 Task: Research Airbnb accommodation in Paiporta, Spain from 6th December, 2023 to 18th December, 2023 for 3 adults. Place can be entire room with 2 bedrooms having 2 beds and 2 bathrooms. Property type can be hotel.
Action: Mouse moved to (376, 94)
Screenshot: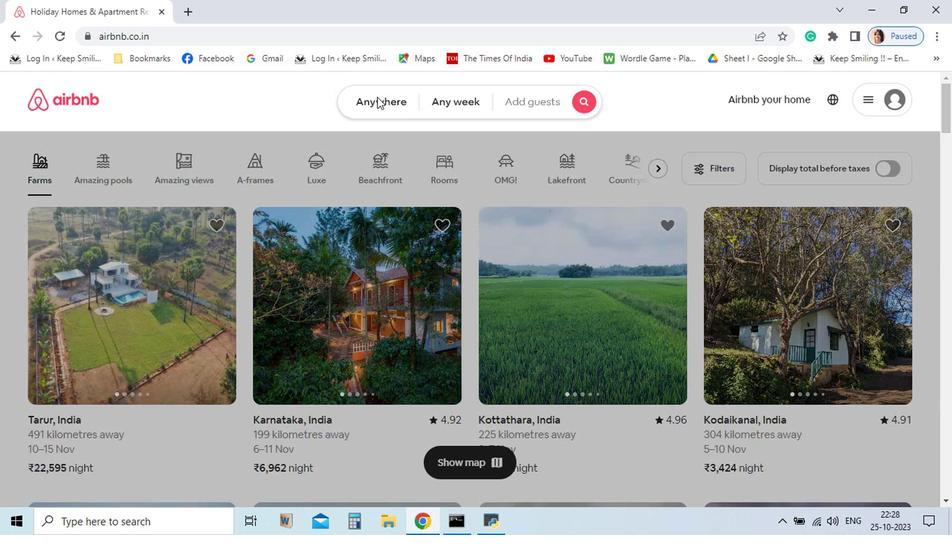 
Action: Mouse pressed left at (376, 94)
Screenshot: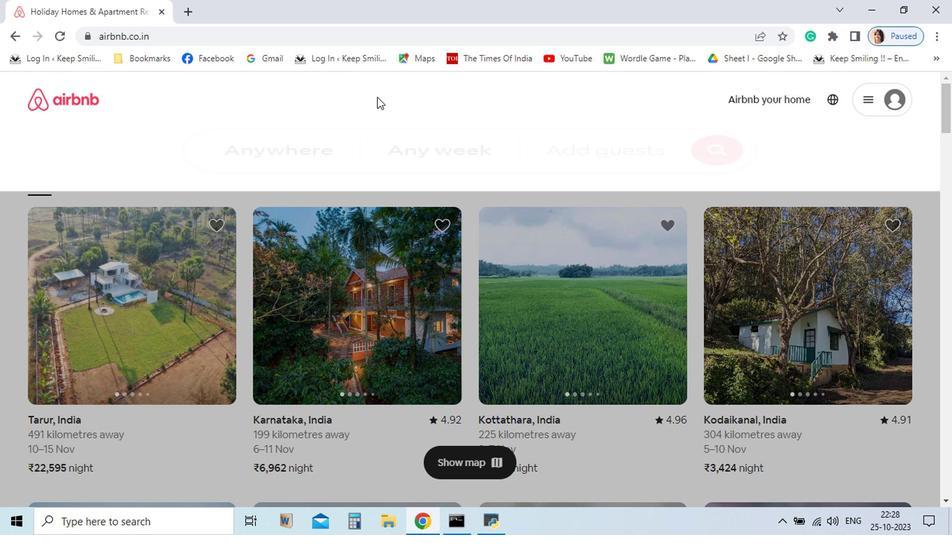
Action: Mouse moved to (289, 151)
Screenshot: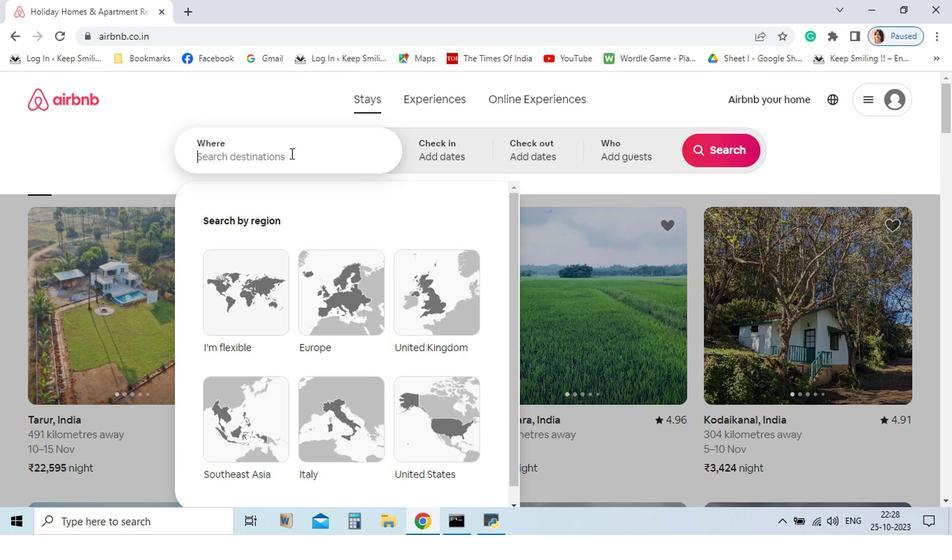 
Action: Mouse pressed left at (289, 151)
Screenshot: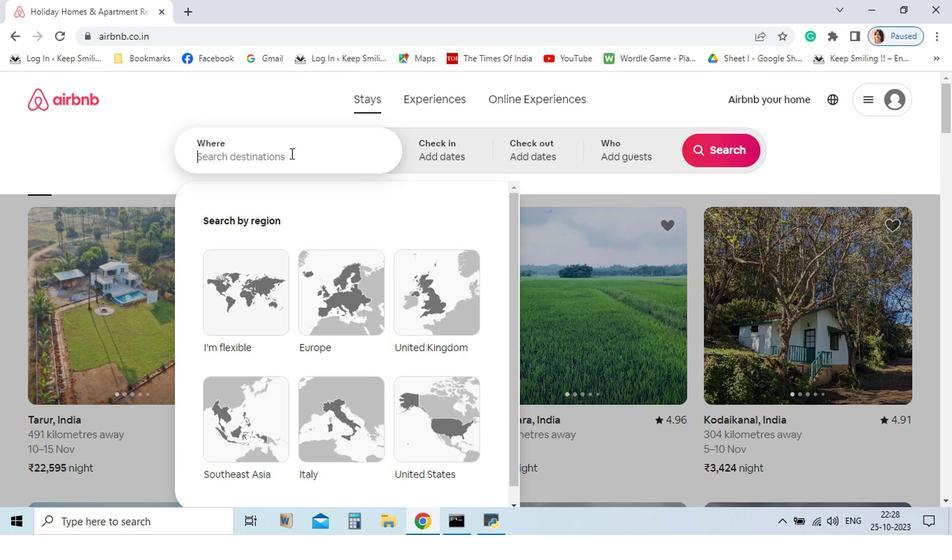 
Action: Key pressed paiporta
Screenshot: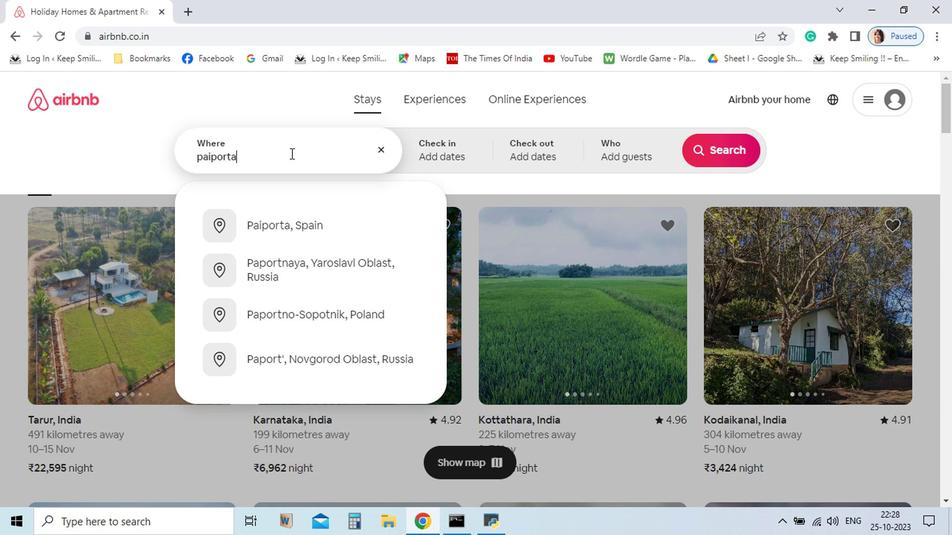 
Action: Mouse moved to (291, 224)
Screenshot: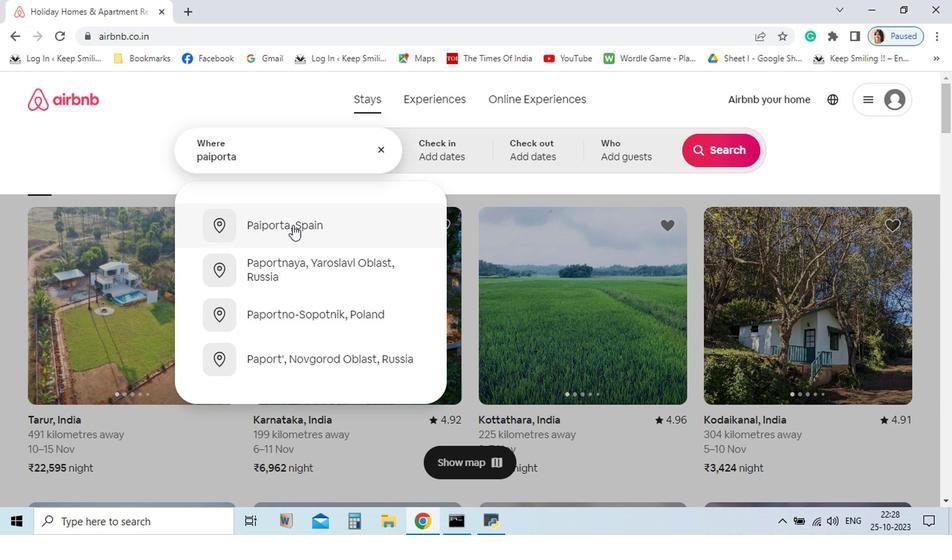 
Action: Mouse pressed left at (291, 224)
Screenshot: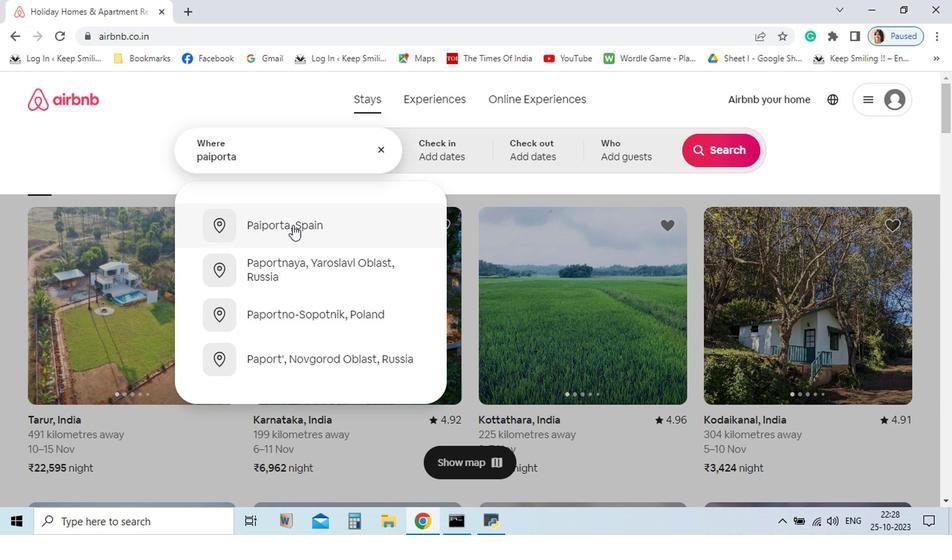 
Action: Mouse moved to (712, 260)
Screenshot: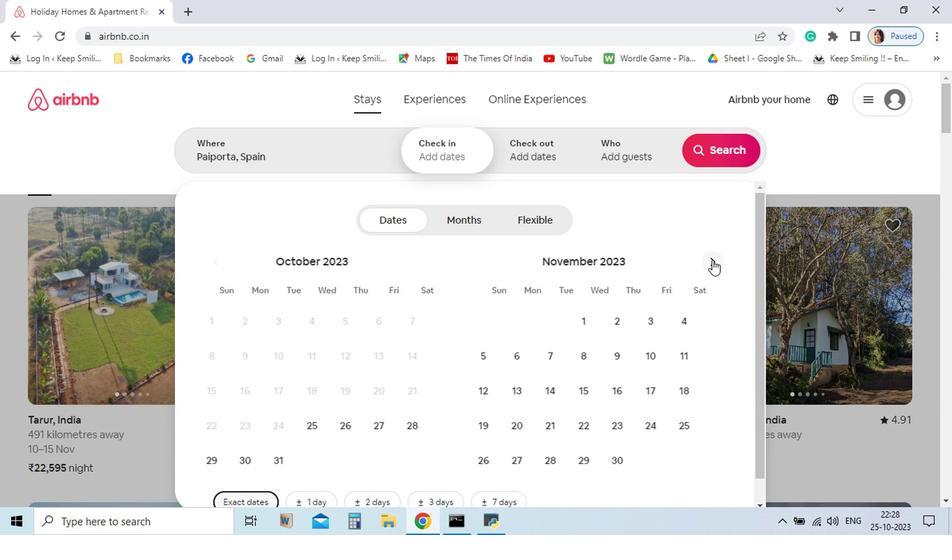 
Action: Mouse pressed left at (712, 260)
Screenshot: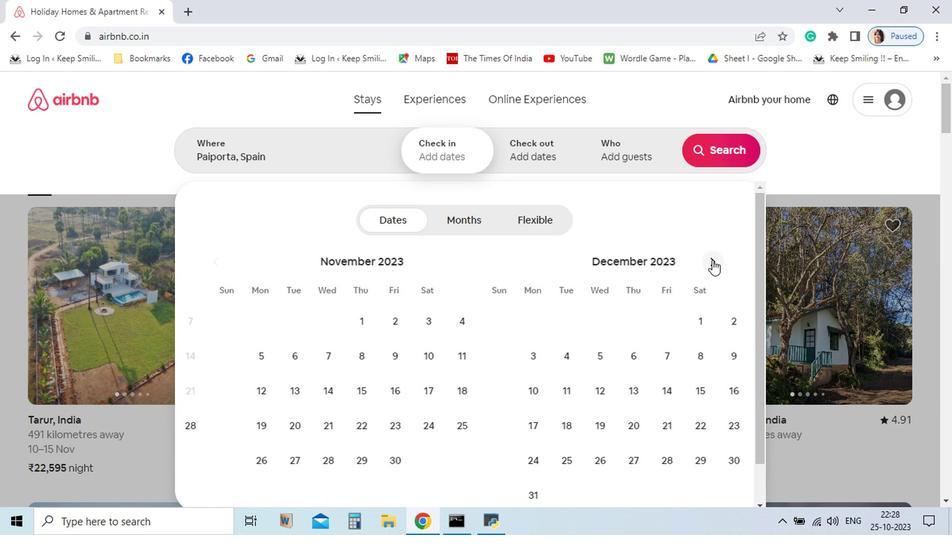 
Action: Mouse moved to (603, 353)
Screenshot: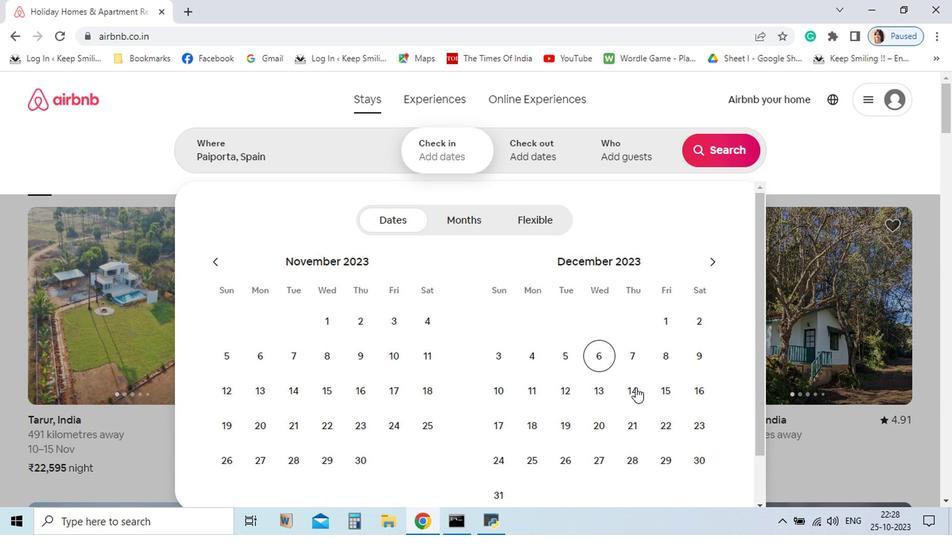 
Action: Mouse pressed left at (603, 353)
Screenshot: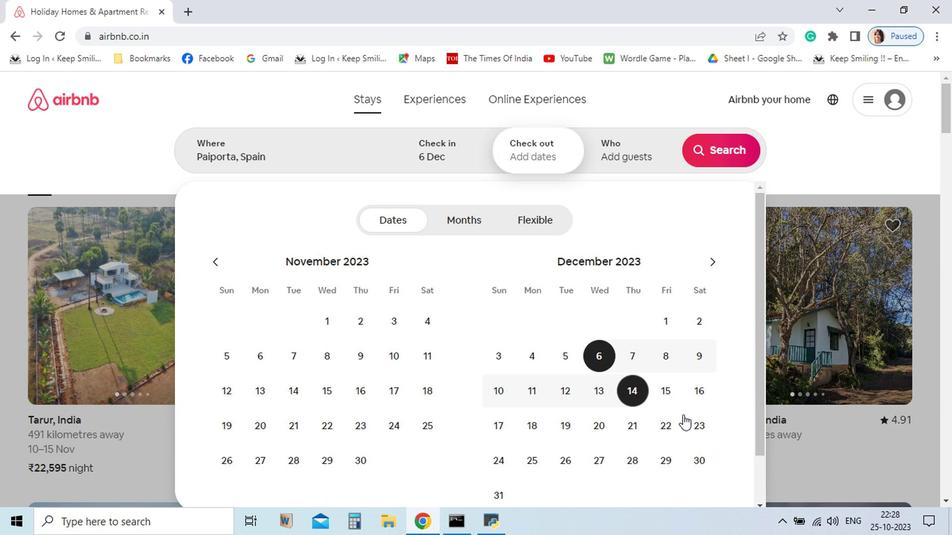
Action: Mouse moved to (532, 429)
Screenshot: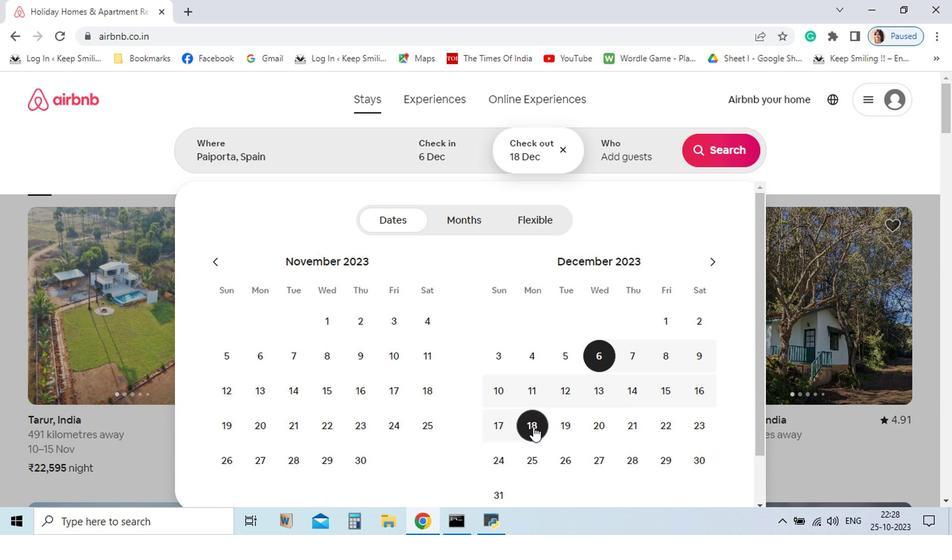 
Action: Mouse pressed left at (532, 429)
Screenshot: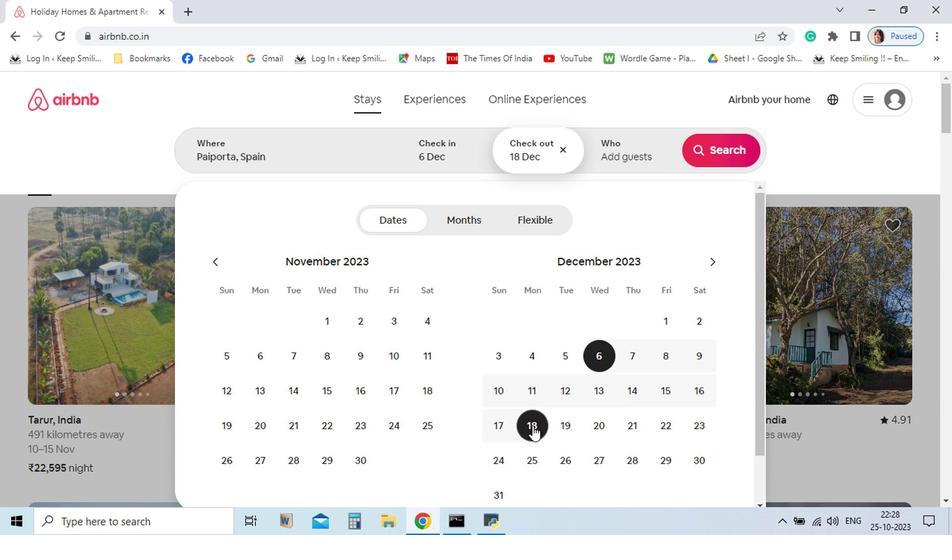 
Action: Mouse moved to (639, 153)
Screenshot: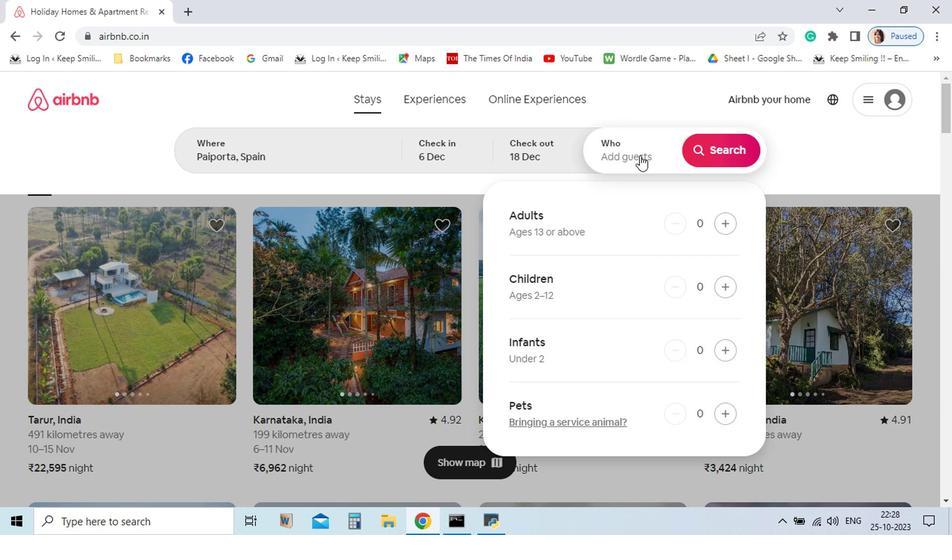 
Action: Mouse pressed left at (639, 153)
Screenshot: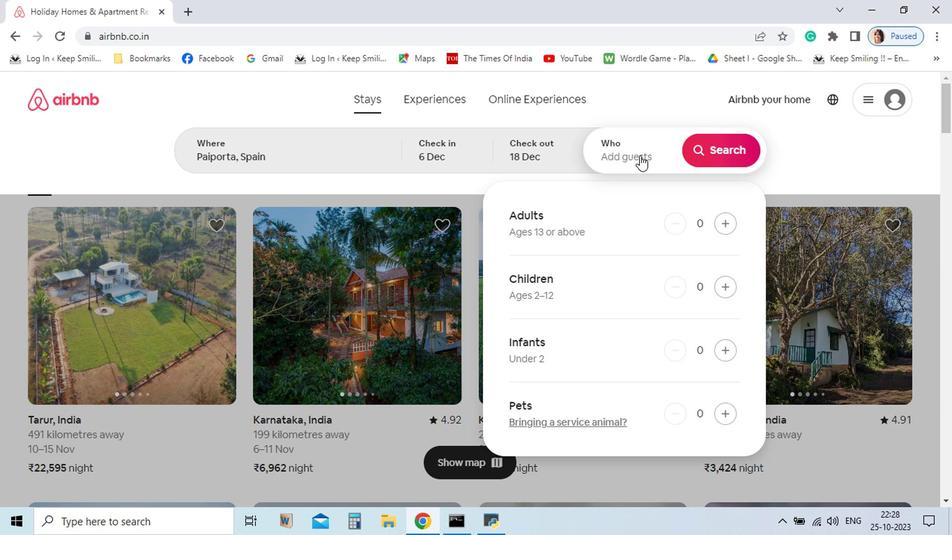 
Action: Mouse moved to (722, 224)
Screenshot: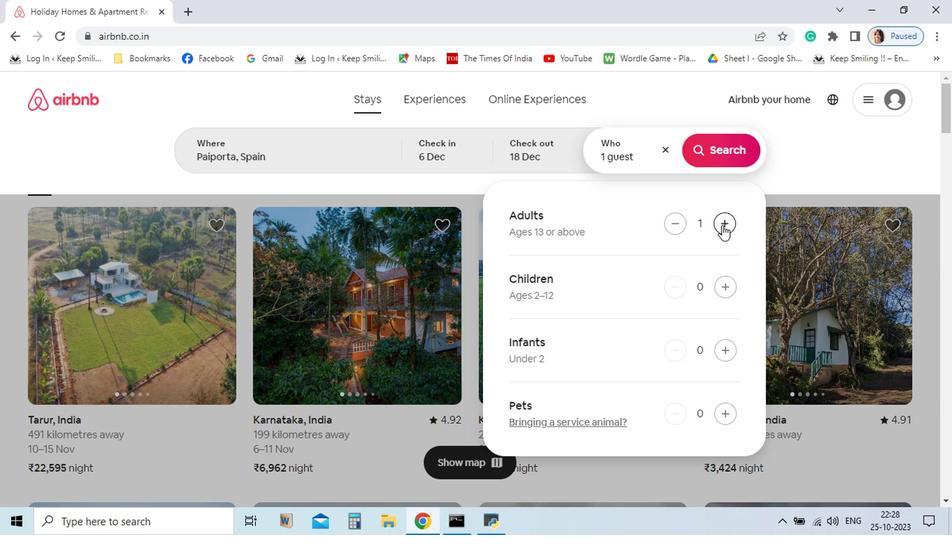 
Action: Mouse pressed left at (722, 224)
Screenshot: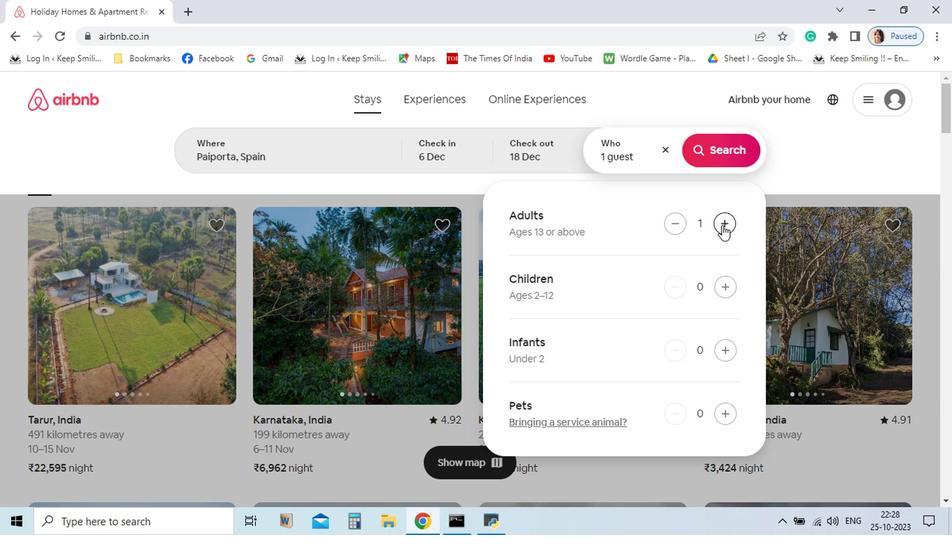 
Action: Mouse pressed left at (722, 224)
Screenshot: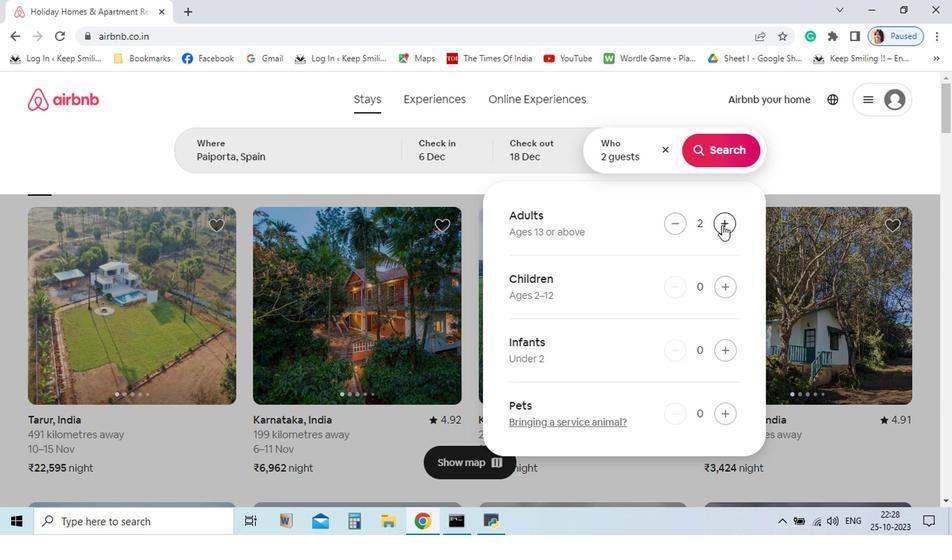 
Action: Mouse pressed left at (722, 224)
Screenshot: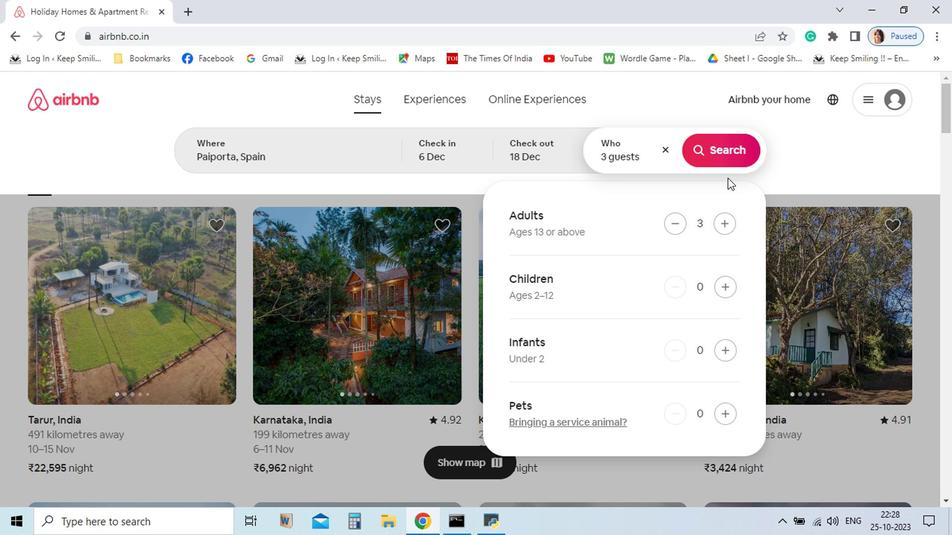 
Action: Mouse moved to (716, 146)
Screenshot: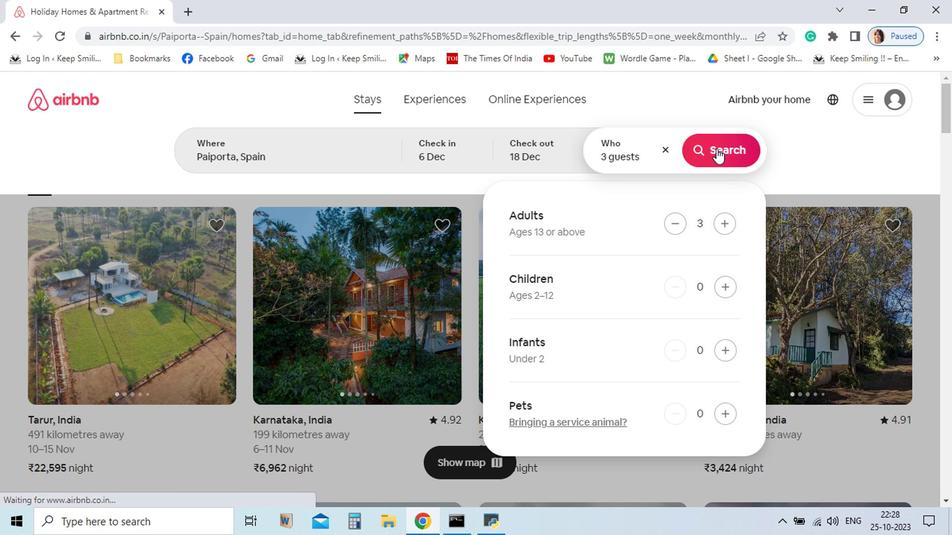 
Action: Mouse pressed left at (716, 146)
Screenshot: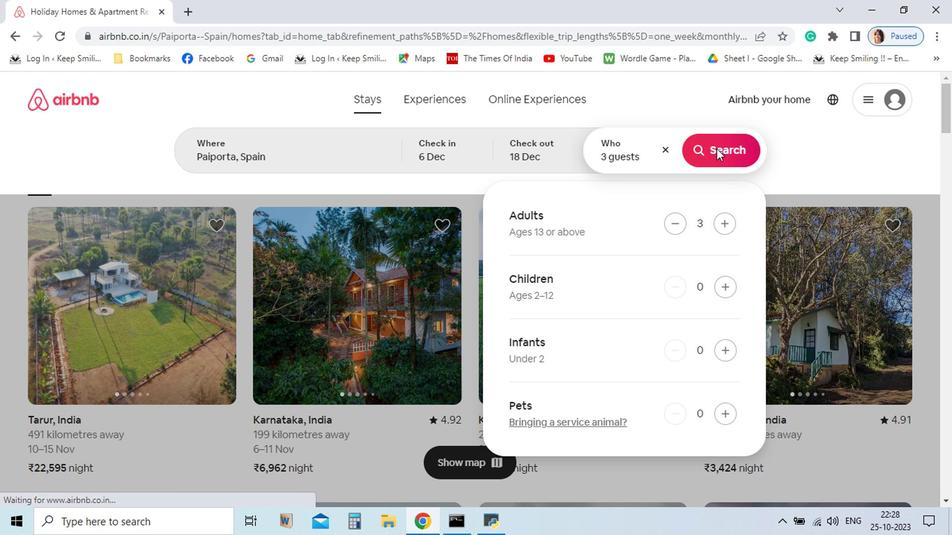 
Action: Mouse moved to (734, 159)
Screenshot: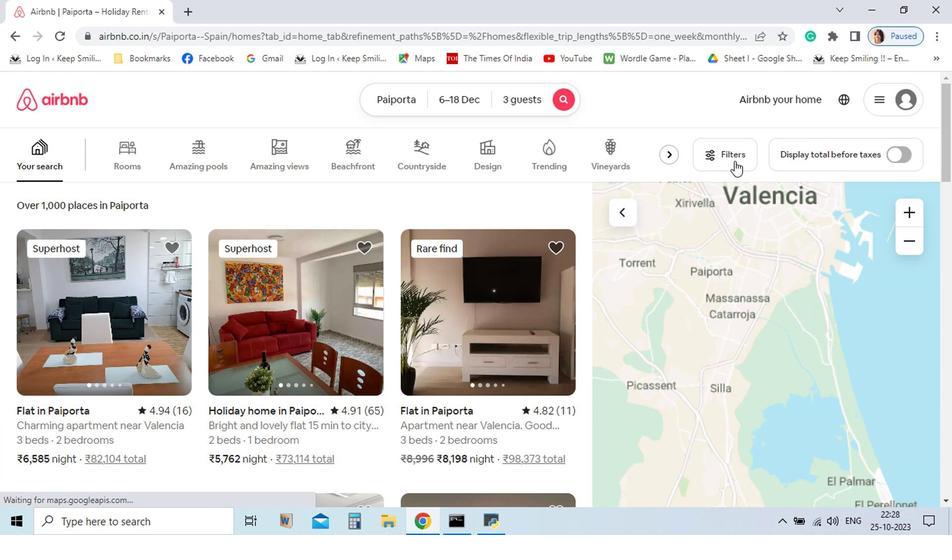 
Action: Mouse pressed left at (734, 159)
Screenshot: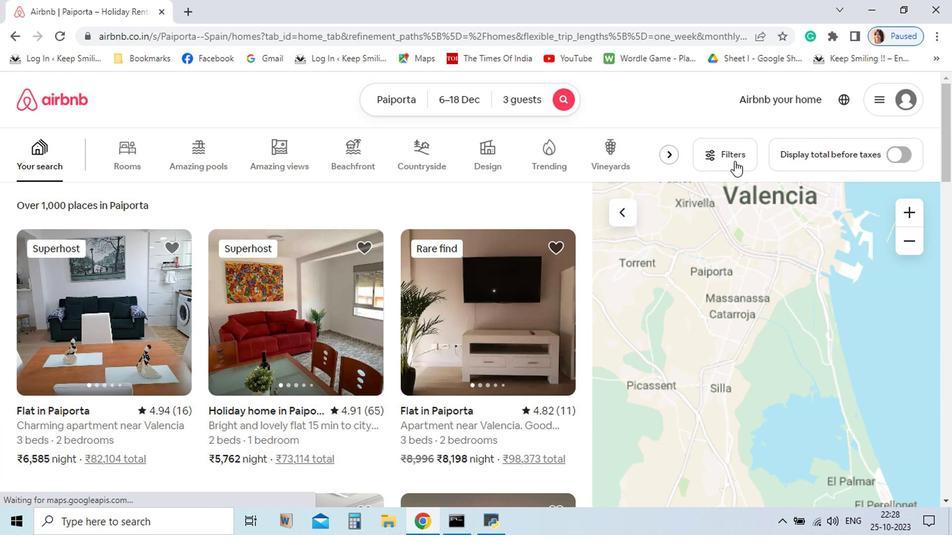 
Action: Mouse moved to (738, 188)
Screenshot: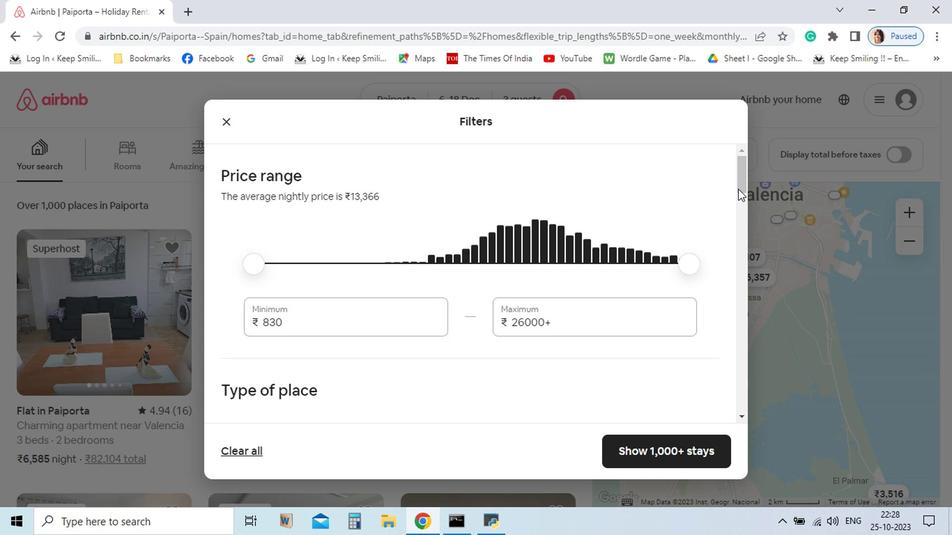 
Action: Mouse pressed left at (738, 188)
Screenshot: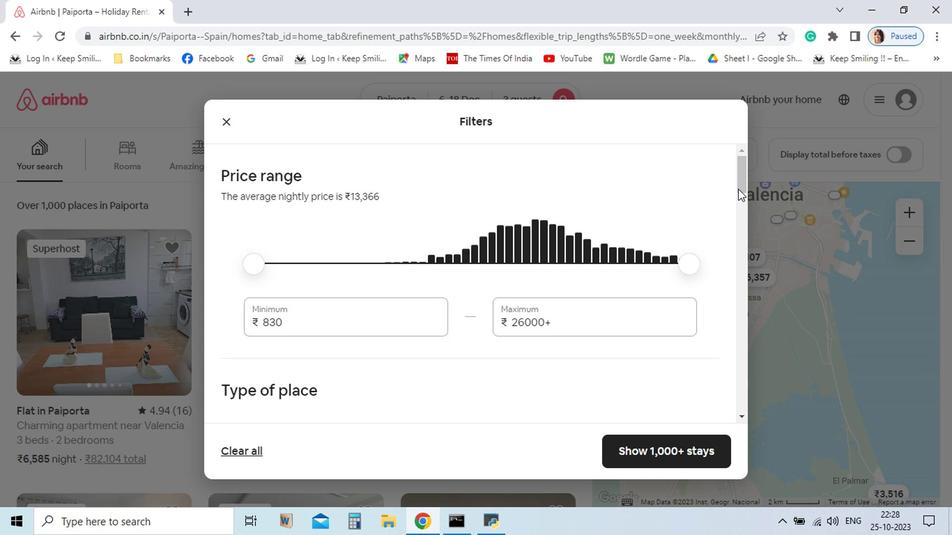 
Action: Mouse moved to (348, 334)
Screenshot: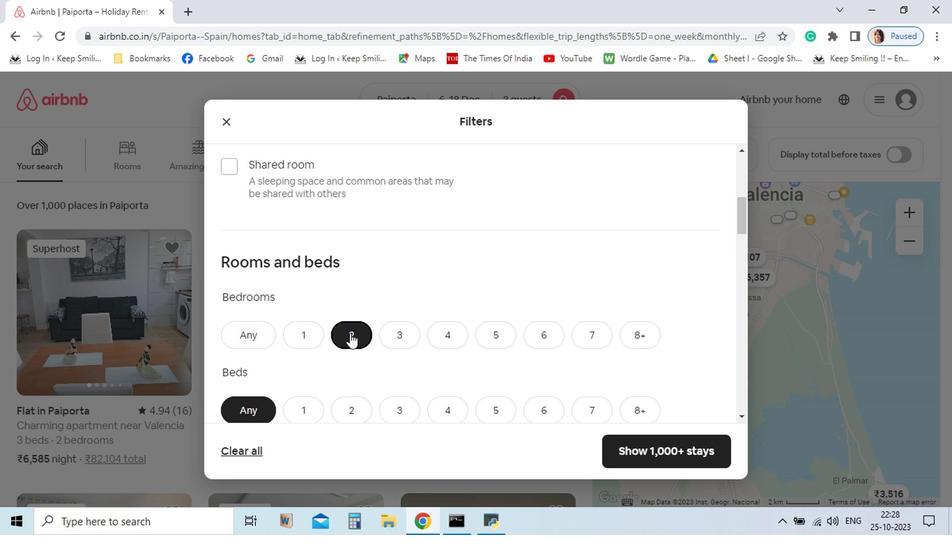 
Action: Mouse pressed left at (348, 334)
Screenshot: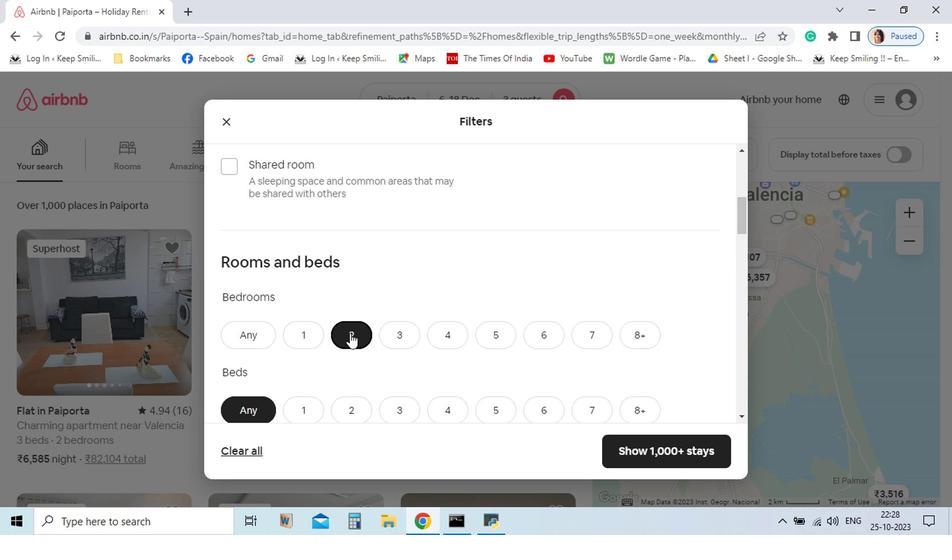 
Action: Mouse moved to (352, 414)
Screenshot: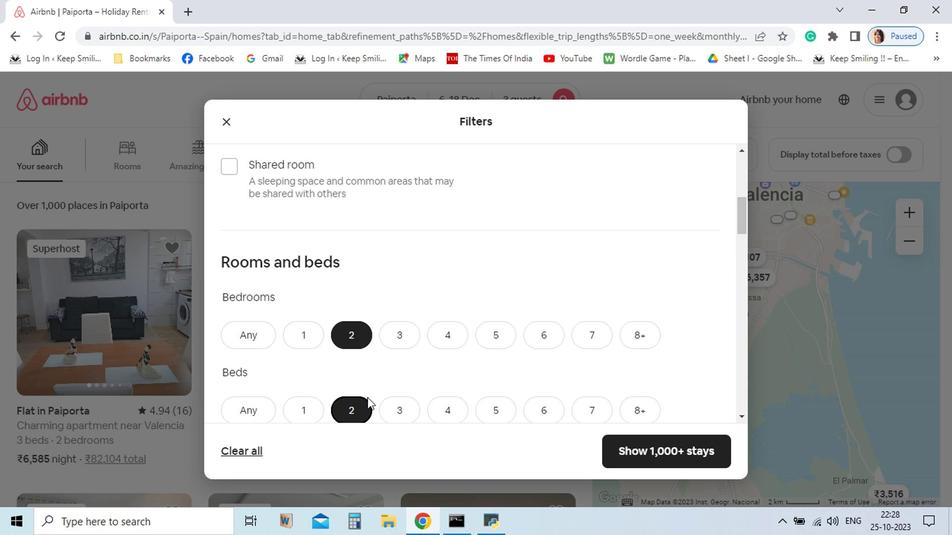 
Action: Mouse pressed left at (352, 414)
Screenshot: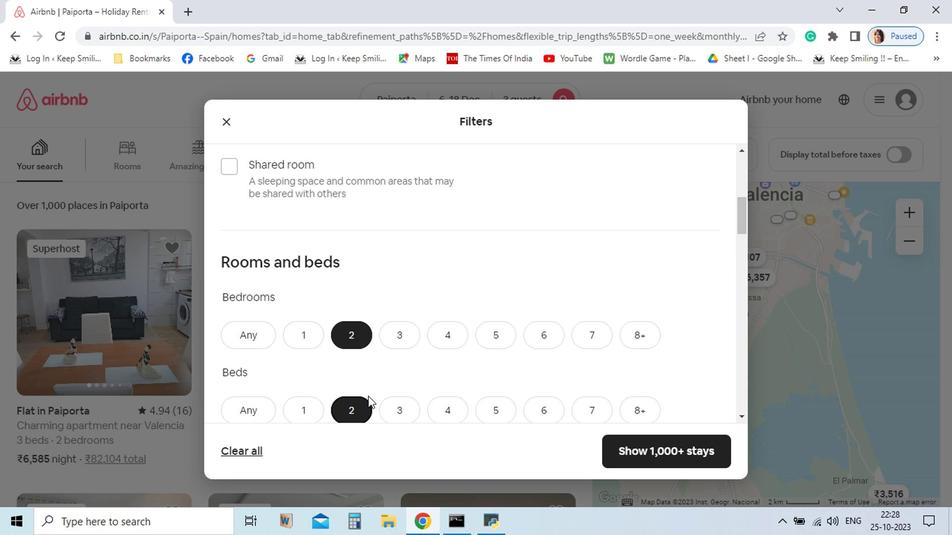 
Action: Mouse moved to (366, 398)
Screenshot: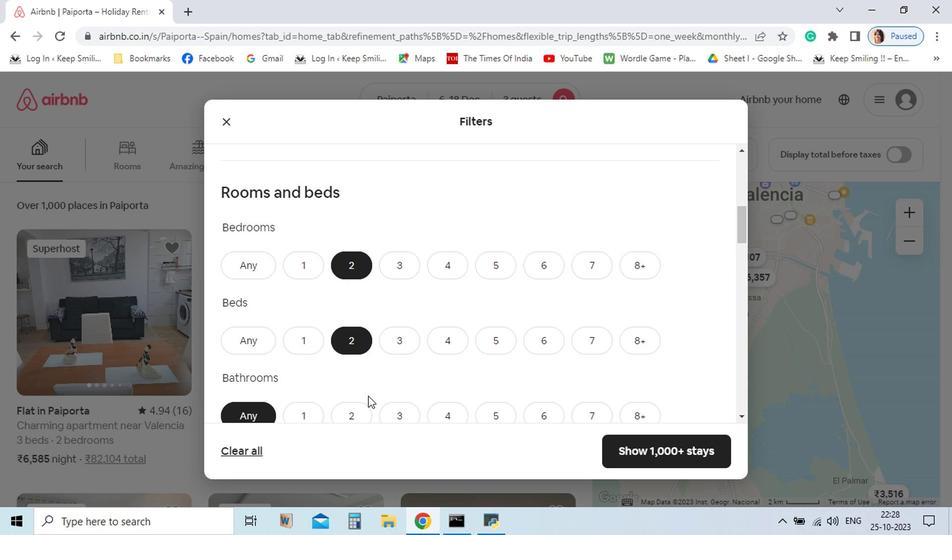 
Action: Mouse scrolled (366, 397) with delta (0, 0)
Screenshot: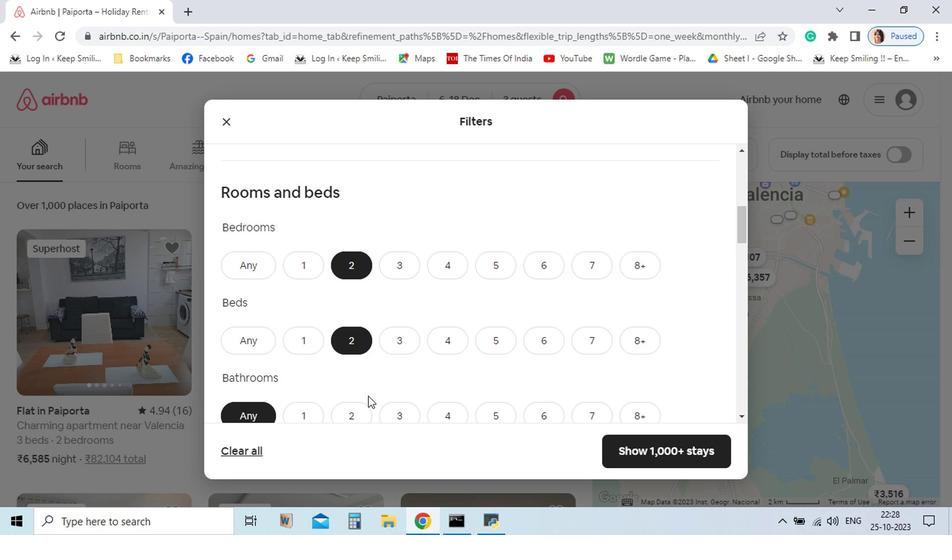 
Action: Mouse moved to (355, 413)
Screenshot: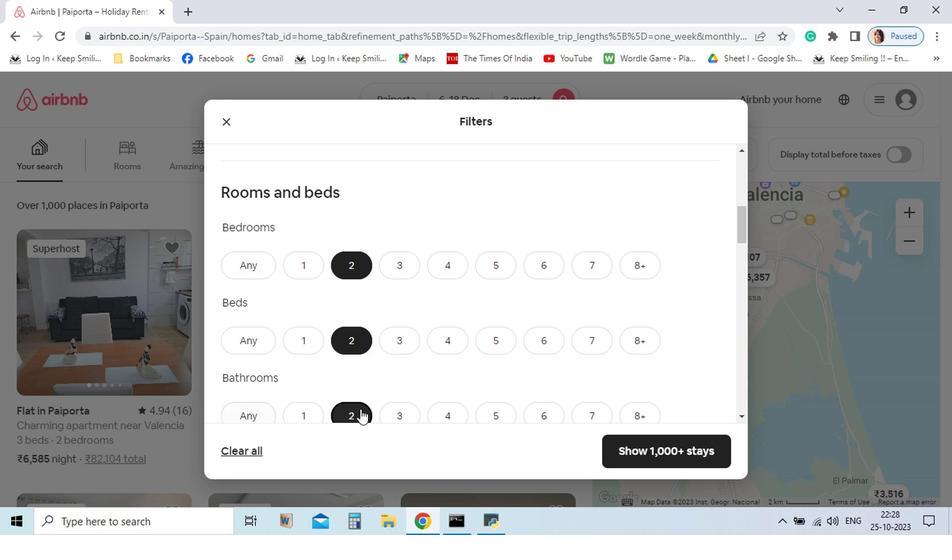 
Action: Mouse pressed left at (355, 413)
Screenshot: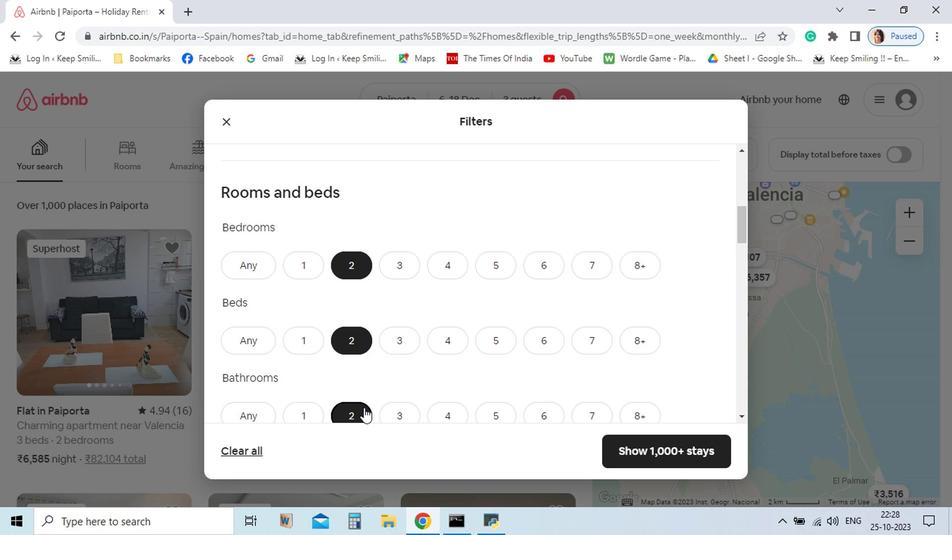 
Action: Mouse moved to (363, 410)
Screenshot: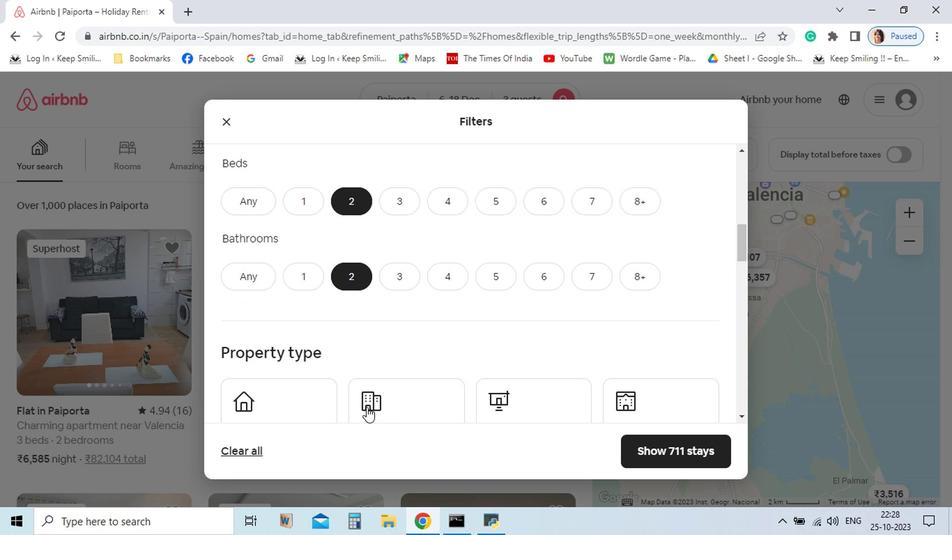 
Action: Mouse scrolled (363, 409) with delta (0, 0)
Screenshot: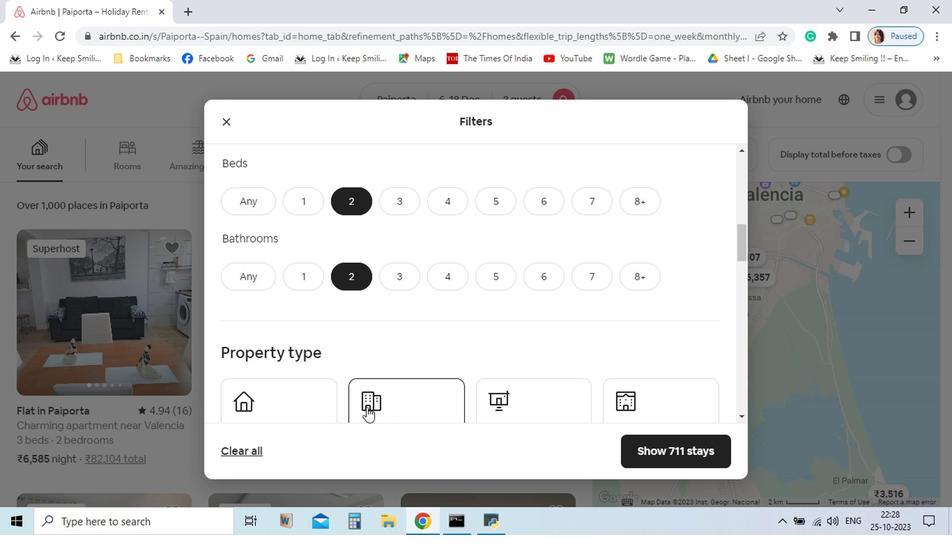 
Action: Mouse scrolled (363, 409) with delta (0, 0)
Screenshot: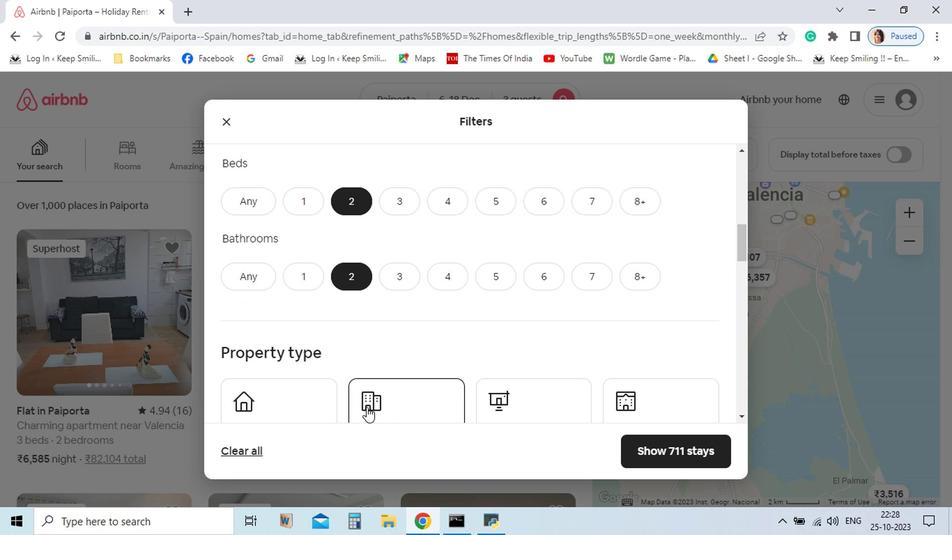 
Action: Mouse moved to (365, 409)
Screenshot: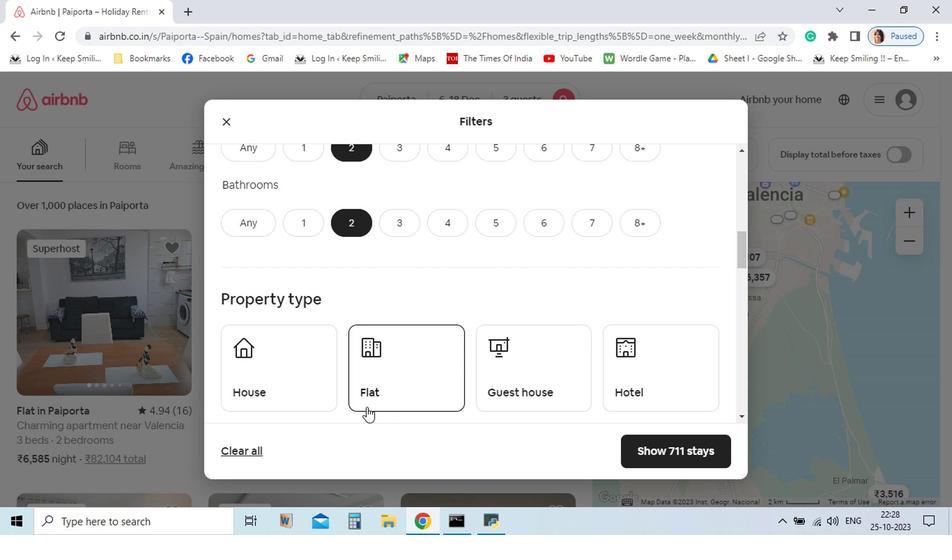 
Action: Mouse scrolled (365, 408) with delta (0, 0)
Screenshot: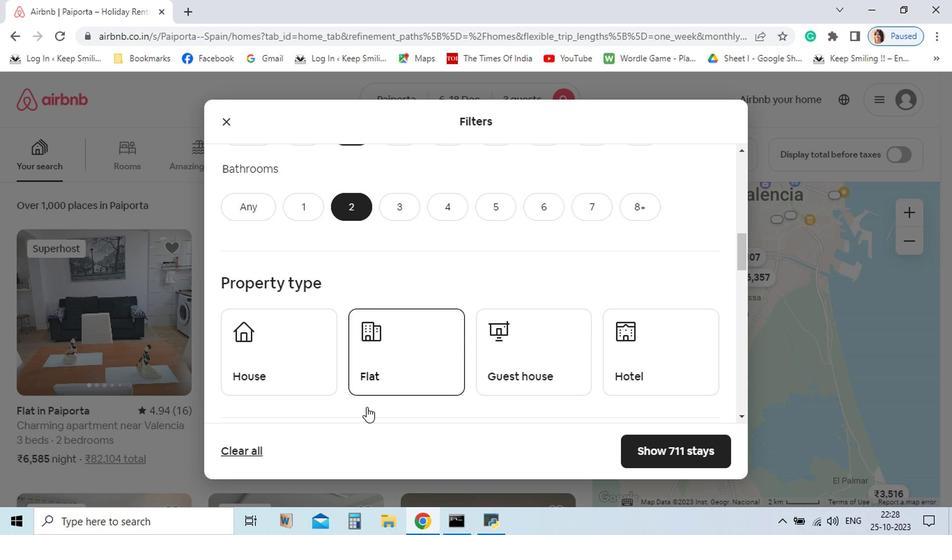 
Action: Mouse moved to (626, 359)
Screenshot: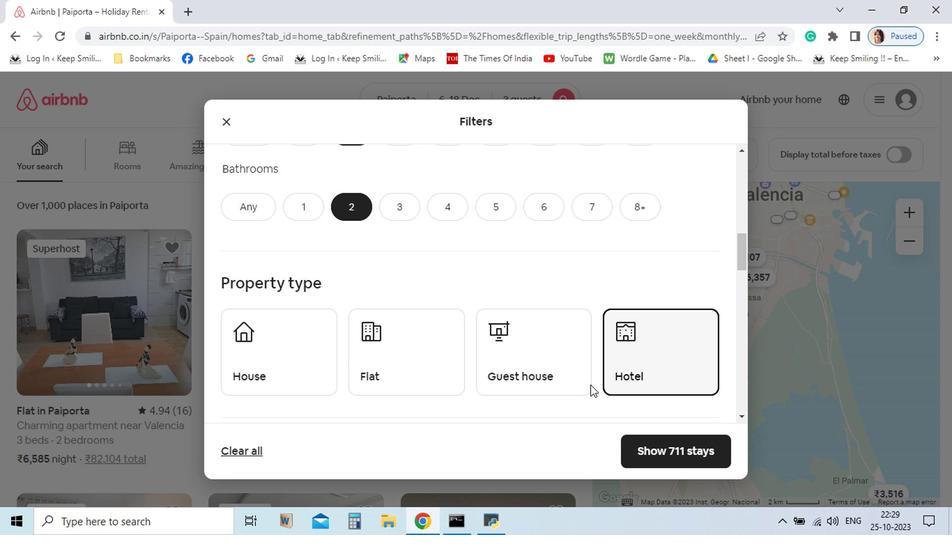 
Action: Mouse pressed left at (626, 359)
Screenshot: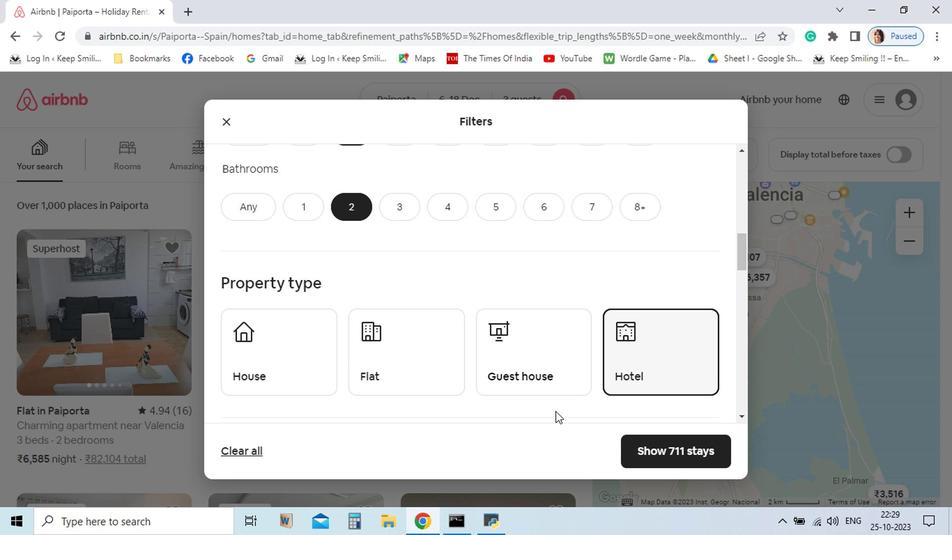 
Action: Mouse moved to (511, 420)
Screenshot: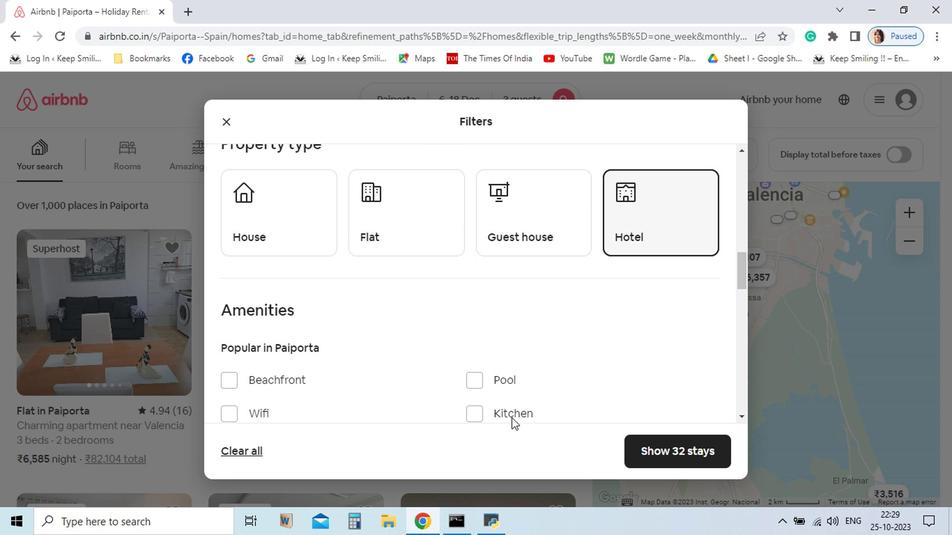 
Action: Mouse scrolled (511, 419) with delta (0, 0)
Screenshot: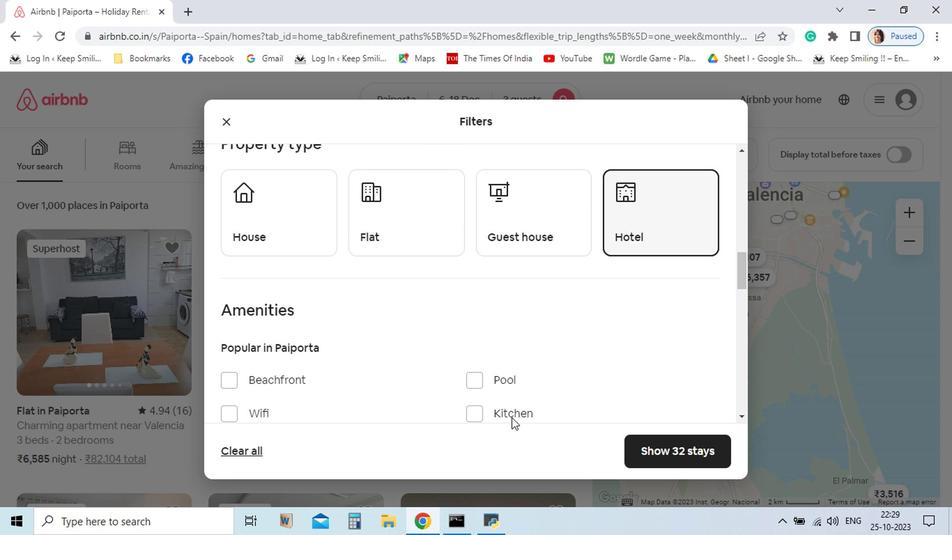 
Action: Mouse scrolled (511, 419) with delta (0, 0)
Screenshot: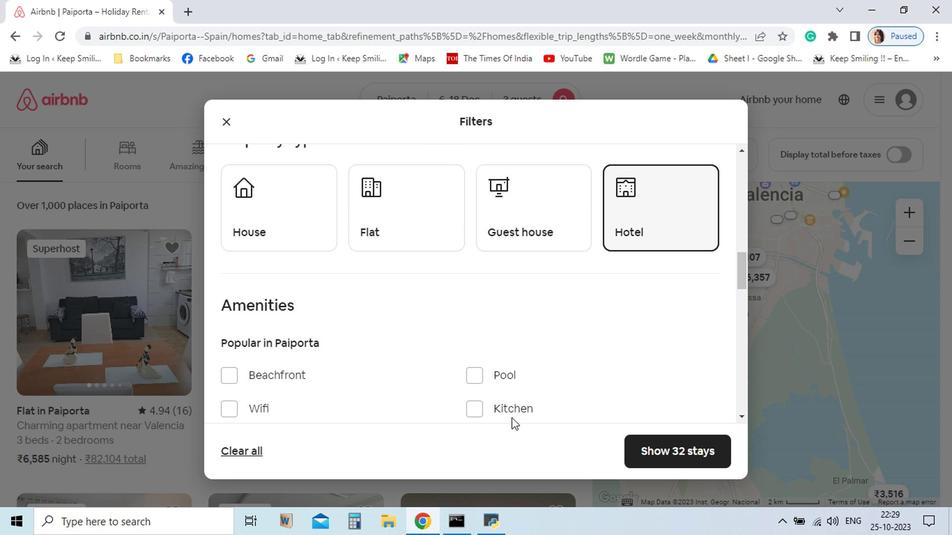 
Action: Mouse scrolled (511, 419) with delta (0, 0)
Screenshot: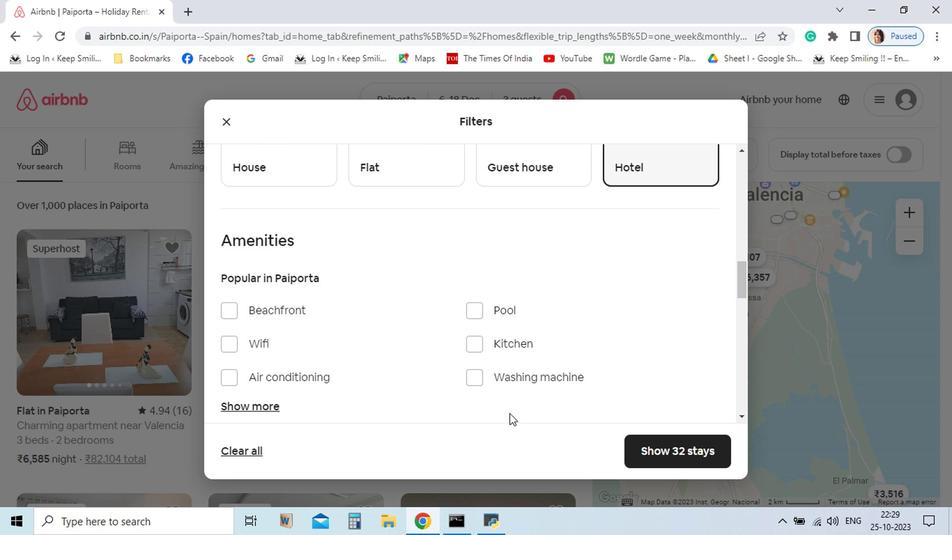 
Action: Mouse moved to (560, 361)
Screenshot: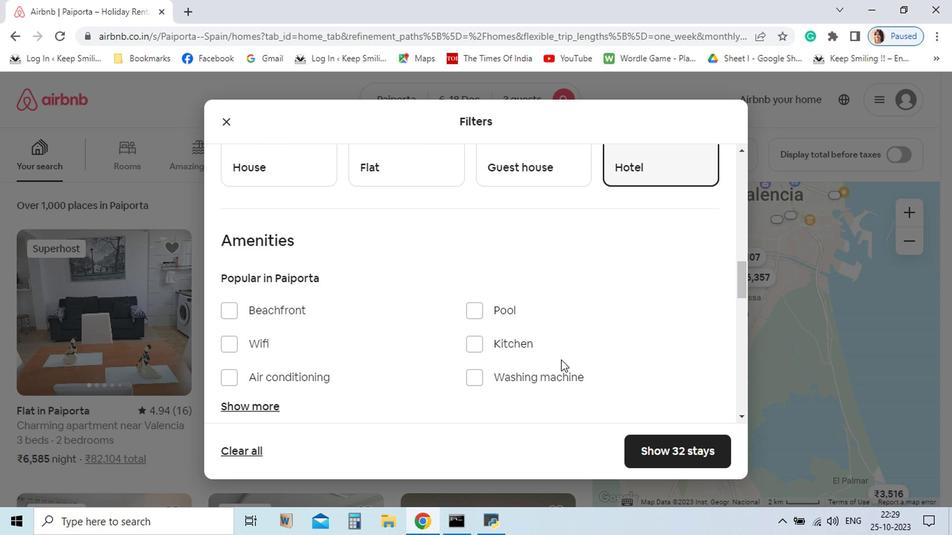 
Action: Mouse scrolled (560, 360) with delta (0, 0)
Screenshot: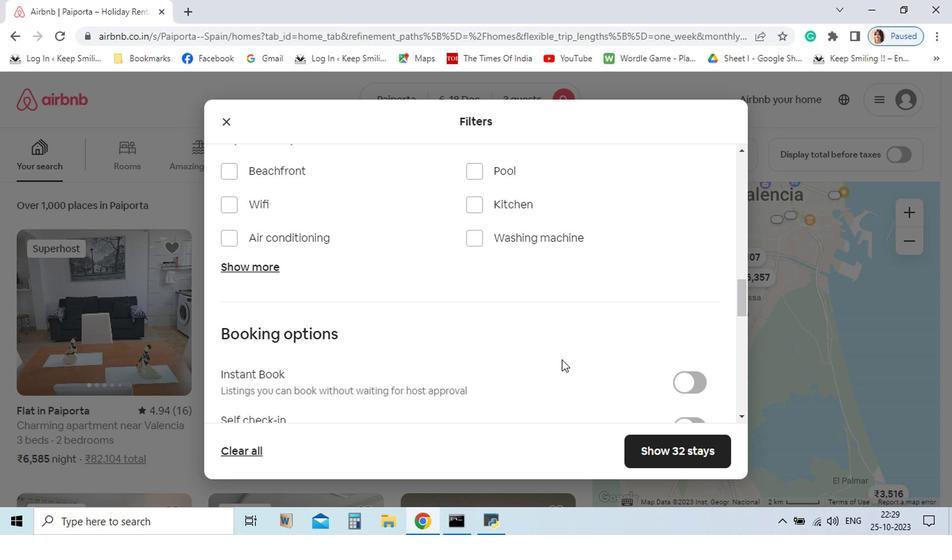 
Action: Mouse scrolled (560, 360) with delta (0, 0)
Screenshot: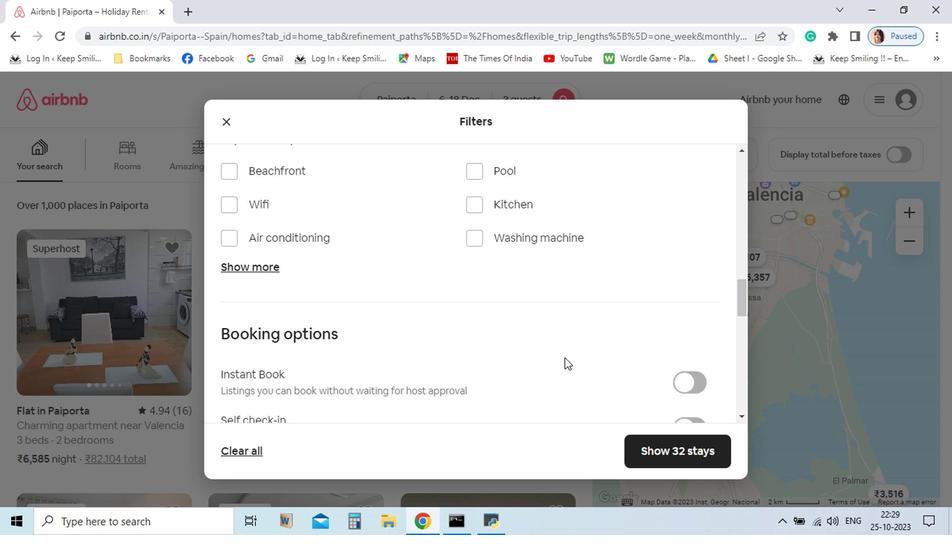
Action: Mouse moved to (669, 450)
Screenshot: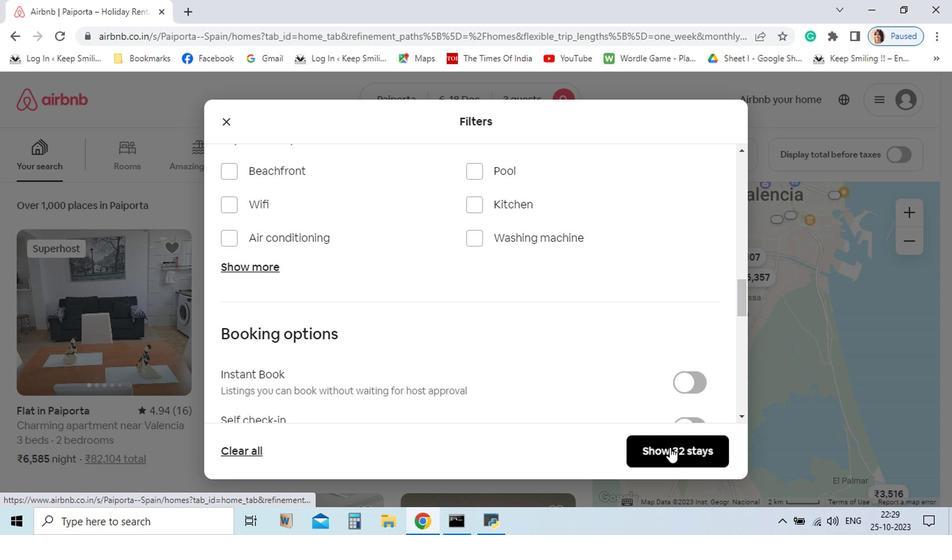 
Action: Mouse pressed left at (669, 450)
Screenshot: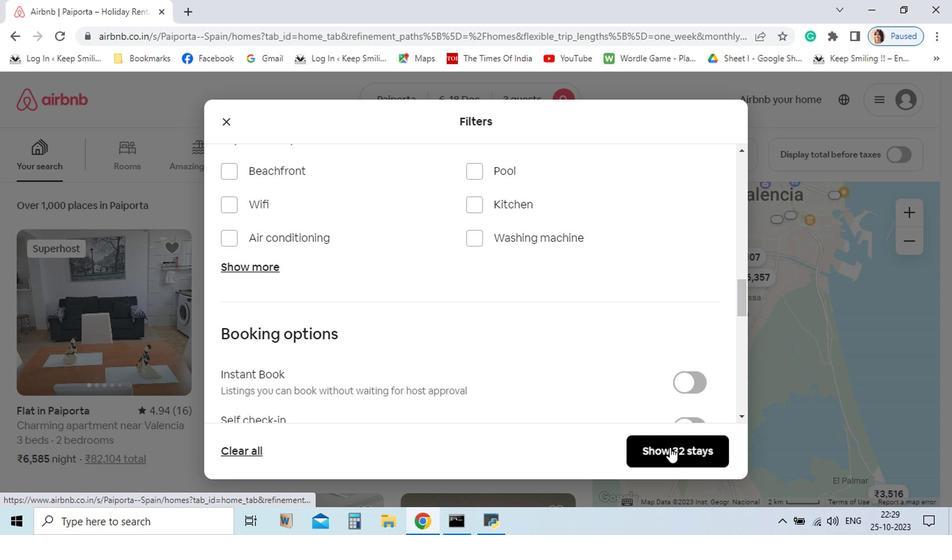 
Action: Mouse moved to (574, 450)
Screenshot: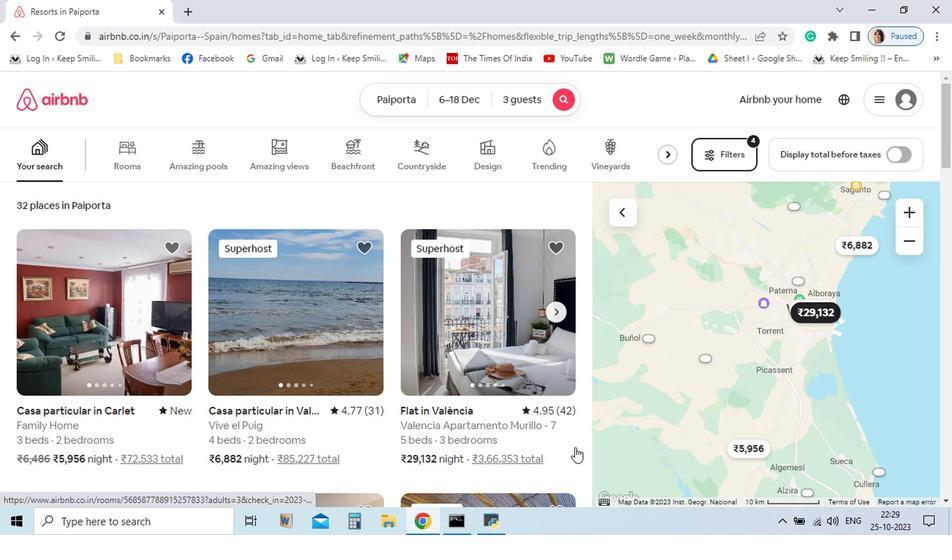 
Action: Mouse scrolled (574, 450) with delta (0, 0)
Screenshot: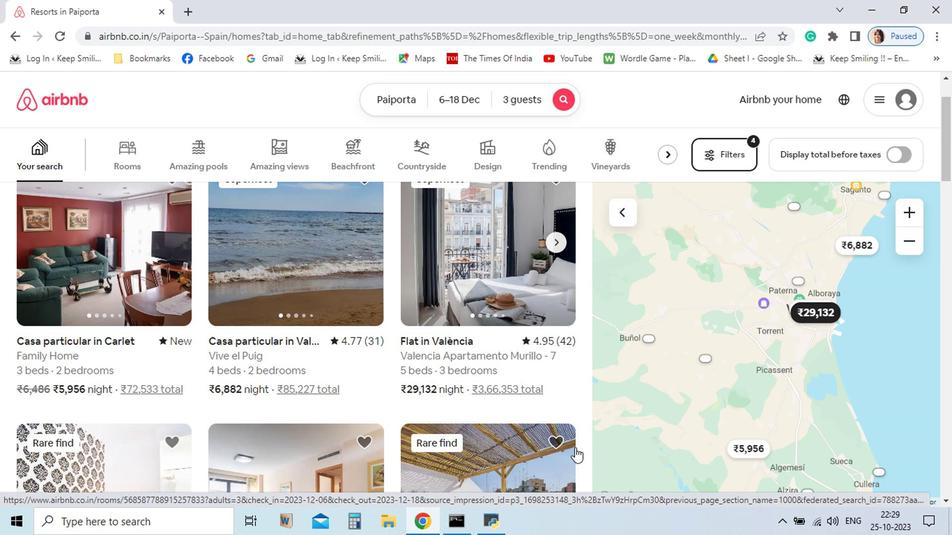 
Action: Mouse moved to (571, 445)
Screenshot: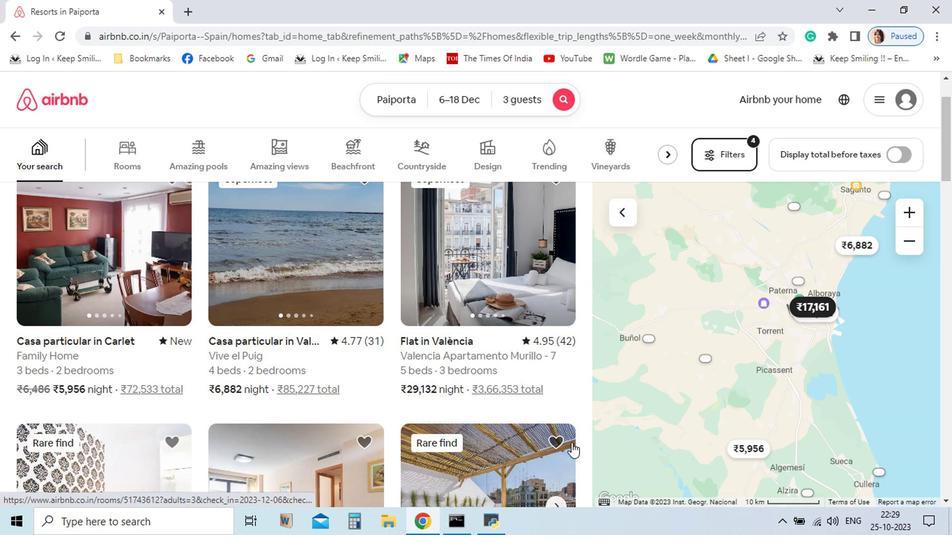 
Action: Mouse scrolled (571, 445) with delta (0, 0)
Screenshot: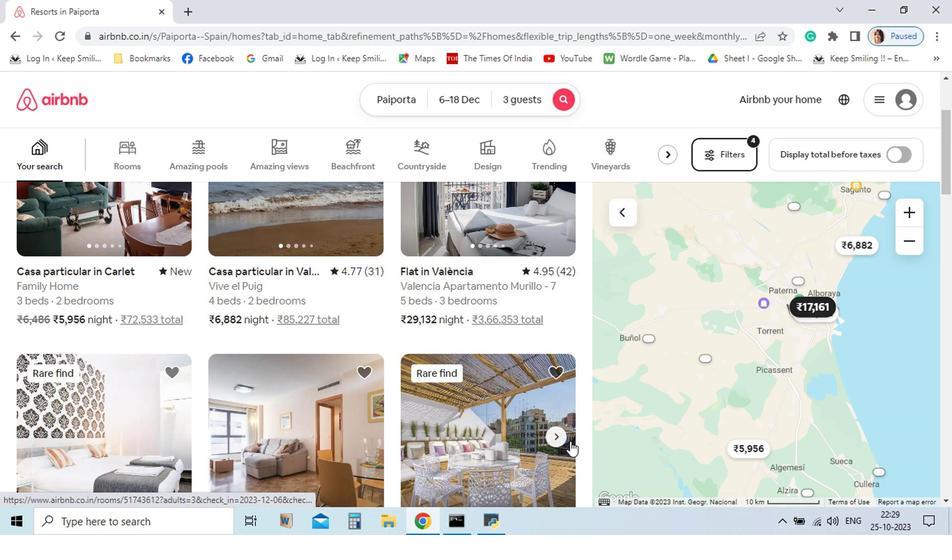
Action: Mouse moved to (569, 444)
Screenshot: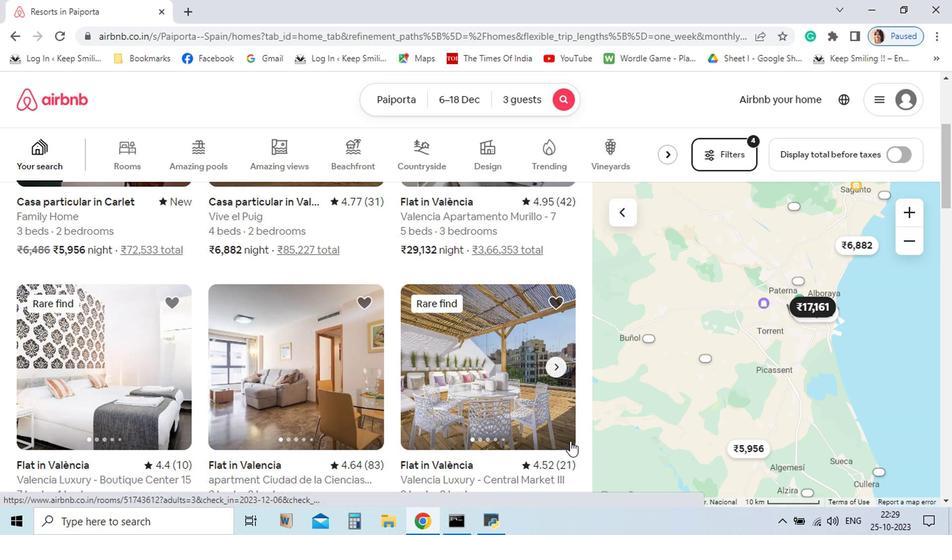 
Action: Mouse scrolled (569, 443) with delta (0, 0)
Screenshot: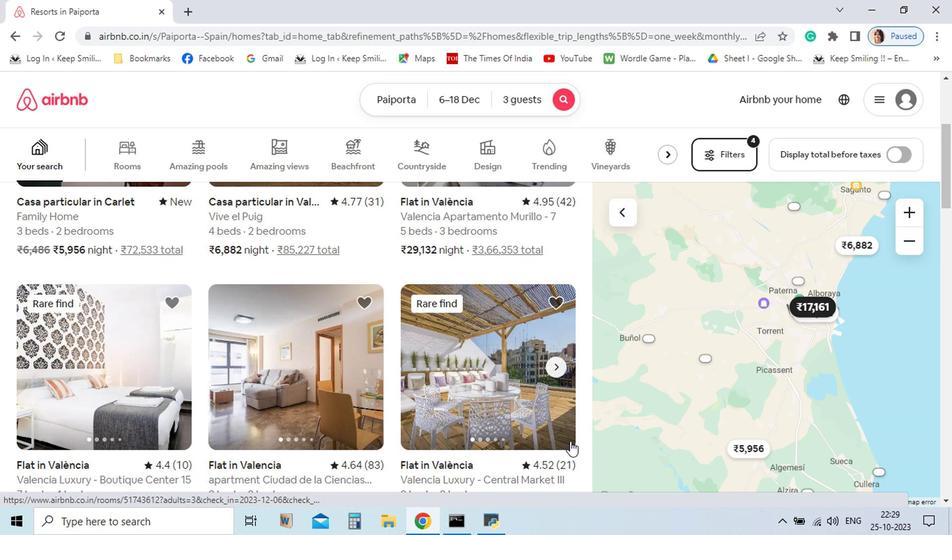 
Action: Mouse moved to (569, 444)
Screenshot: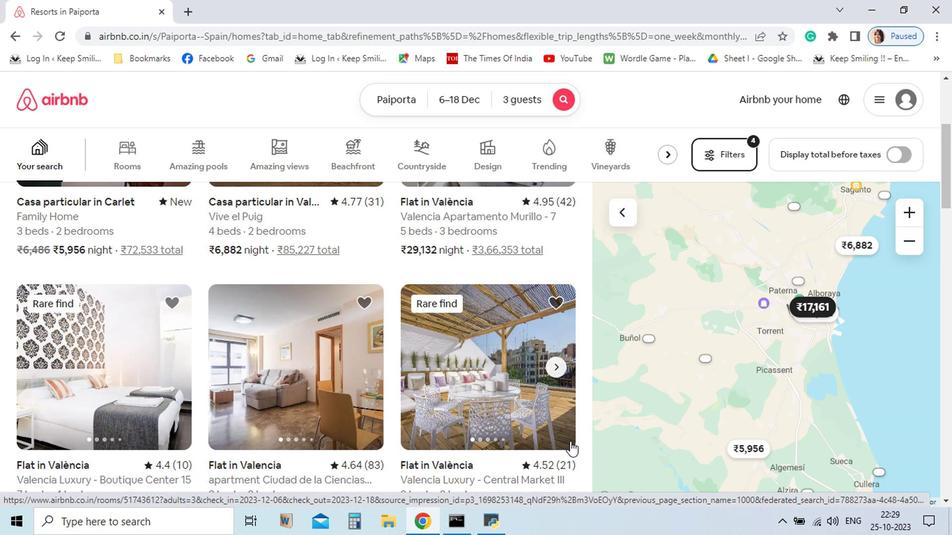 
Action: Mouse scrolled (569, 443) with delta (0, 0)
Screenshot: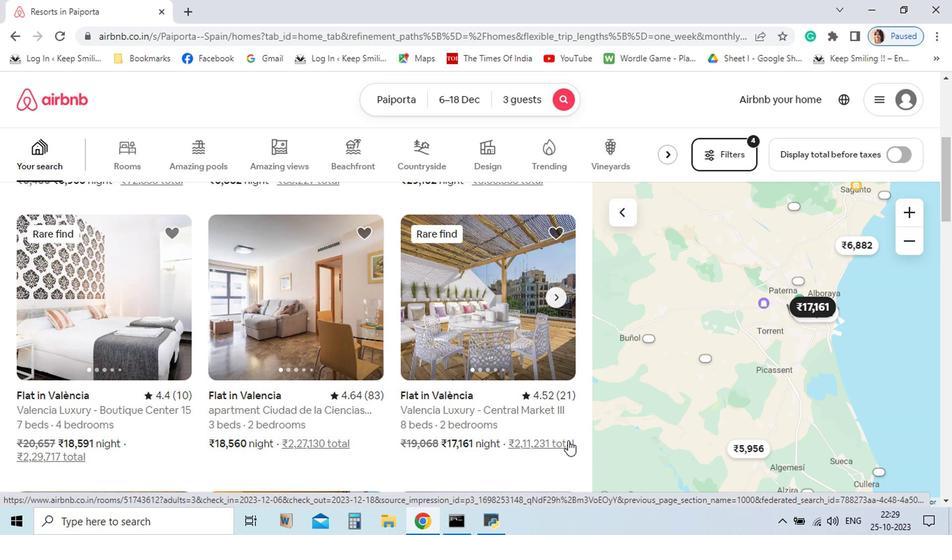 
Action: Mouse moved to (567, 465)
Screenshot: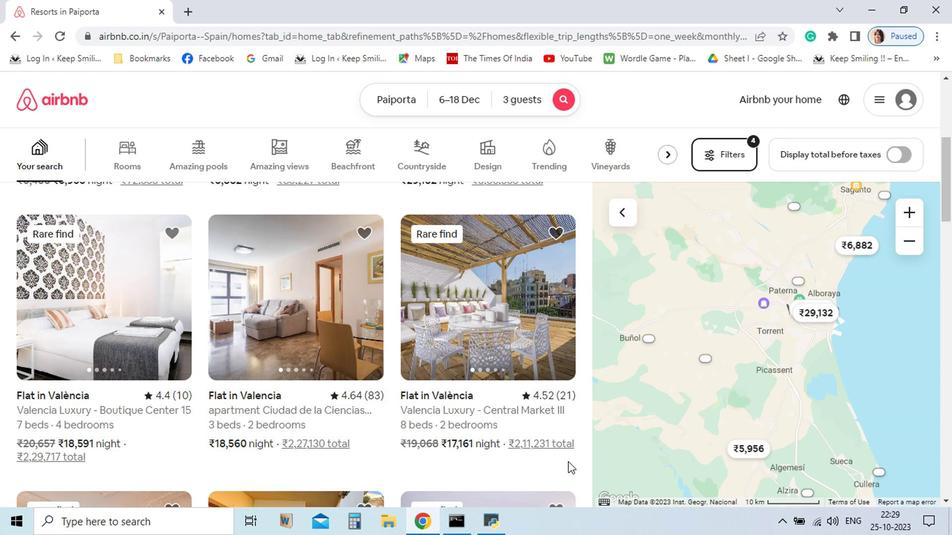 
Action: Mouse scrolled (567, 465) with delta (0, 0)
Screenshot: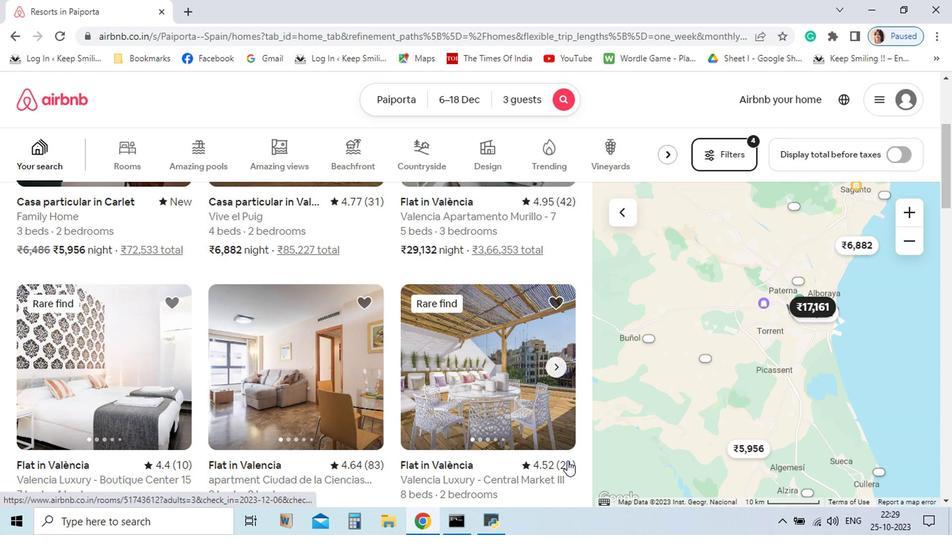 
Action: Mouse moved to (566, 464)
Screenshot: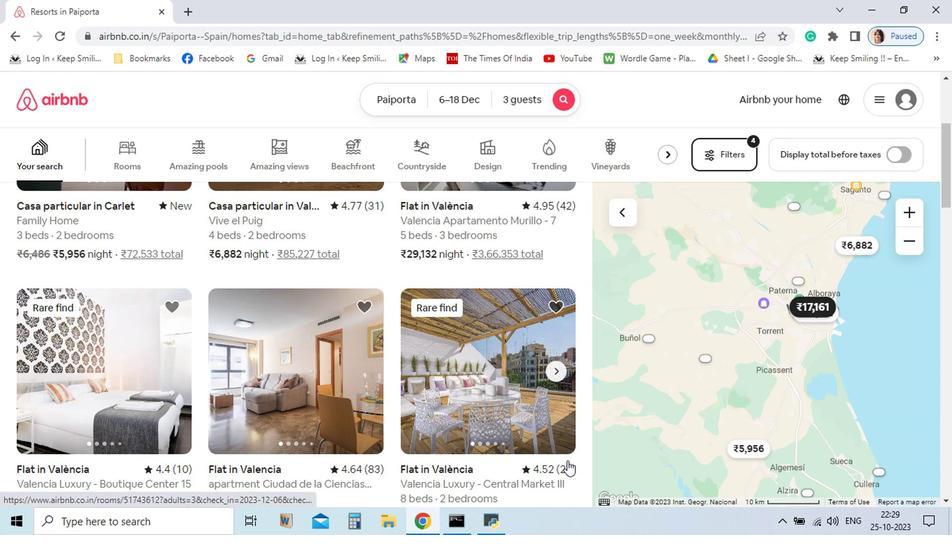 
Action: Mouse scrolled (566, 465) with delta (0, 0)
Screenshot: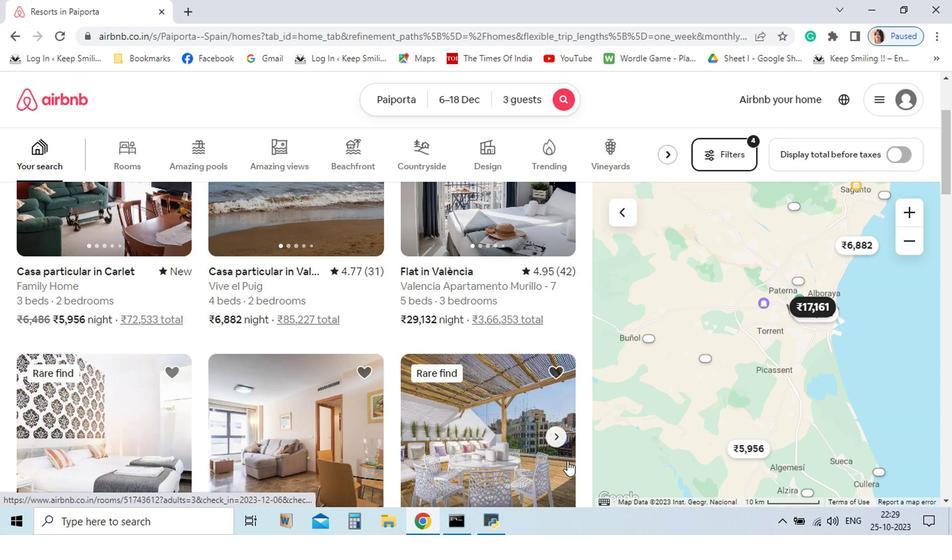 
Action: Mouse moved to (564, 463)
Screenshot: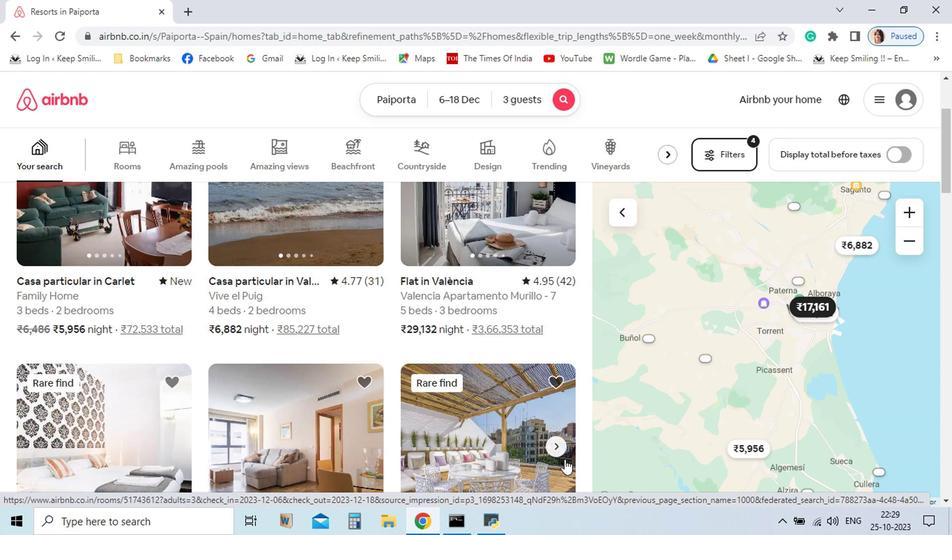 
Action: Mouse scrolled (564, 464) with delta (0, 0)
Screenshot: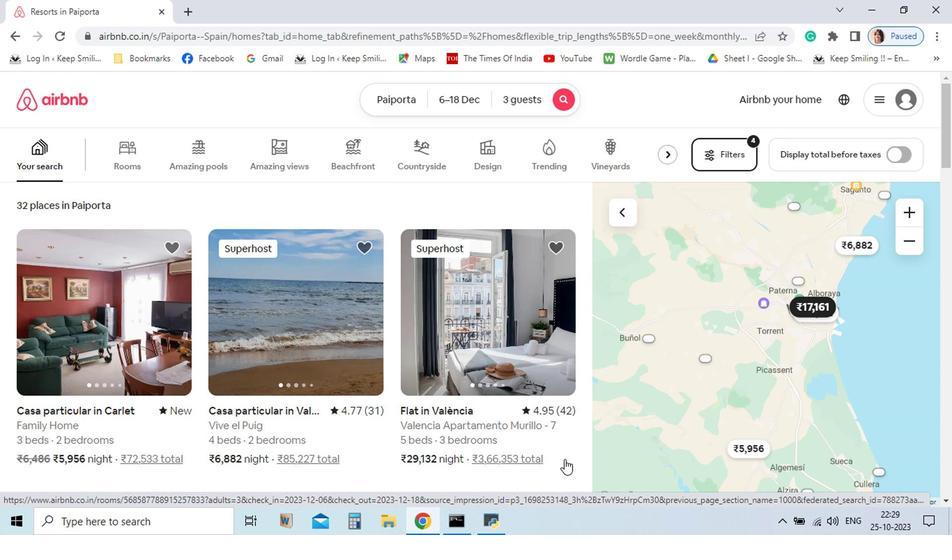 
Action: Mouse moved to (564, 463)
Screenshot: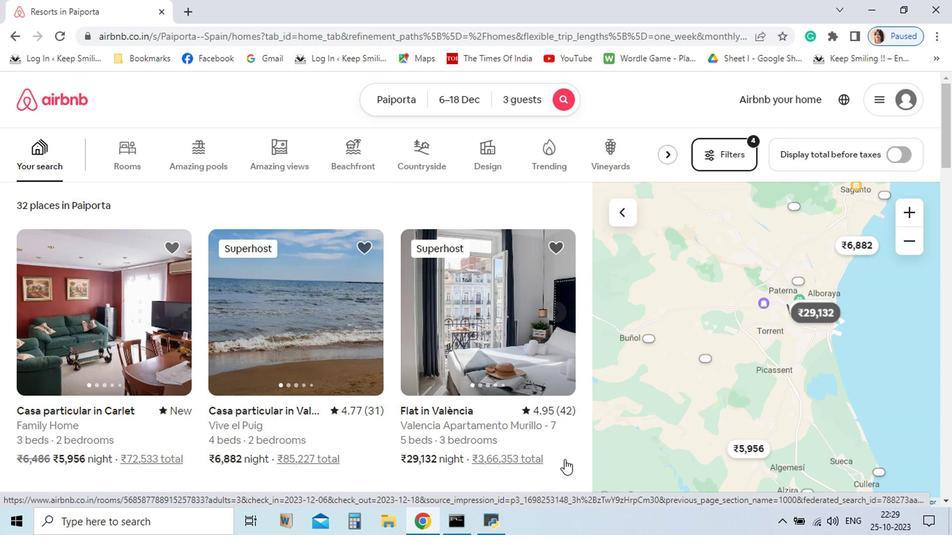 
Action: Mouse scrolled (564, 463) with delta (0, 0)
Screenshot: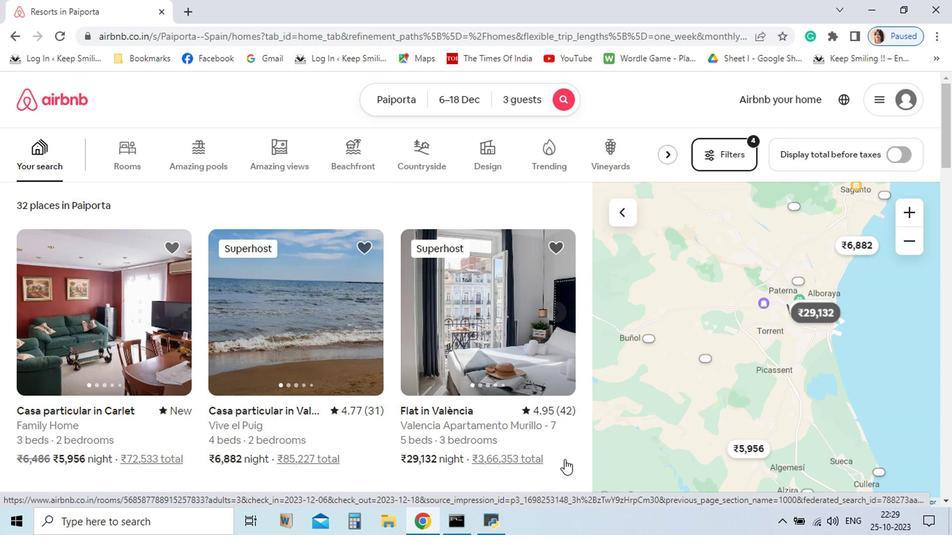 
Action: Mouse scrolled (564, 462) with delta (0, 0)
Screenshot: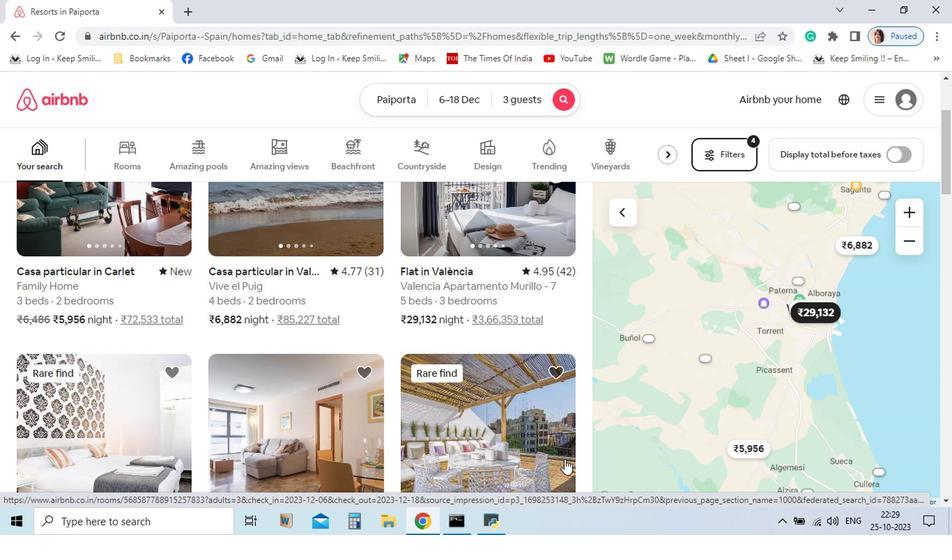 
Action: Mouse scrolled (564, 462) with delta (0, 0)
Screenshot: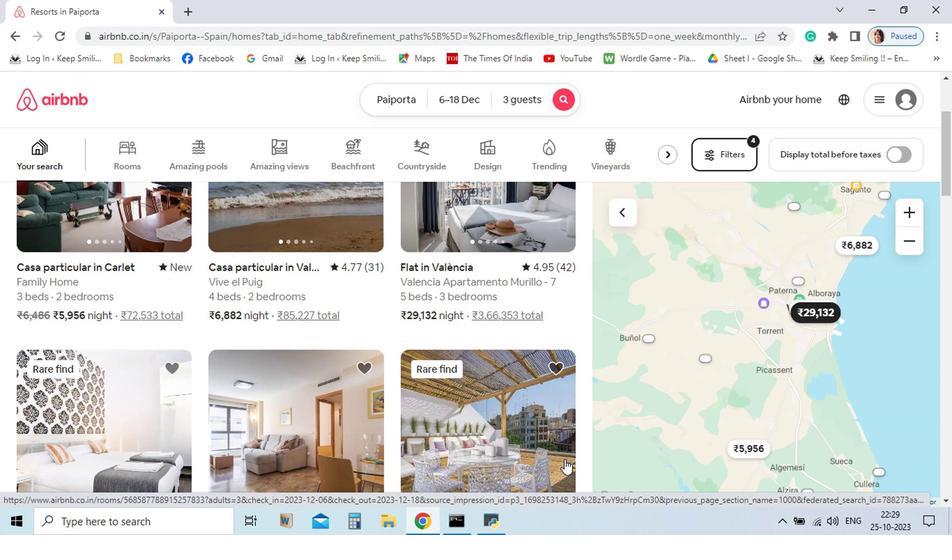 
Action: Mouse scrolled (564, 462) with delta (0, 0)
Screenshot: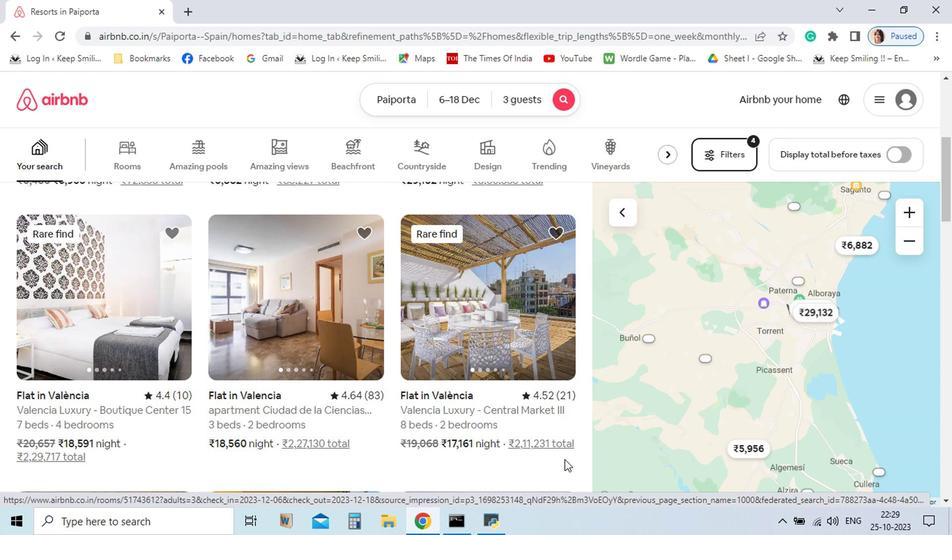 
Action: Mouse scrolled (564, 462) with delta (0, 0)
Screenshot: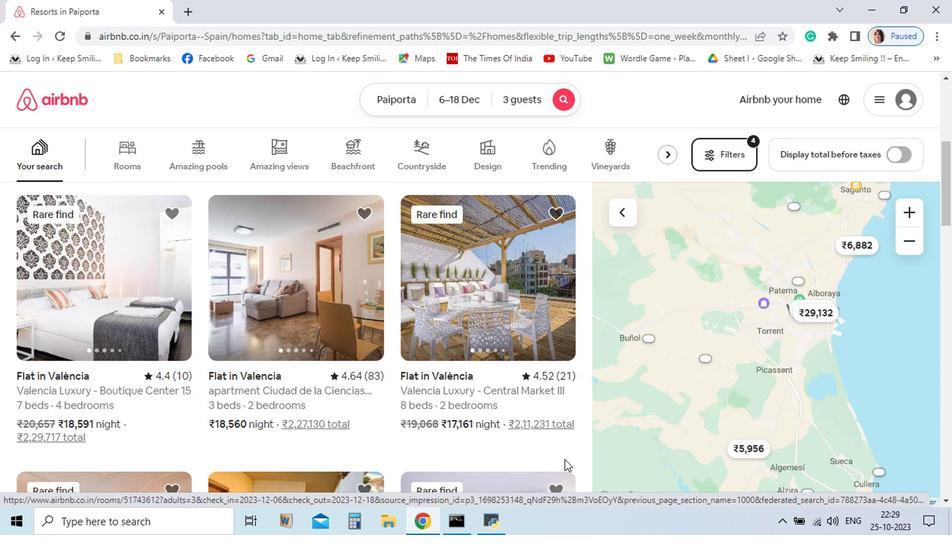 
Action: Mouse scrolled (564, 462) with delta (0, 0)
Screenshot: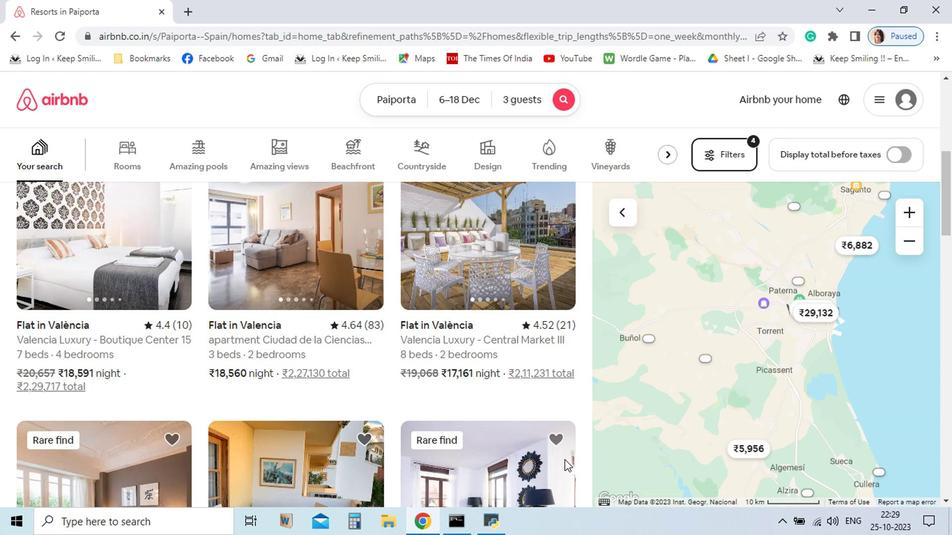 
Action: Mouse scrolled (564, 462) with delta (0, 0)
Screenshot: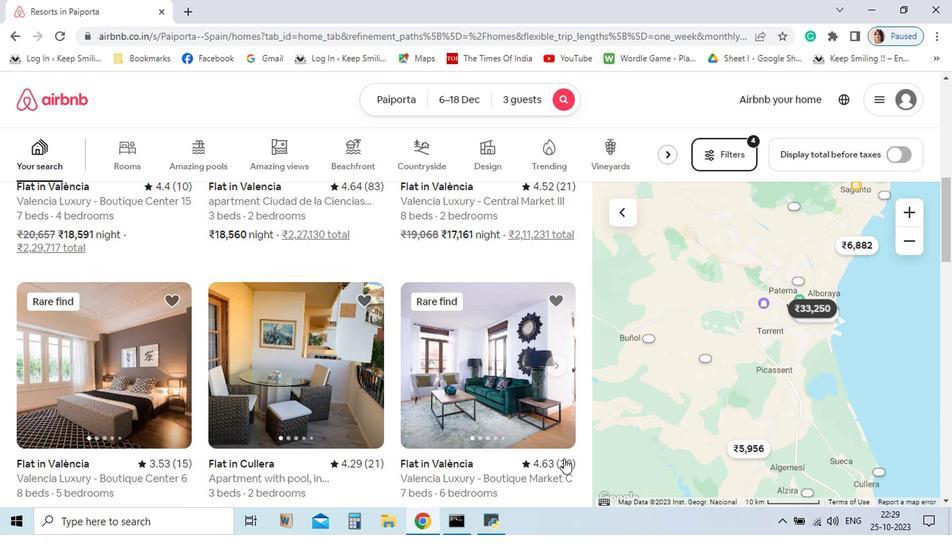 
Action: Mouse scrolled (564, 462) with delta (0, 0)
Screenshot: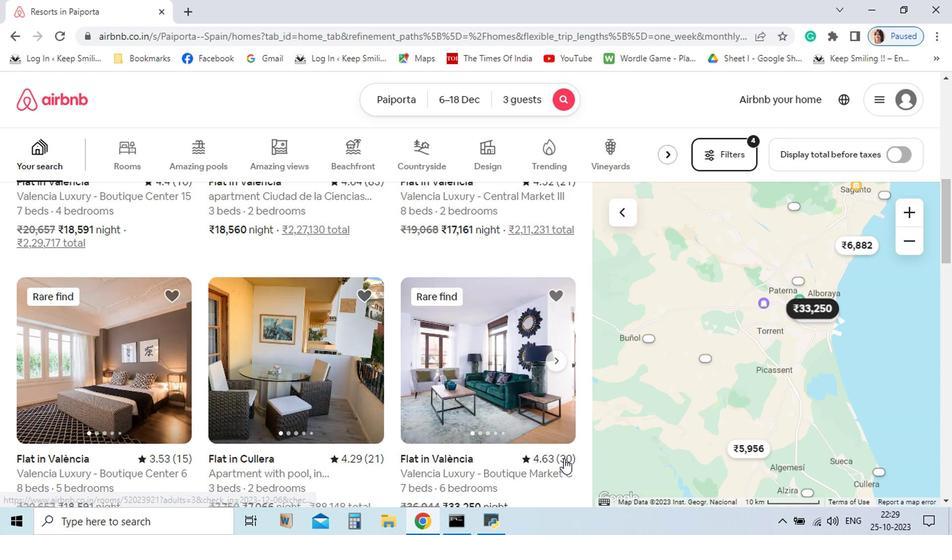 
Action: Mouse moved to (563, 462)
Screenshot: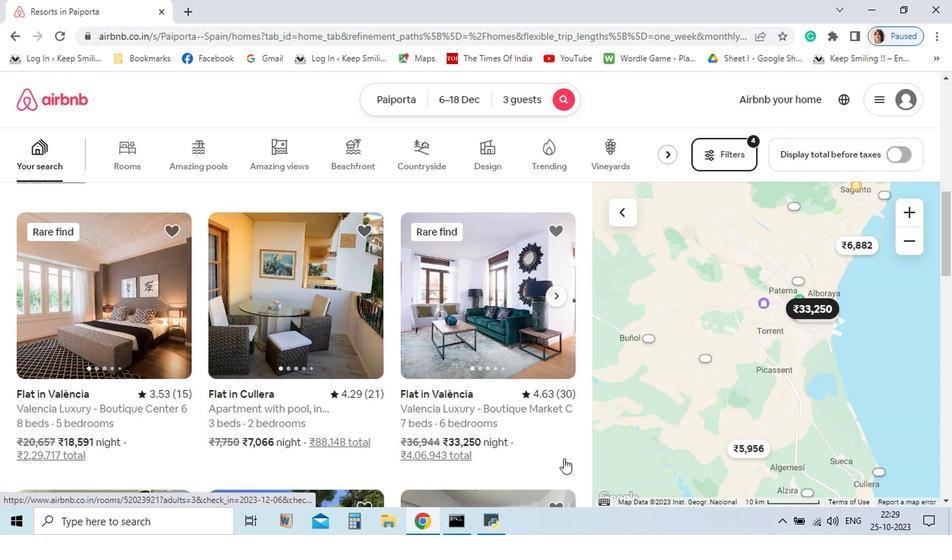 
Action: Mouse scrolled (563, 461) with delta (0, 0)
Screenshot: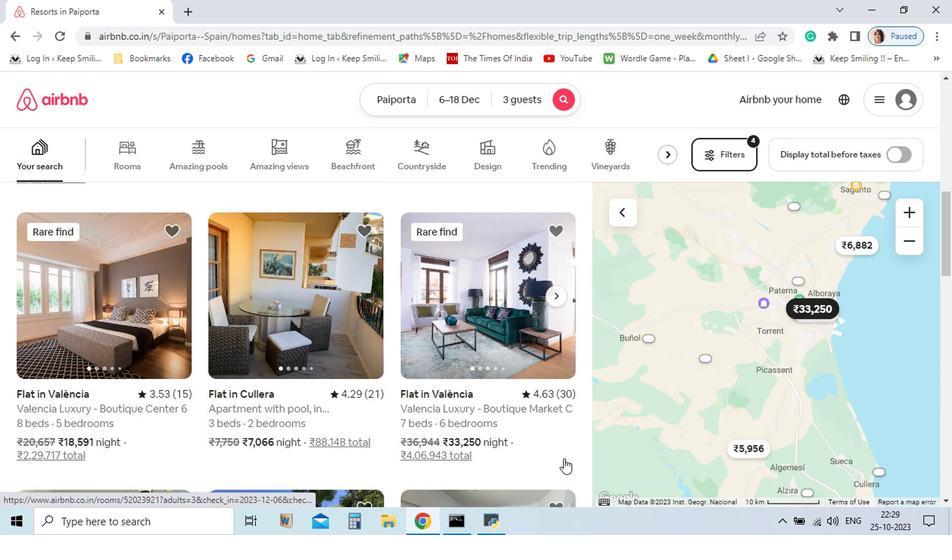 
Action: Mouse moved to (555, 461)
Screenshot: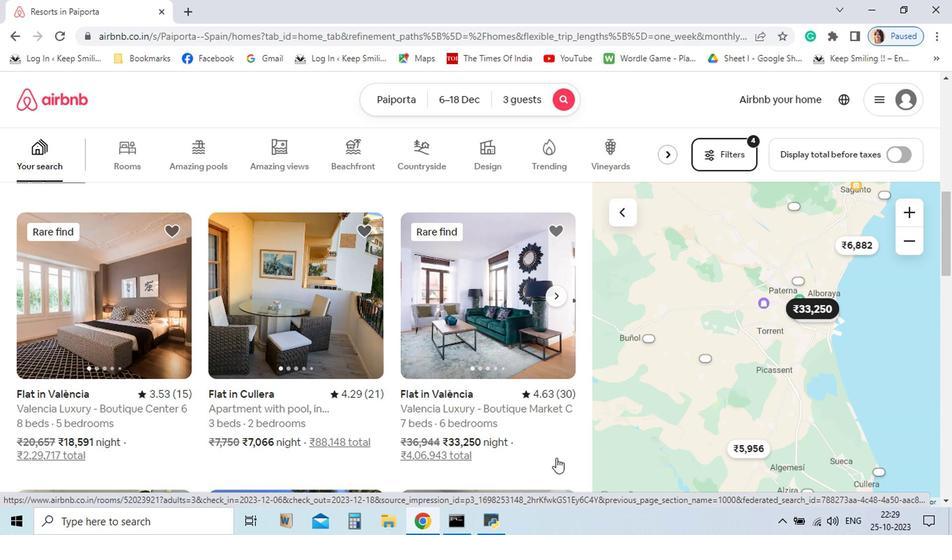 
Action: Mouse scrolled (555, 460) with delta (0, 0)
Screenshot: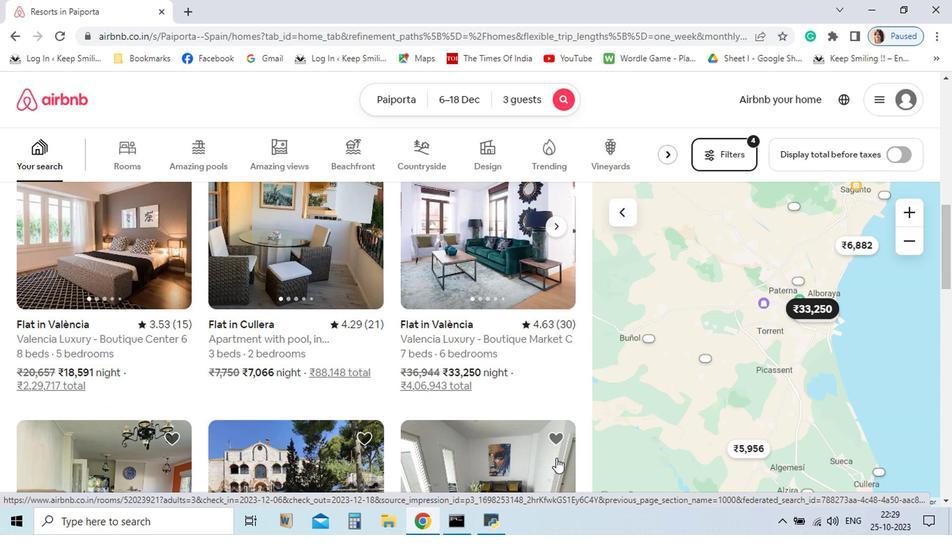 
Action: Mouse scrolled (555, 460) with delta (0, 0)
Screenshot: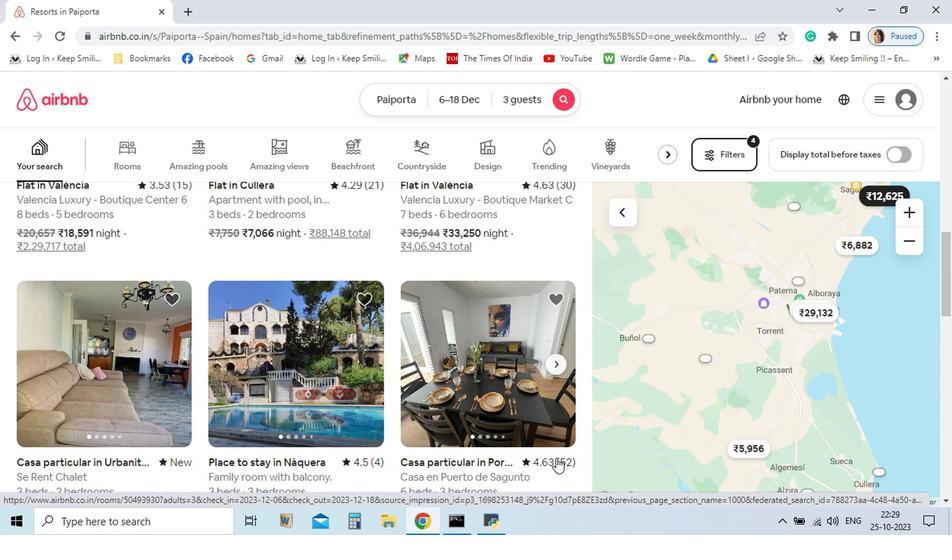 
Action: Mouse scrolled (555, 460) with delta (0, 0)
Screenshot: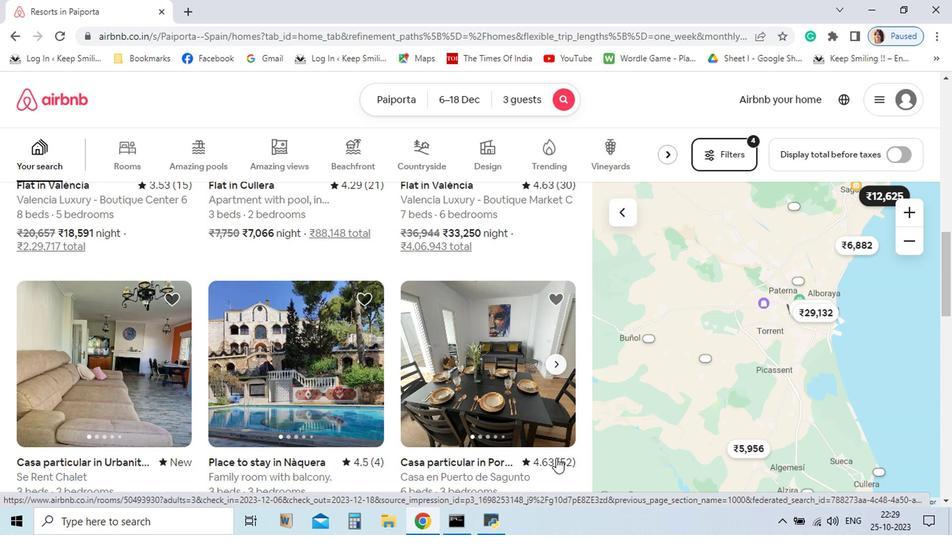 
Action: Mouse scrolled (555, 460) with delta (0, 0)
Screenshot: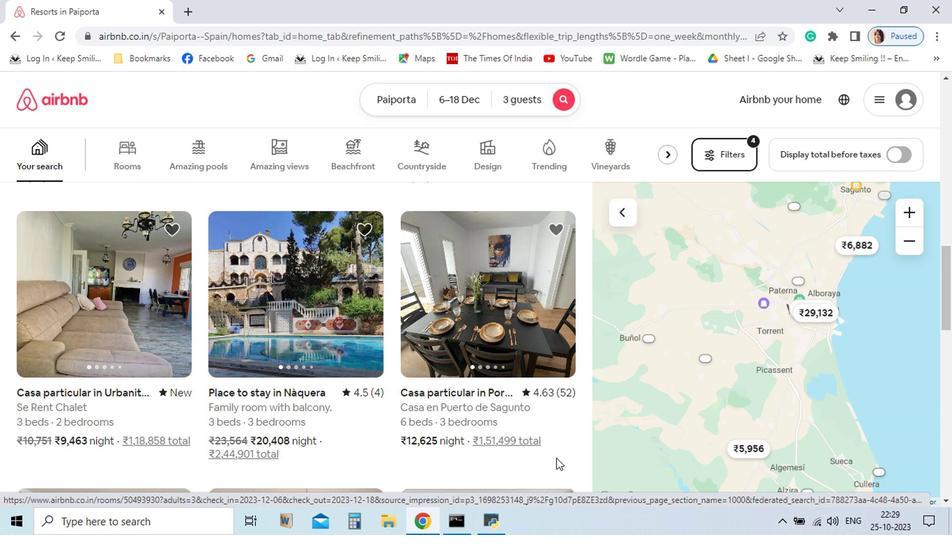 
Action: Mouse moved to (554, 461)
Screenshot: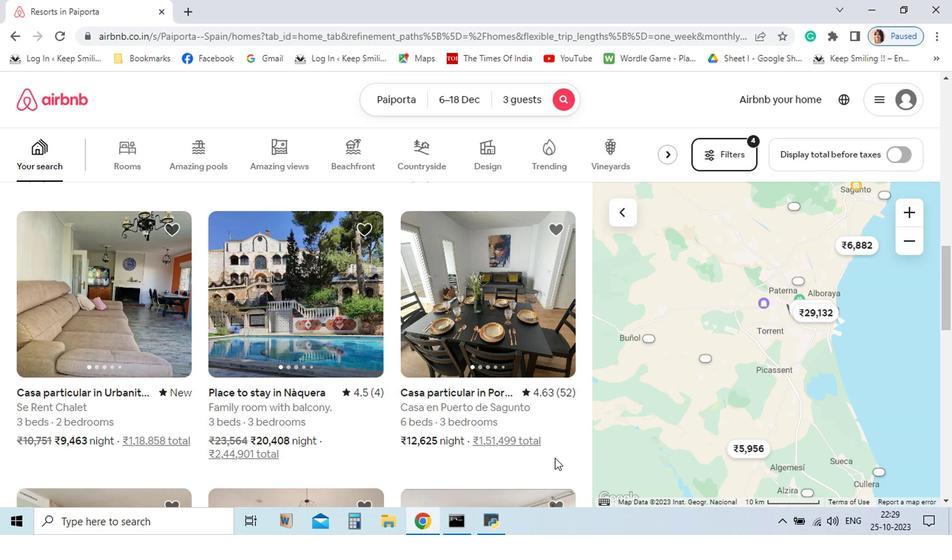
Action: Mouse scrolled (554, 460) with delta (0, 0)
Screenshot: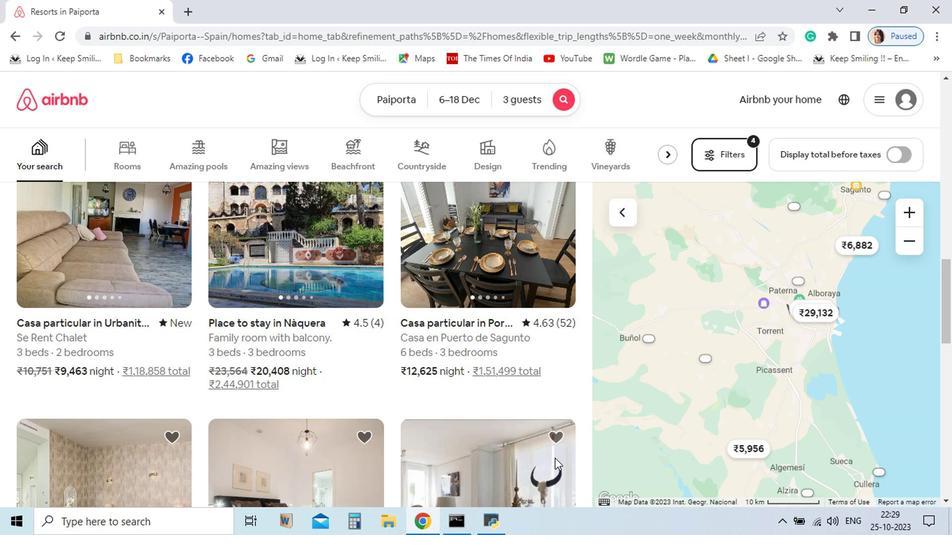 
Action: Mouse scrolled (554, 460) with delta (0, 0)
Screenshot: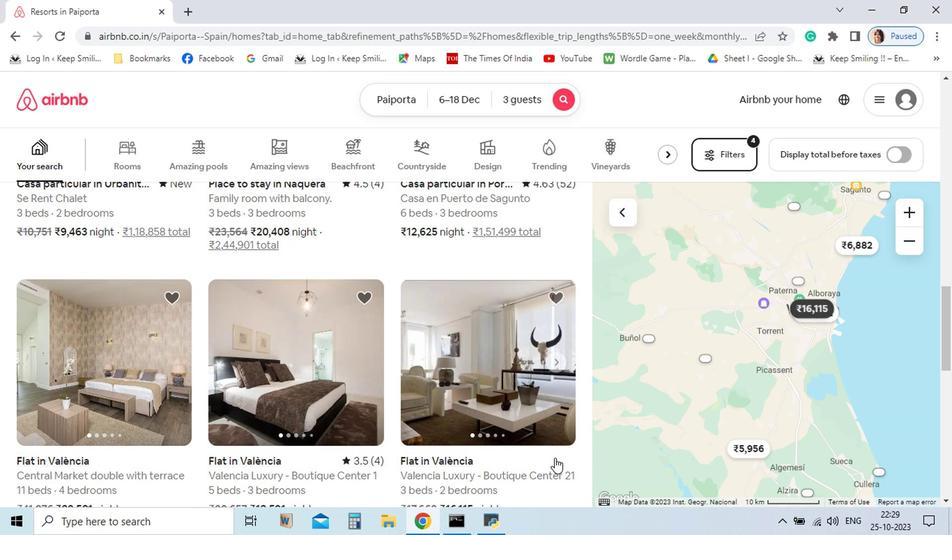 
Action: Mouse scrolled (554, 460) with delta (0, 0)
Screenshot: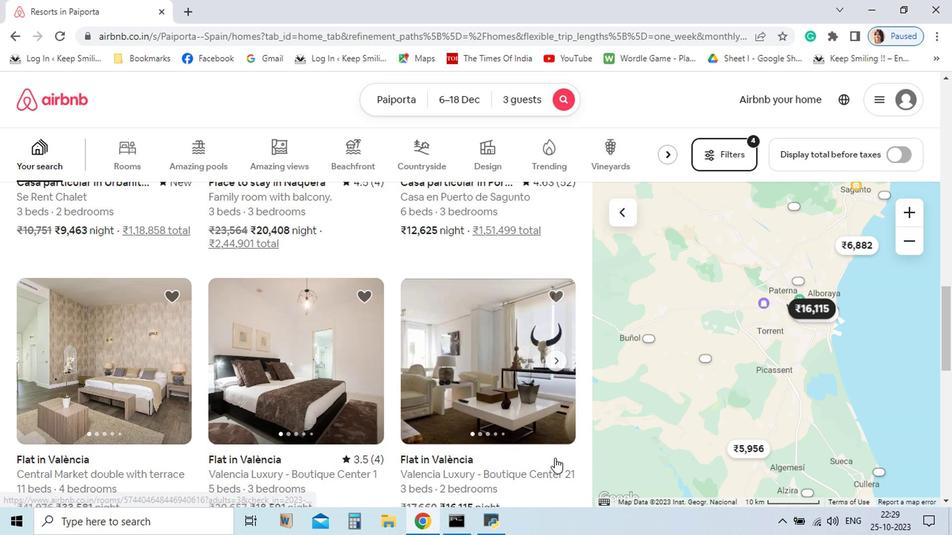 
Action: Mouse scrolled (554, 460) with delta (0, 0)
Screenshot: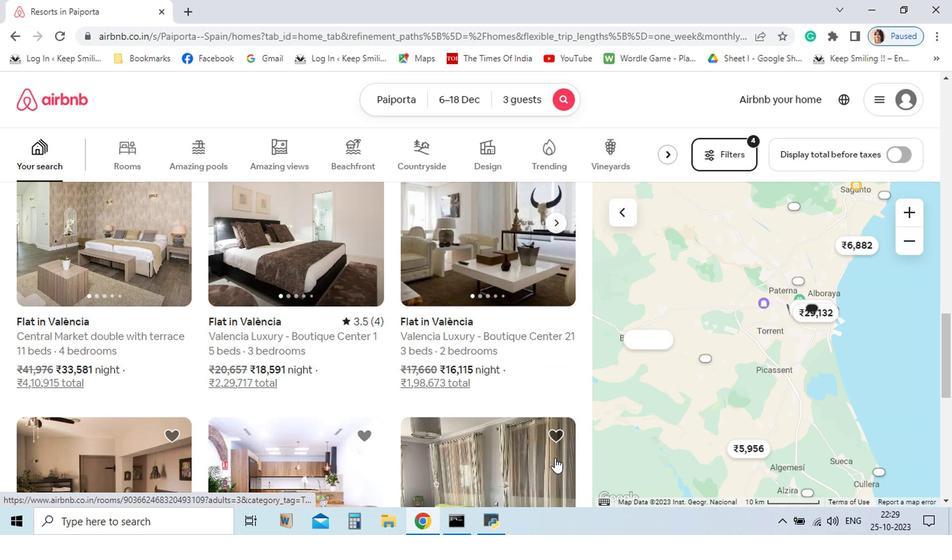 
Action: Mouse scrolled (554, 460) with delta (0, 0)
Screenshot: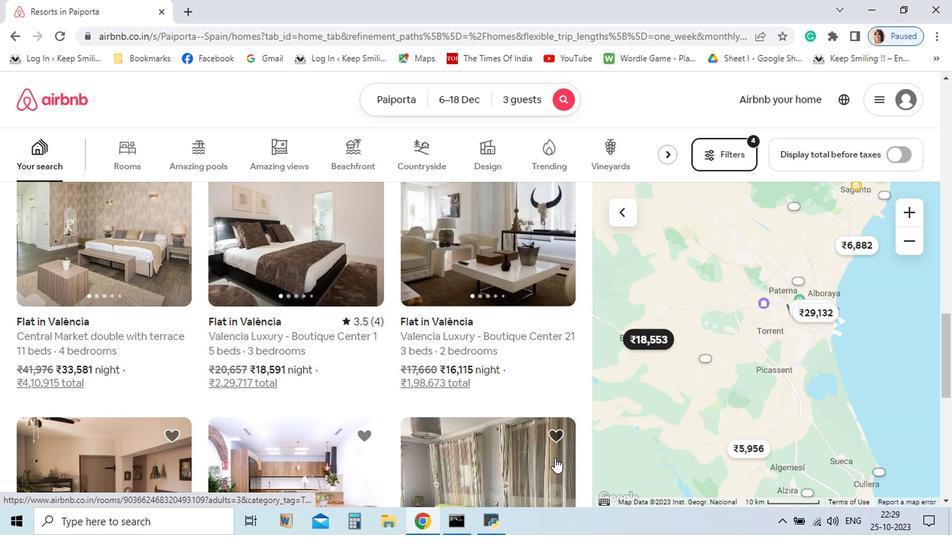 
Action: Mouse scrolled (554, 462) with delta (0, 0)
Screenshot: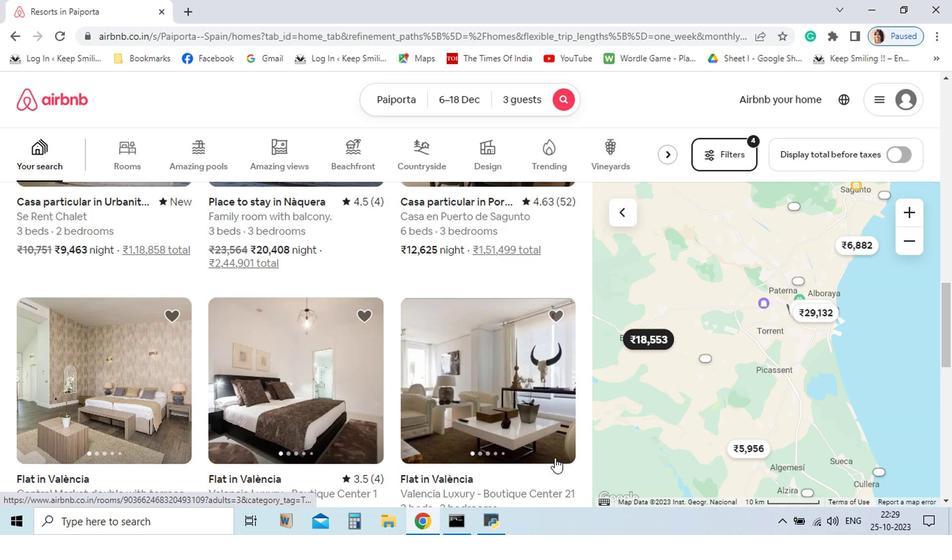 
Action: Mouse scrolled (554, 462) with delta (0, 0)
Screenshot: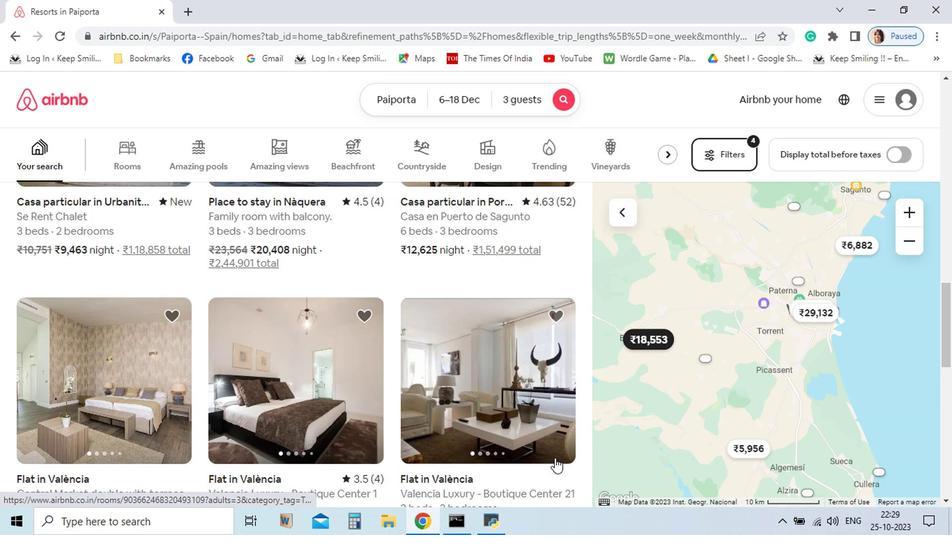 
Action: Mouse scrolled (554, 462) with delta (0, 0)
Screenshot: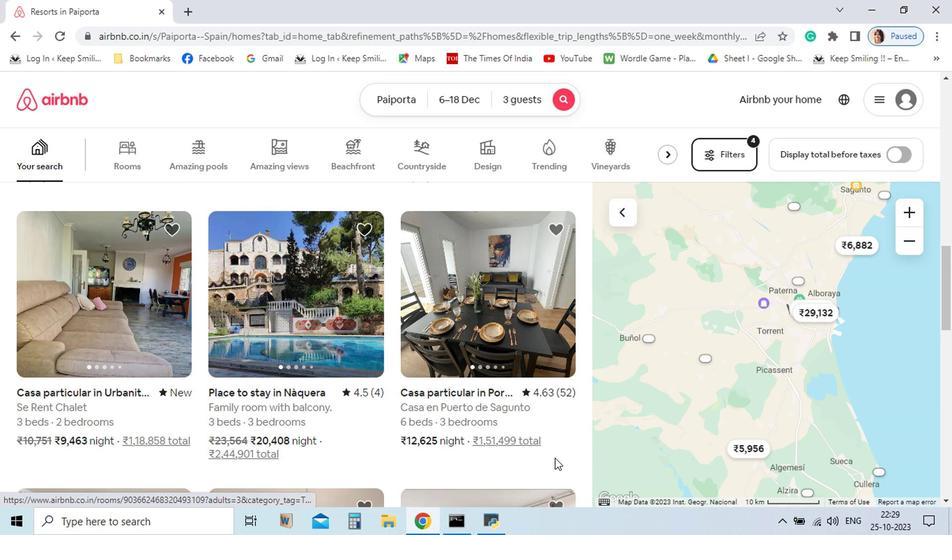 
Action: Mouse scrolled (554, 462) with delta (0, 0)
Screenshot: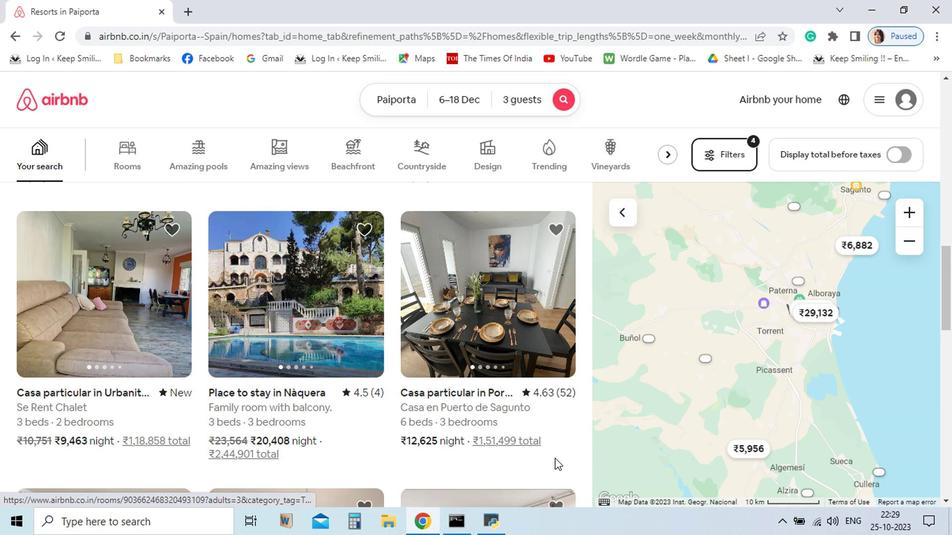 
Action: Mouse scrolled (554, 462) with delta (0, 0)
Screenshot: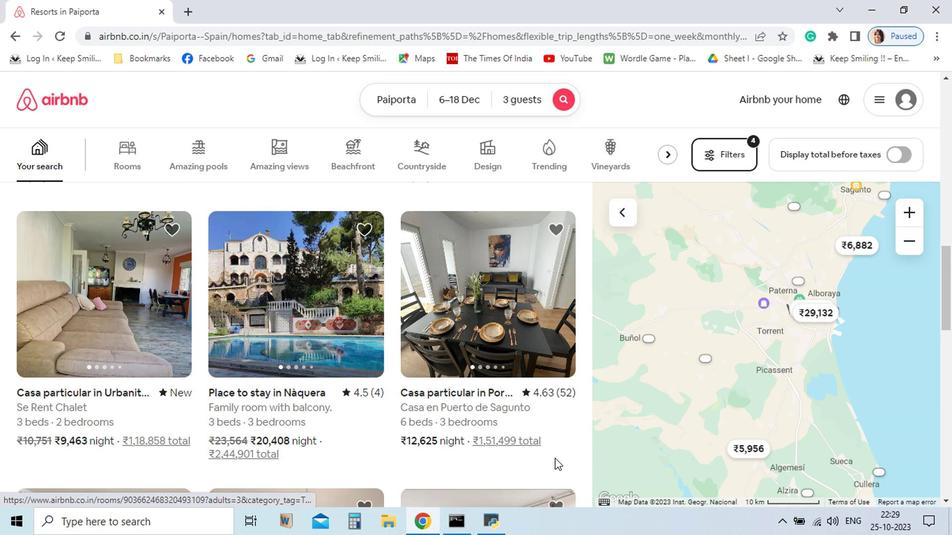 
Action: Mouse scrolled (554, 462) with delta (0, 0)
Screenshot: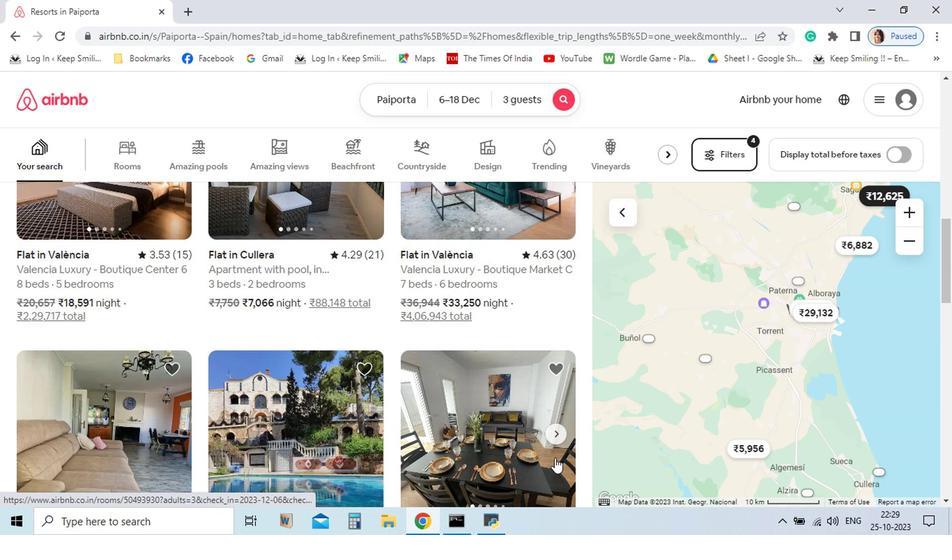
Action: Mouse scrolled (554, 462) with delta (0, 0)
Screenshot: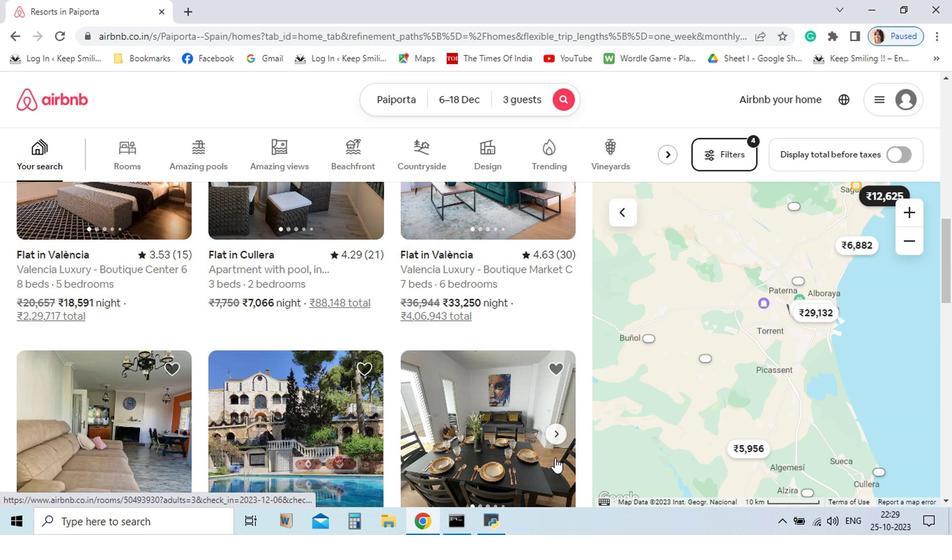 
Action: Mouse scrolled (554, 462) with delta (0, 0)
Screenshot: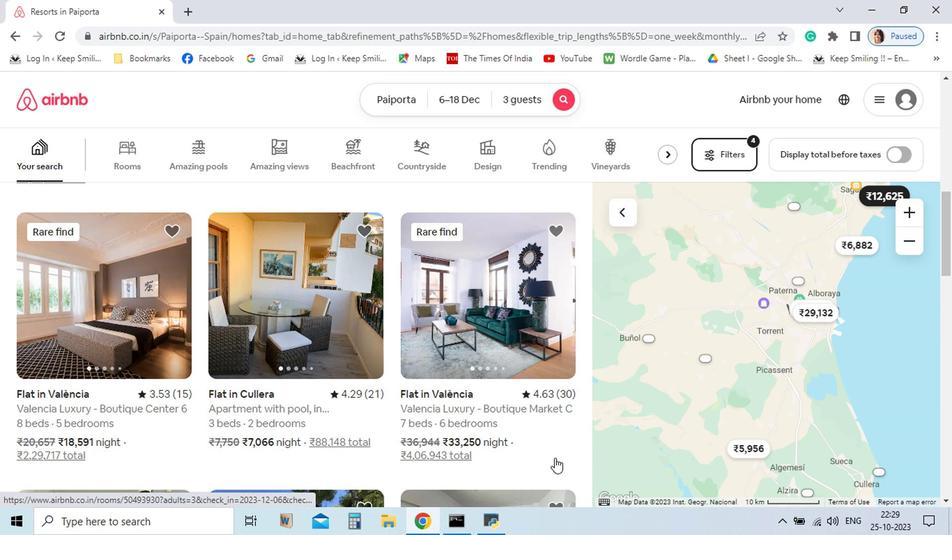 
Action: Mouse scrolled (554, 462) with delta (0, 0)
Screenshot: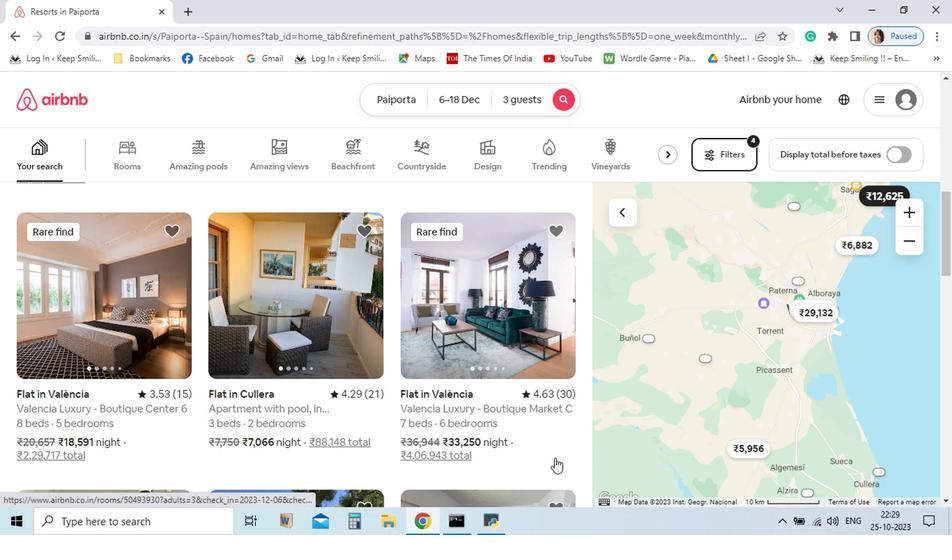 
Action: Mouse scrolled (554, 462) with delta (0, 0)
Screenshot: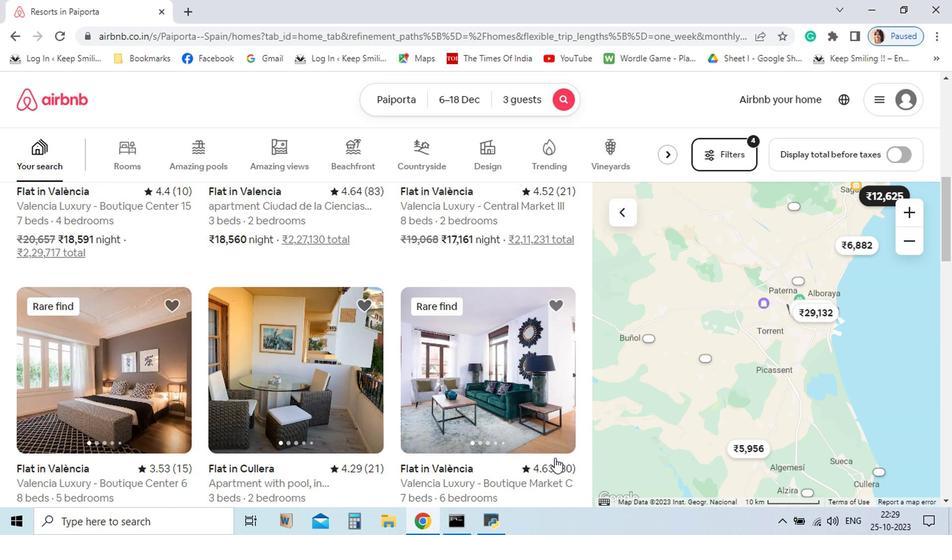 
Action: Mouse scrolled (554, 462) with delta (0, 0)
Screenshot: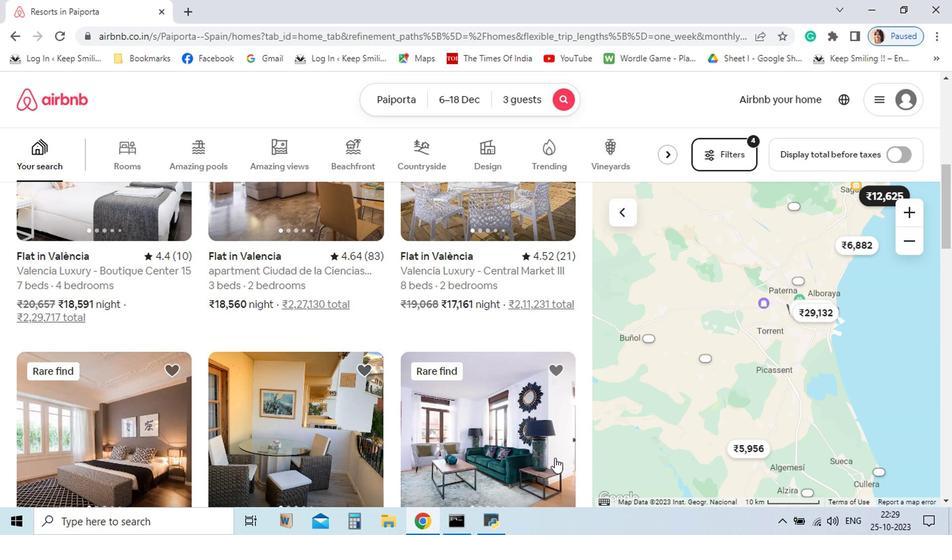 
Action: Mouse moved to (552, 461)
Screenshot: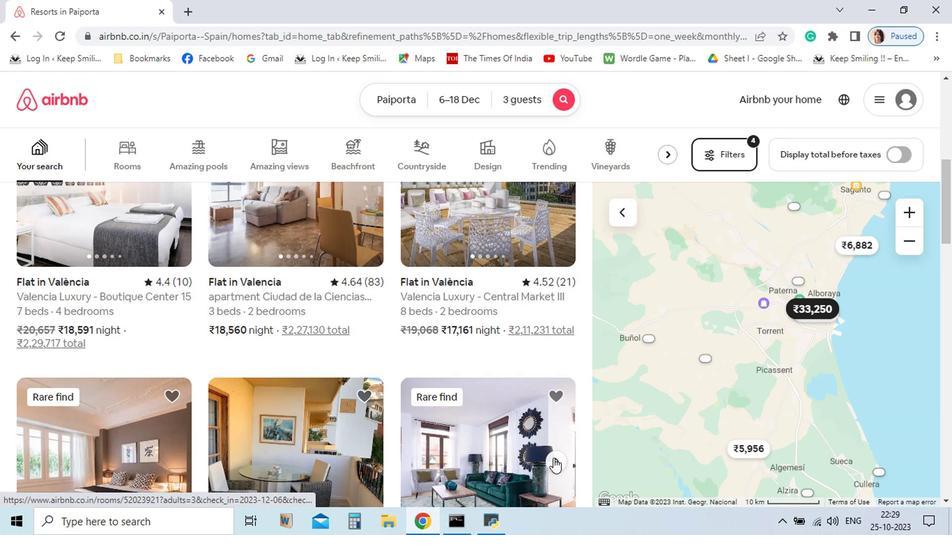 
Action: Mouse scrolled (552, 462) with delta (0, 0)
Screenshot: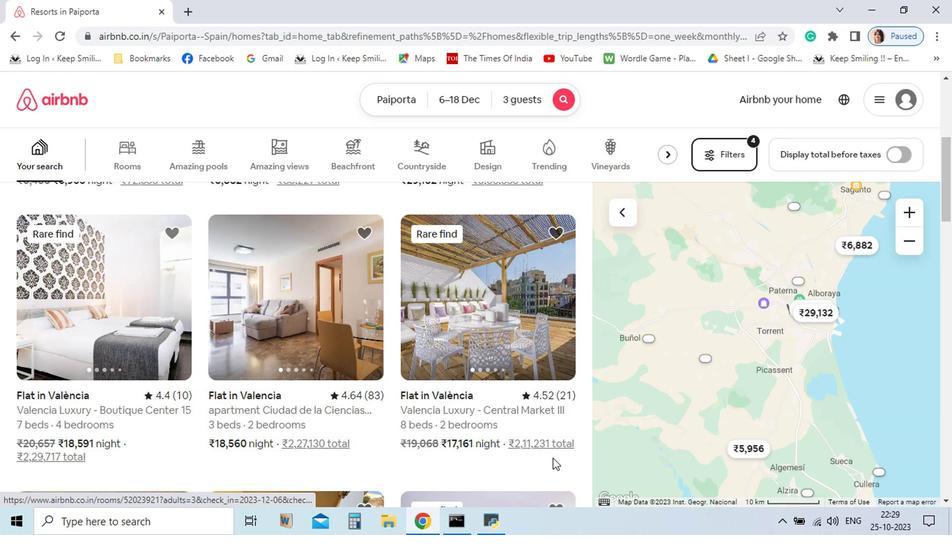 
Action: Mouse scrolled (552, 462) with delta (0, 0)
Screenshot: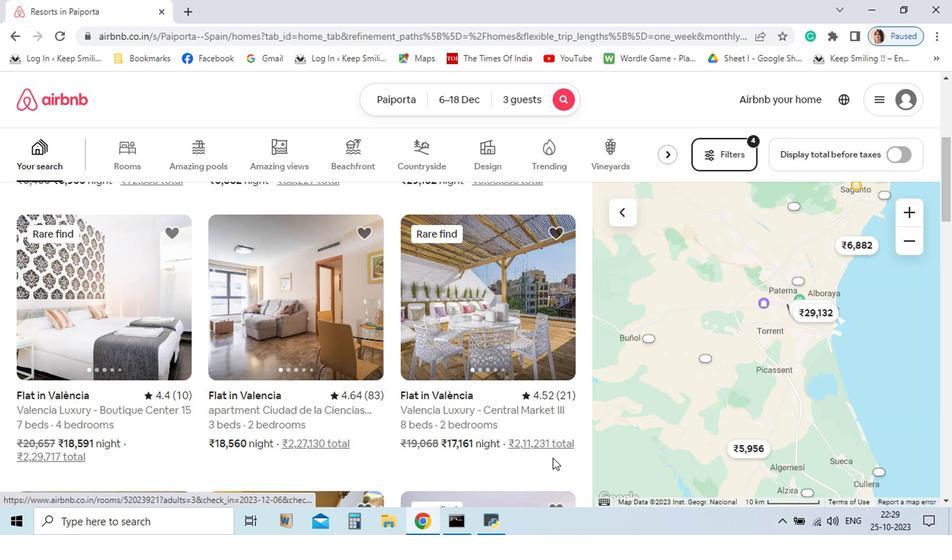 
Action: Mouse moved to (552, 461)
Screenshot: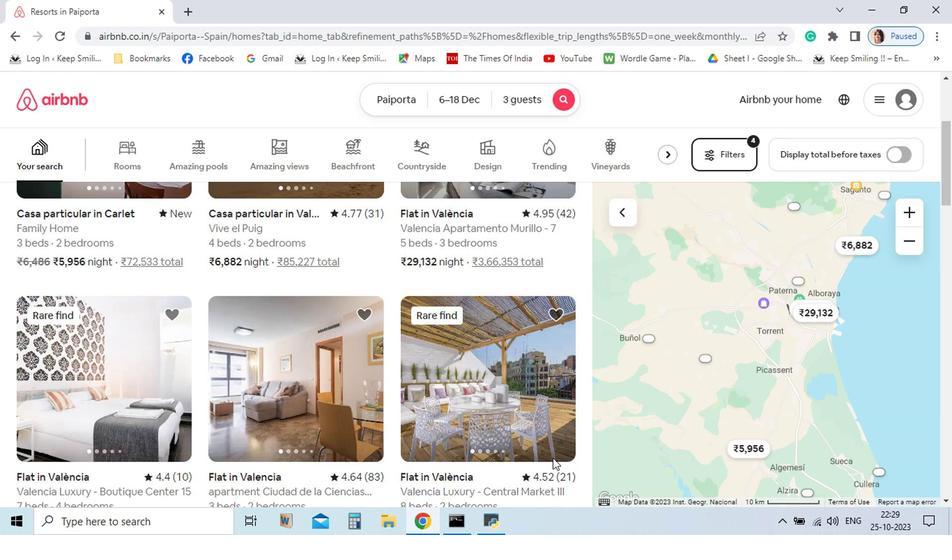 
Action: Mouse scrolled (552, 462) with delta (0, 0)
Screenshot: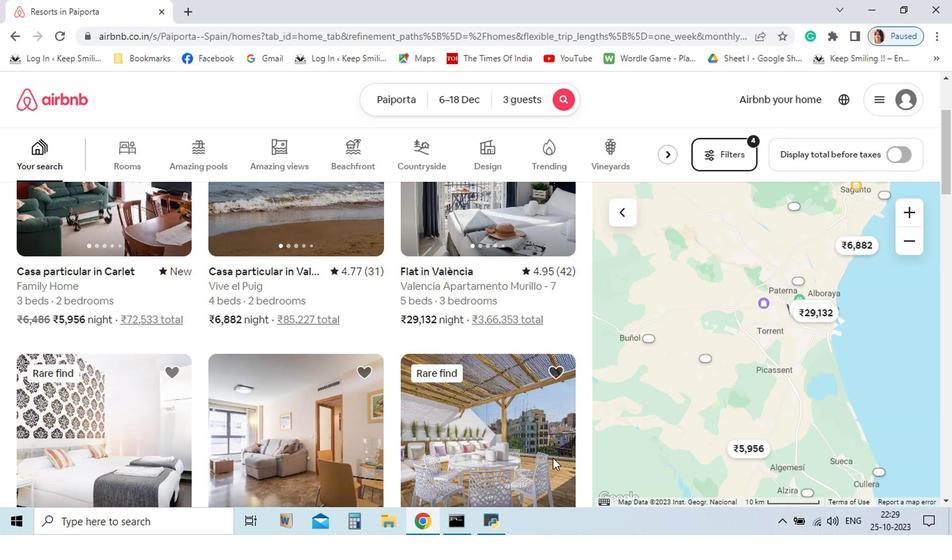 
Action: Mouse scrolled (552, 462) with delta (0, 0)
Screenshot: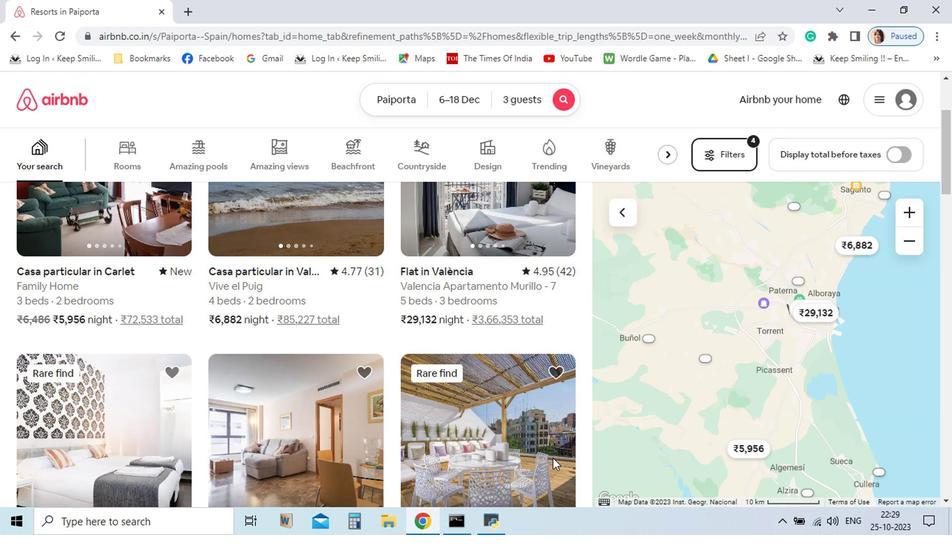 
Action: Mouse scrolled (552, 462) with delta (0, 0)
Screenshot: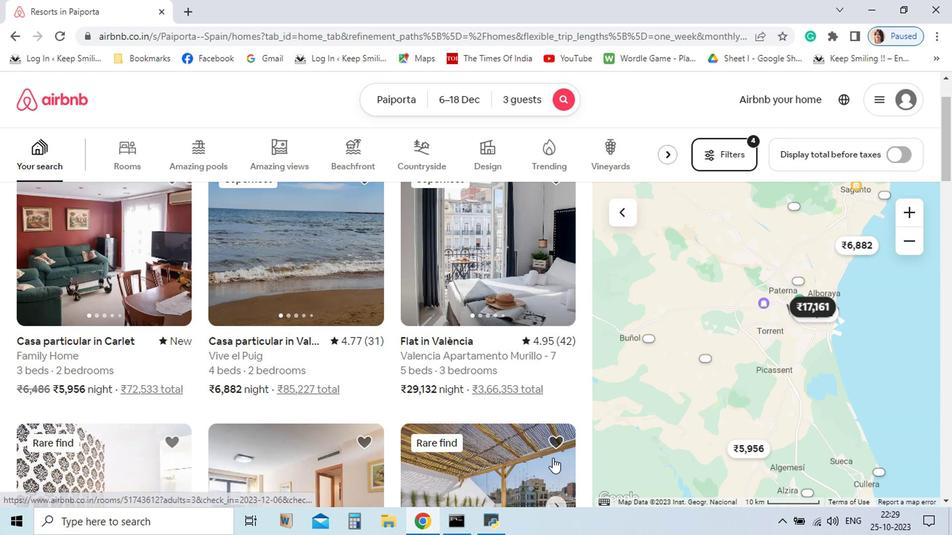 
Action: Mouse moved to (72, 262)
Screenshot: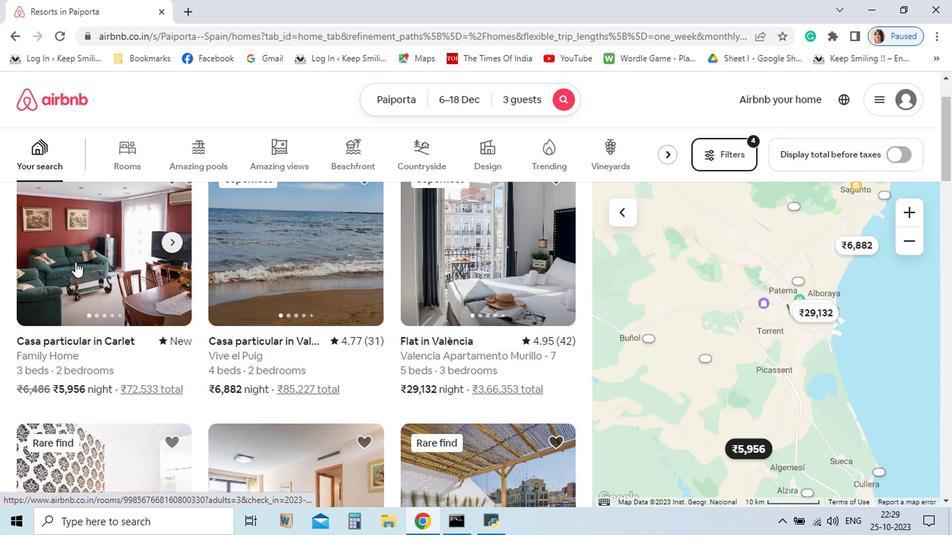 
Action: Mouse pressed left at (72, 262)
Screenshot: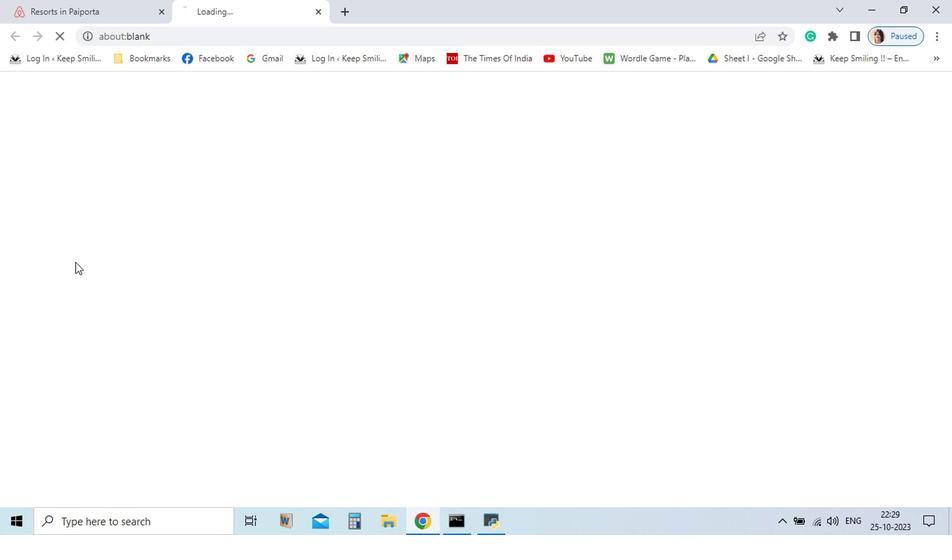 
Action: Mouse moved to (98, 9)
Screenshot: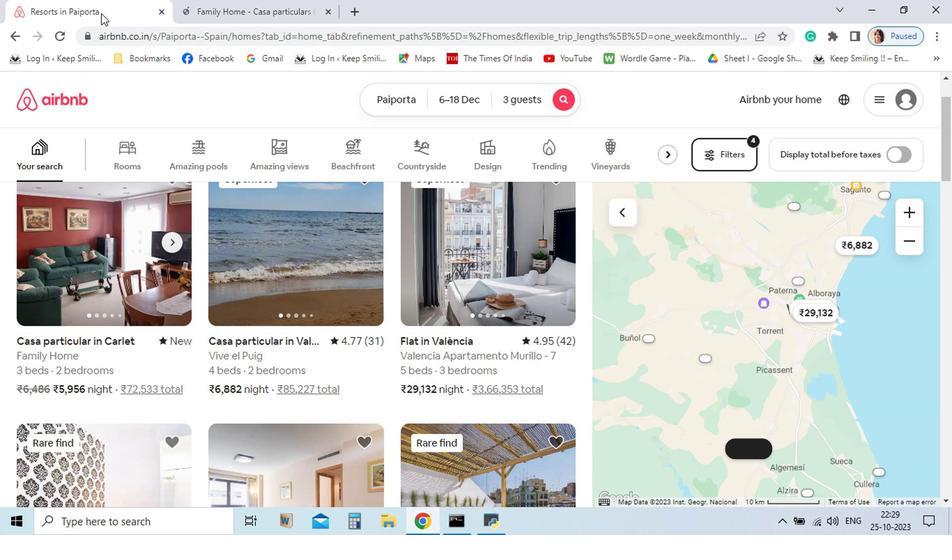 
Action: Mouse pressed left at (98, 9)
Screenshot: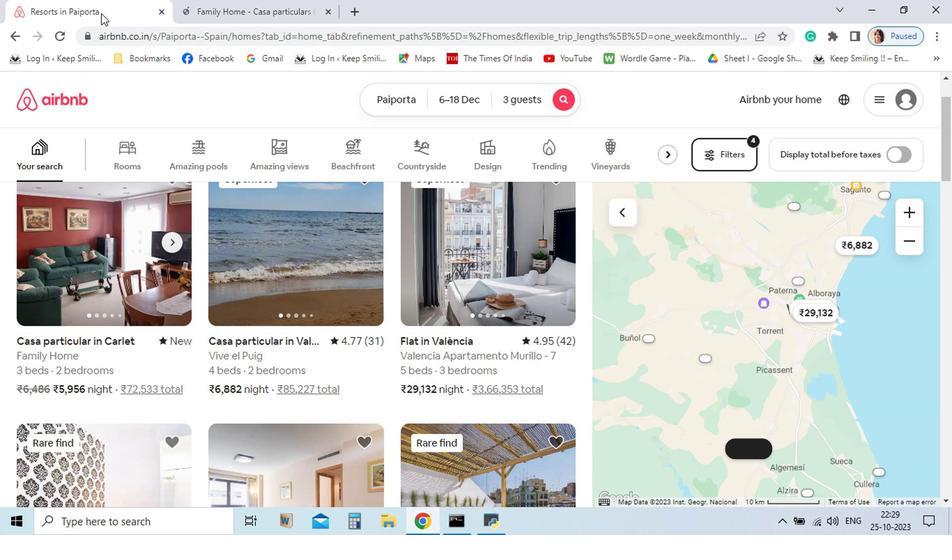 
Action: Mouse moved to (239, 4)
Screenshot: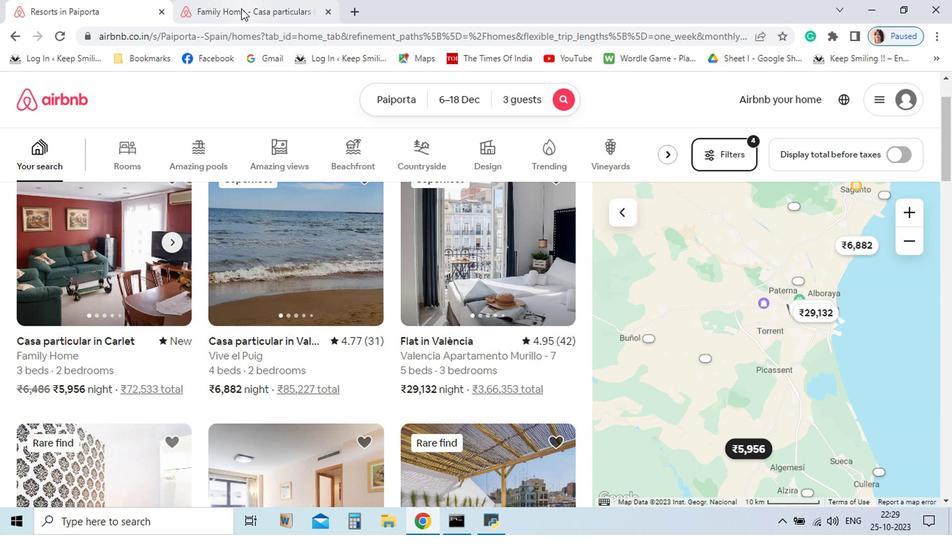 
Action: Mouse pressed left at (239, 4)
Screenshot: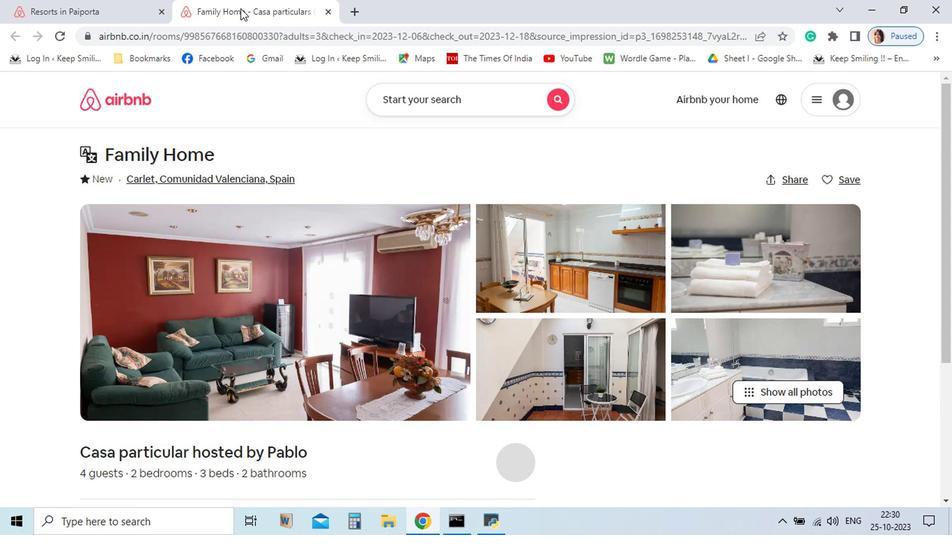 
Action: Mouse moved to (792, 393)
Screenshot: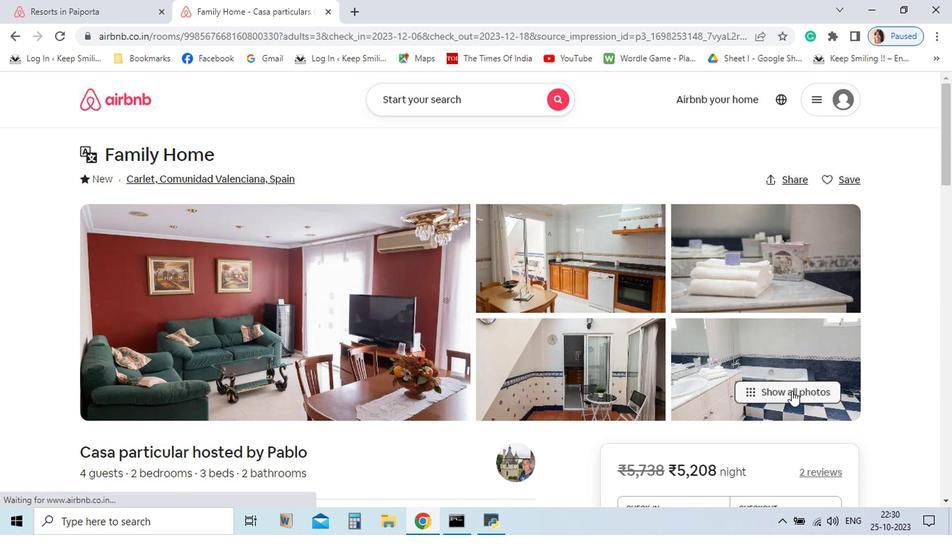 
Action: Mouse pressed left at (792, 393)
Screenshot: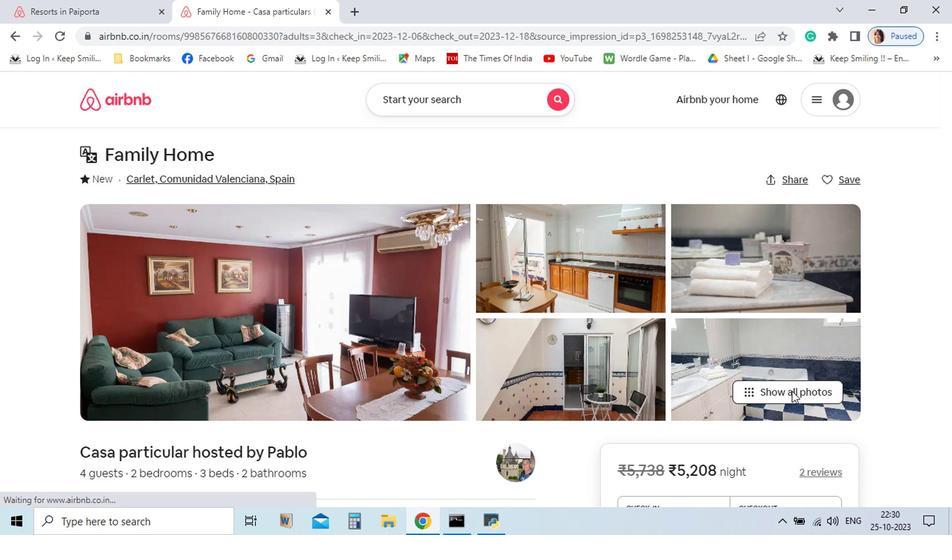 
Action: Mouse moved to (947, 501)
Screenshot: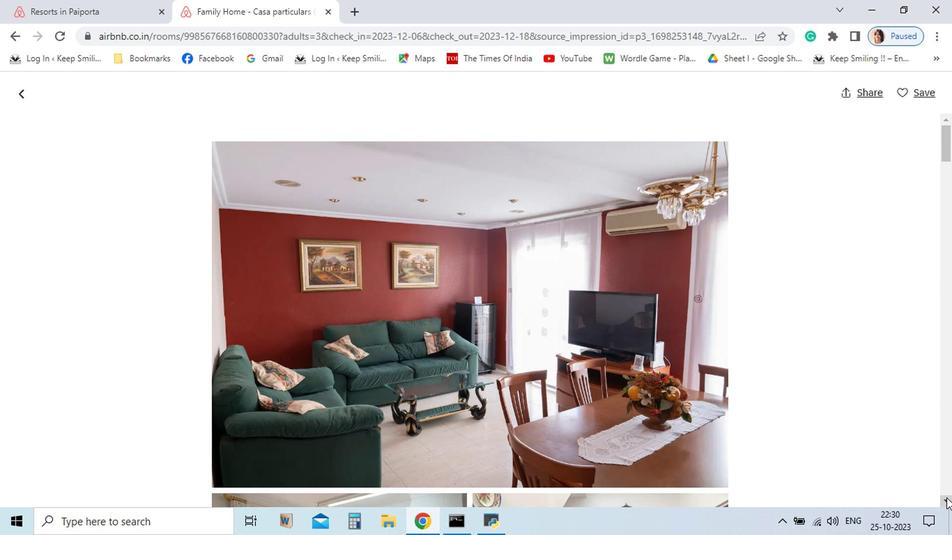 
Action: Mouse pressed left at (947, 501)
Screenshot: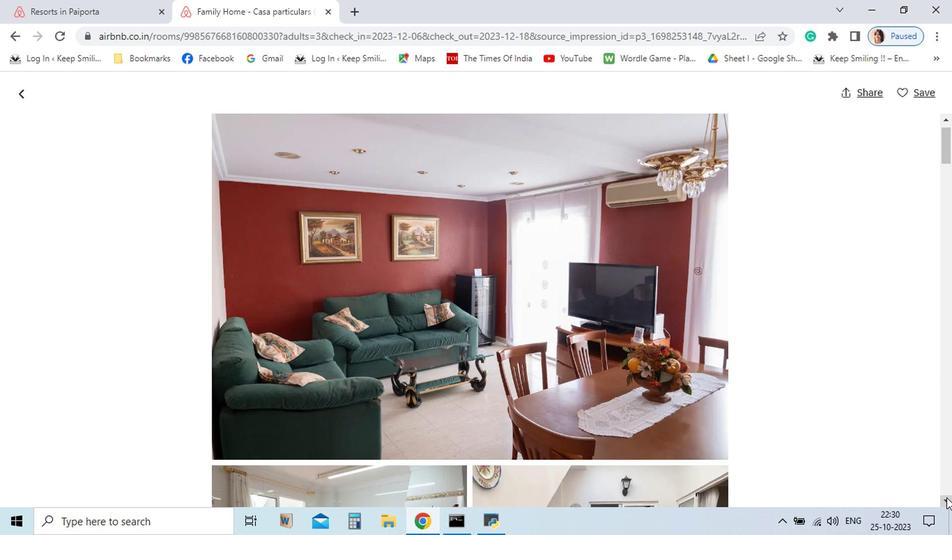 
Action: Mouse pressed left at (947, 501)
Screenshot: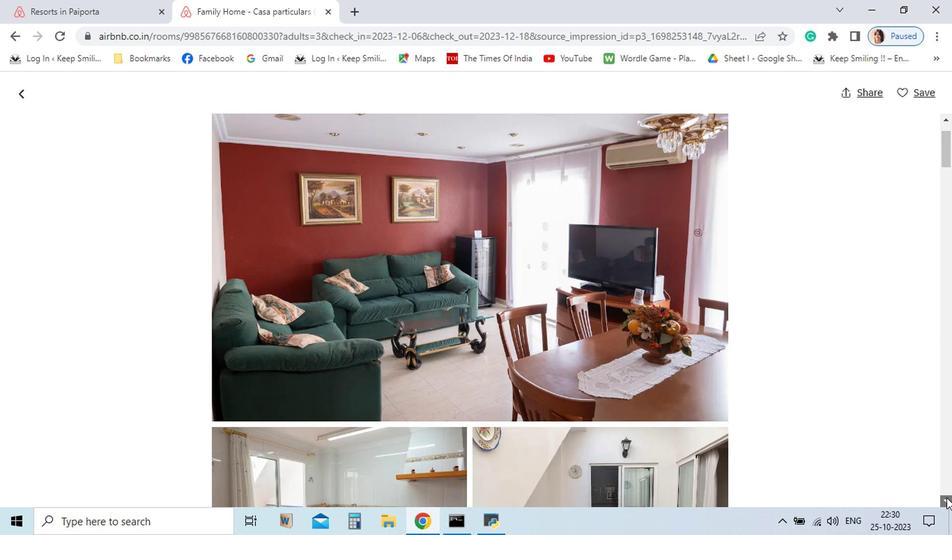 
Action: Mouse pressed left at (947, 501)
Screenshot: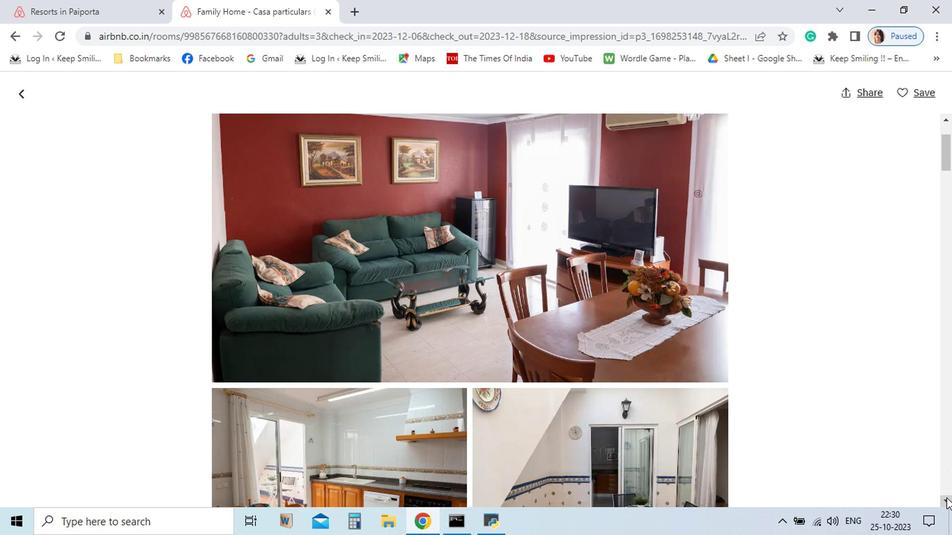 
Action: Mouse pressed left at (947, 501)
Screenshot: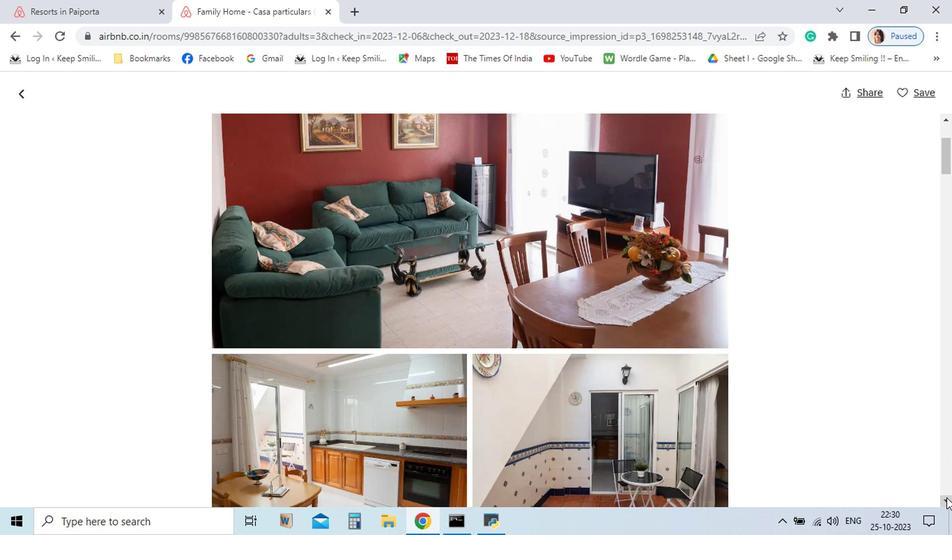 
Action: Mouse pressed left at (947, 501)
Screenshot: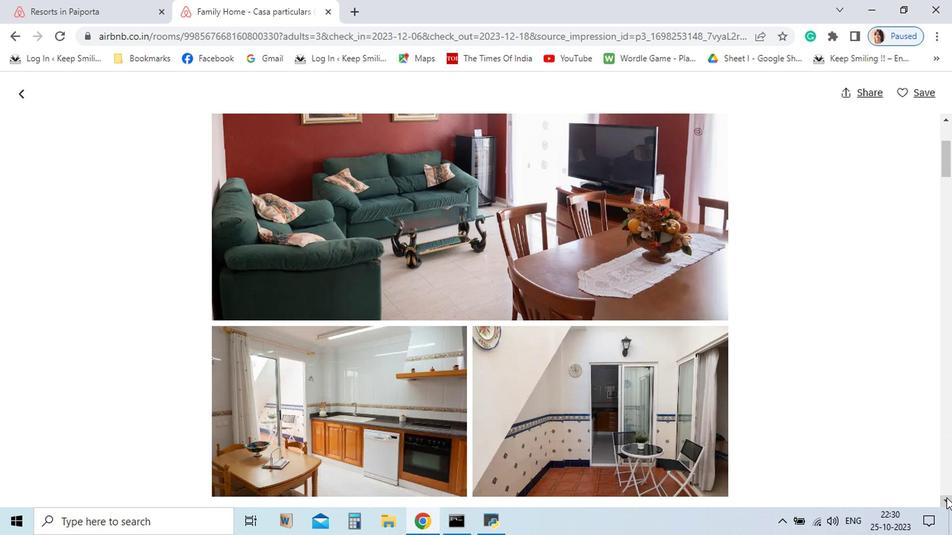 
Action: Mouse pressed left at (947, 501)
Screenshot: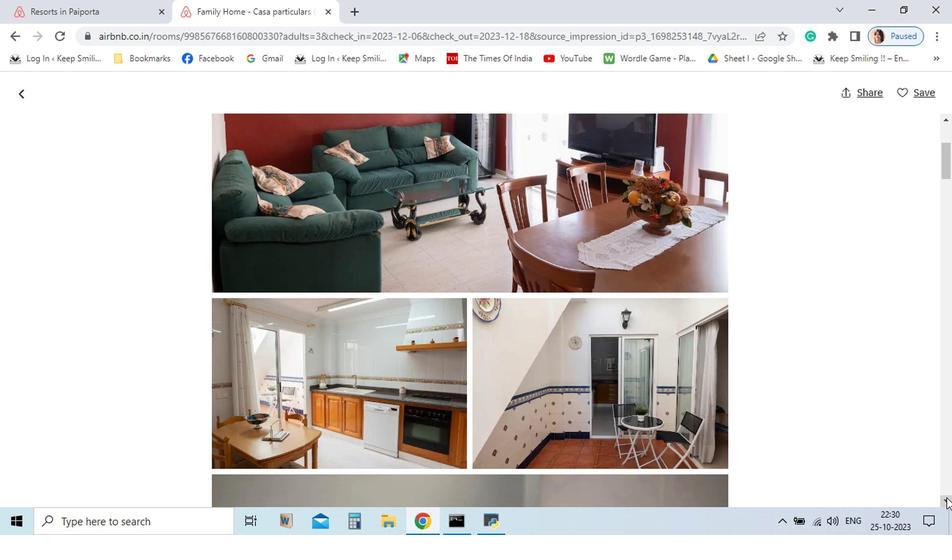 
Action: Mouse pressed left at (947, 501)
Screenshot: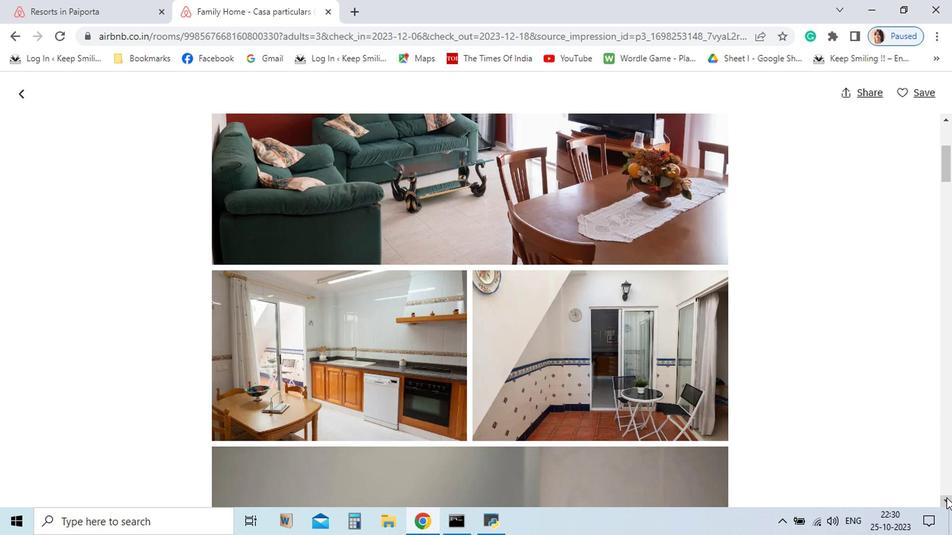 
Action: Mouse pressed left at (947, 501)
Screenshot: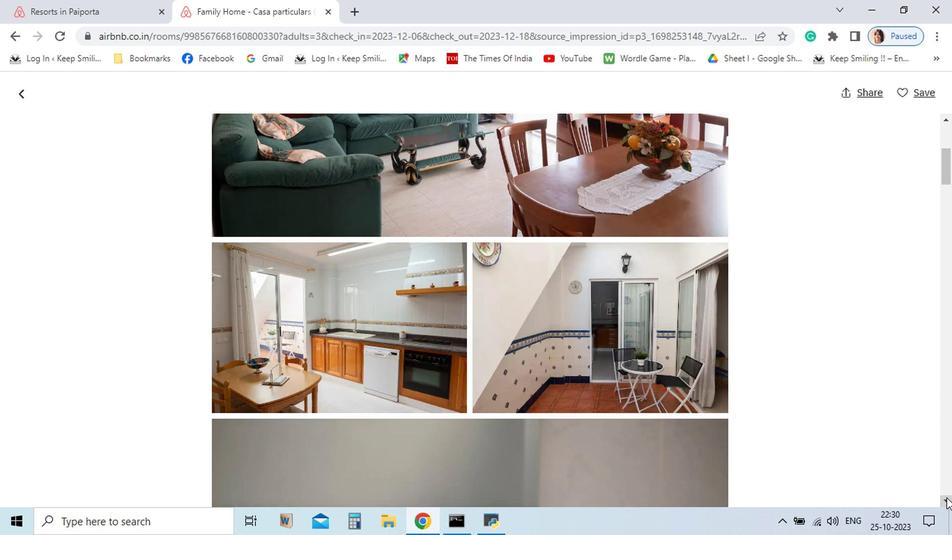 
Action: Mouse pressed left at (947, 501)
Screenshot: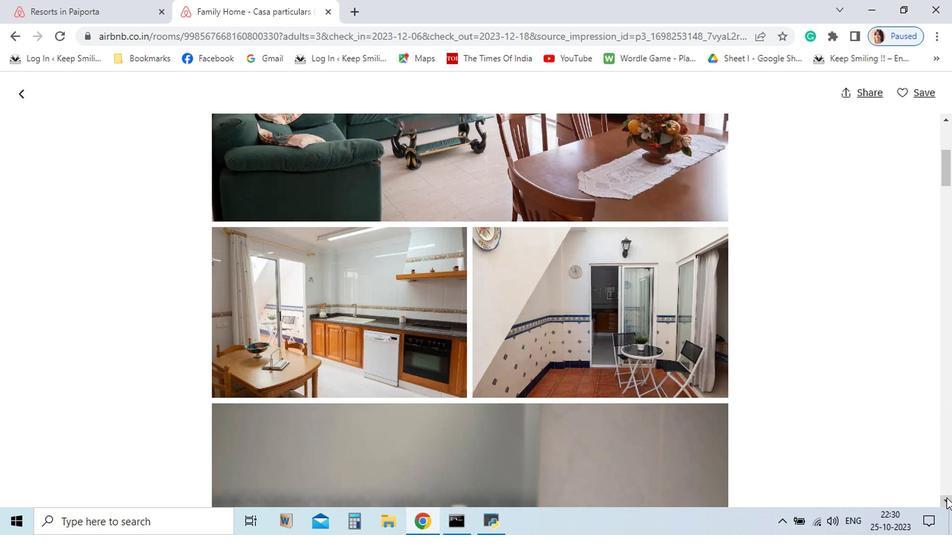 
Action: Mouse pressed left at (947, 501)
Screenshot: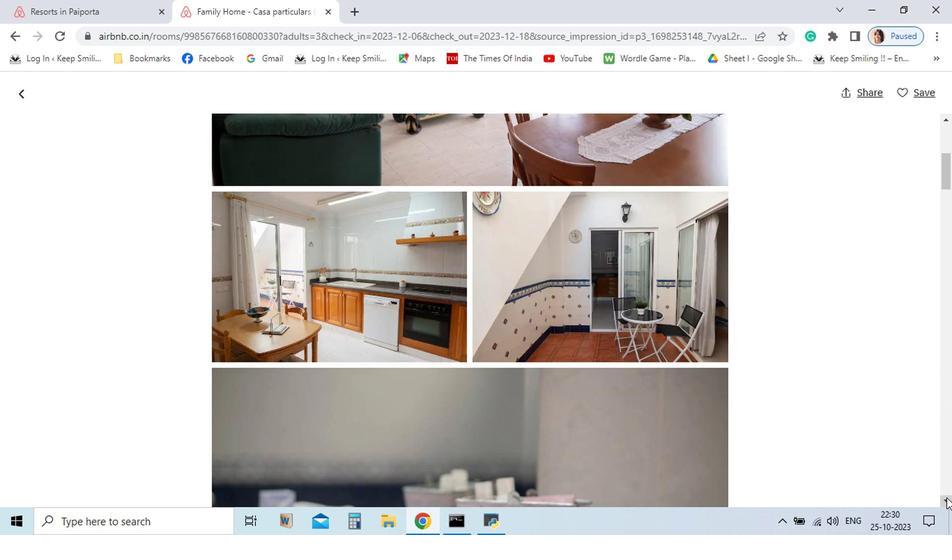 
Action: Mouse pressed left at (947, 501)
Screenshot: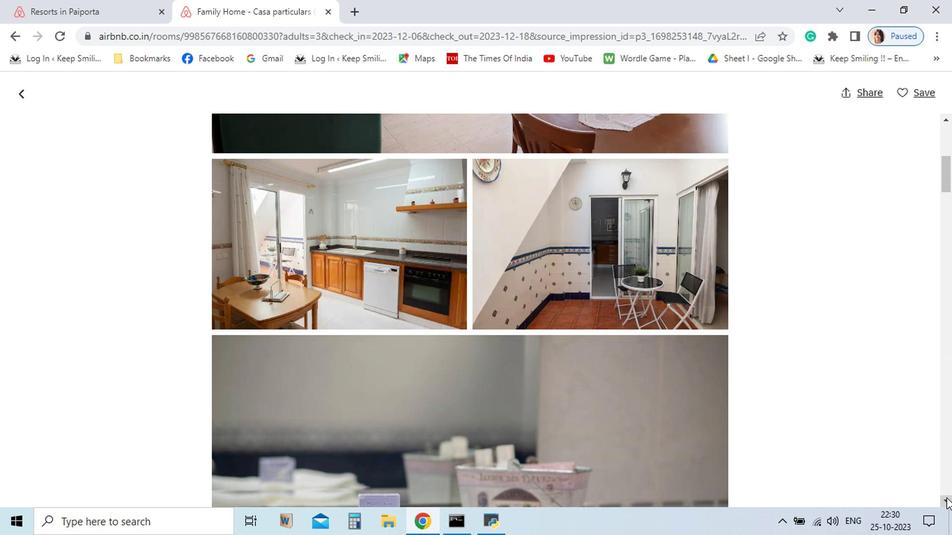 
Action: Mouse pressed left at (947, 501)
Screenshot: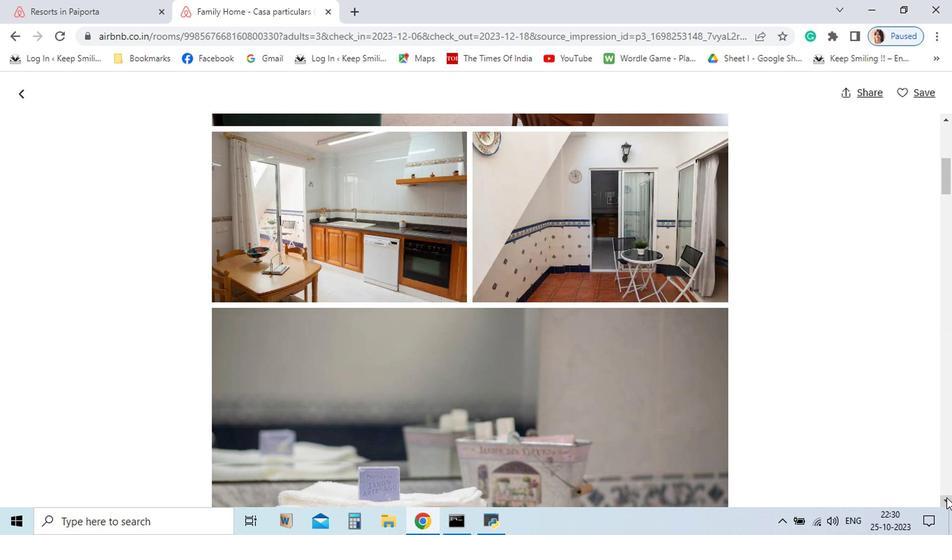 
Action: Mouse pressed left at (947, 501)
Screenshot: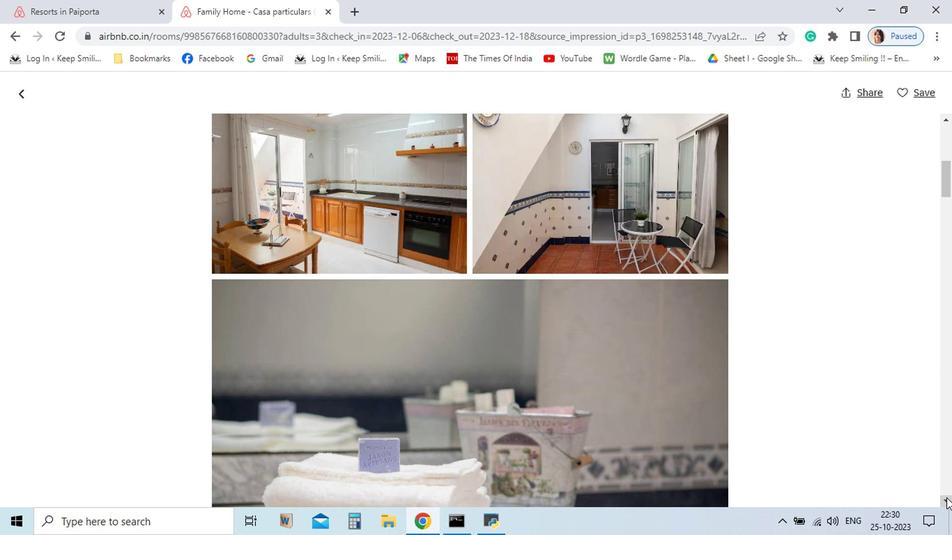 
Action: Mouse pressed left at (947, 501)
Screenshot: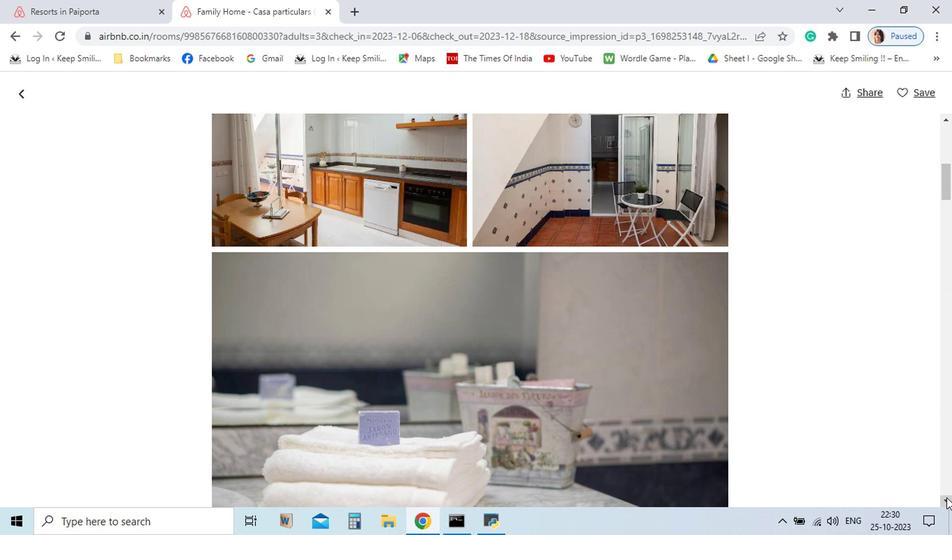 
Action: Mouse pressed left at (947, 501)
Screenshot: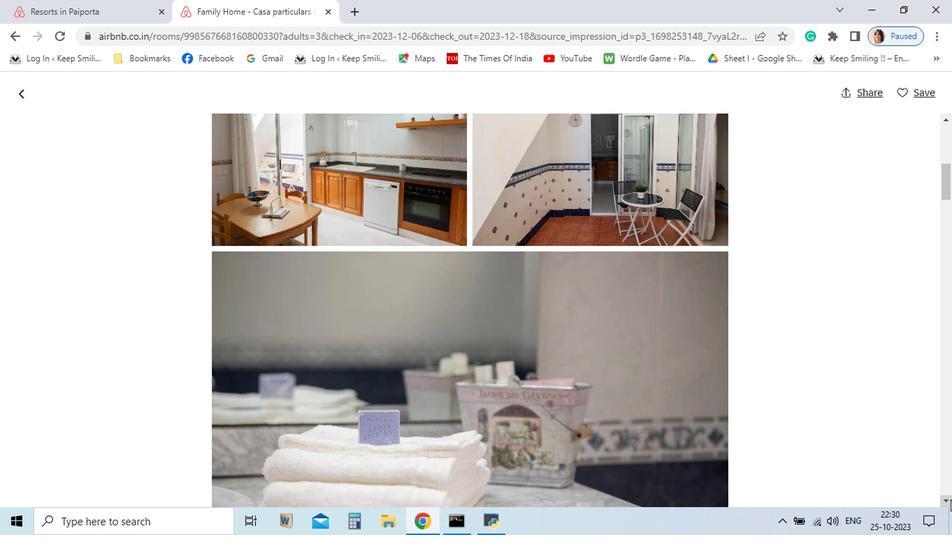 
Action: Mouse moved to (943, 504)
Screenshot: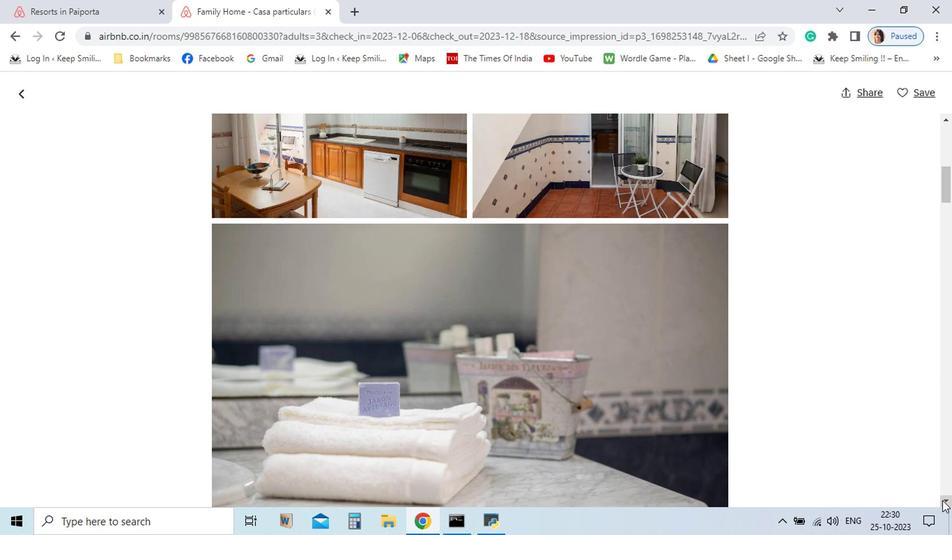 
Action: Mouse pressed left at (943, 504)
Screenshot: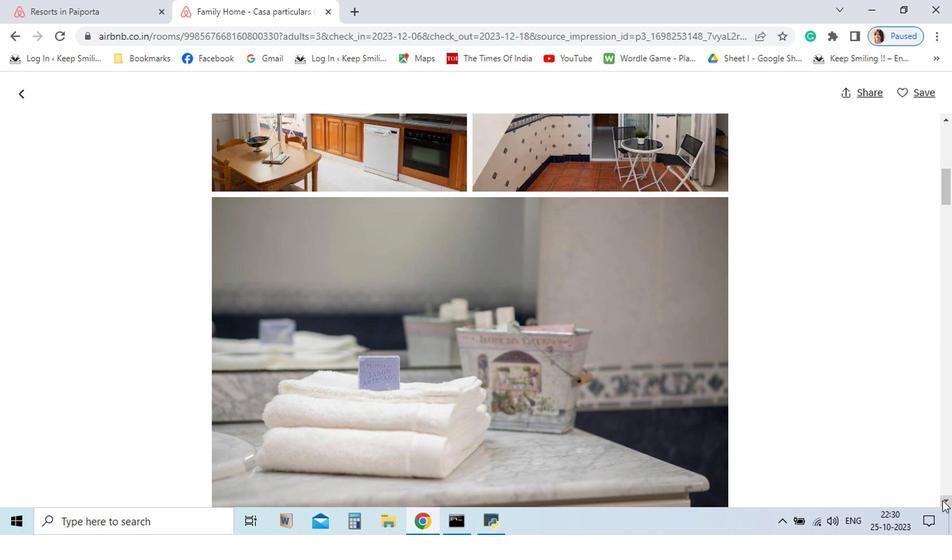 
Action: Mouse pressed left at (943, 504)
Screenshot: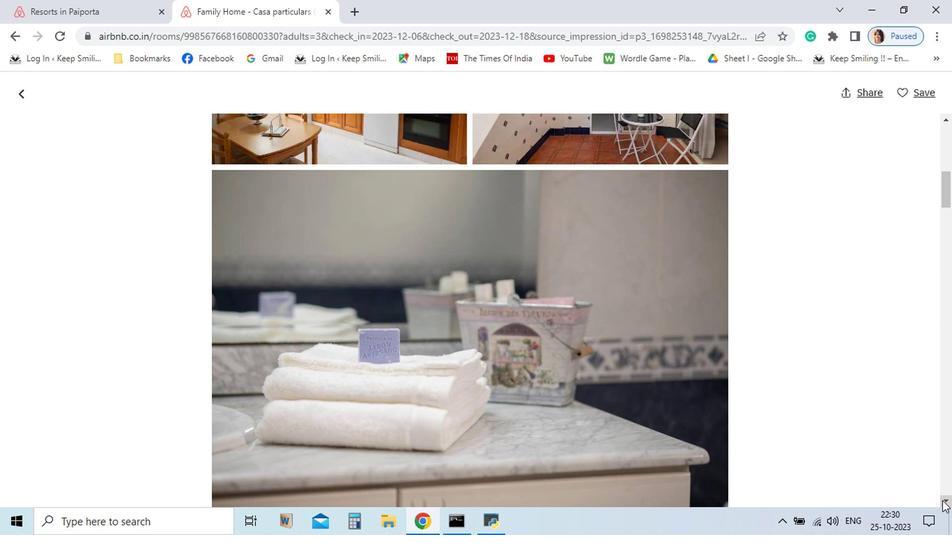 
Action: Mouse pressed left at (943, 504)
Screenshot: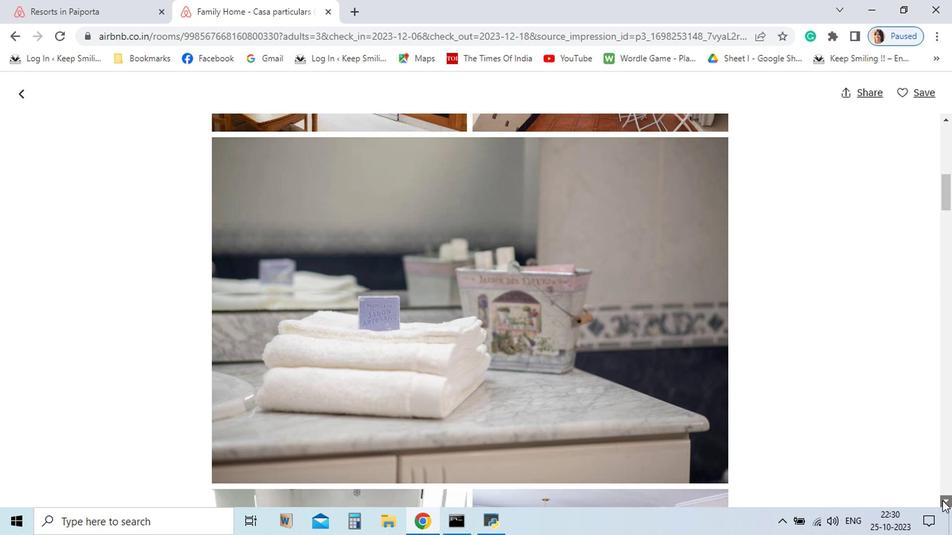 
Action: Mouse pressed left at (943, 504)
Screenshot: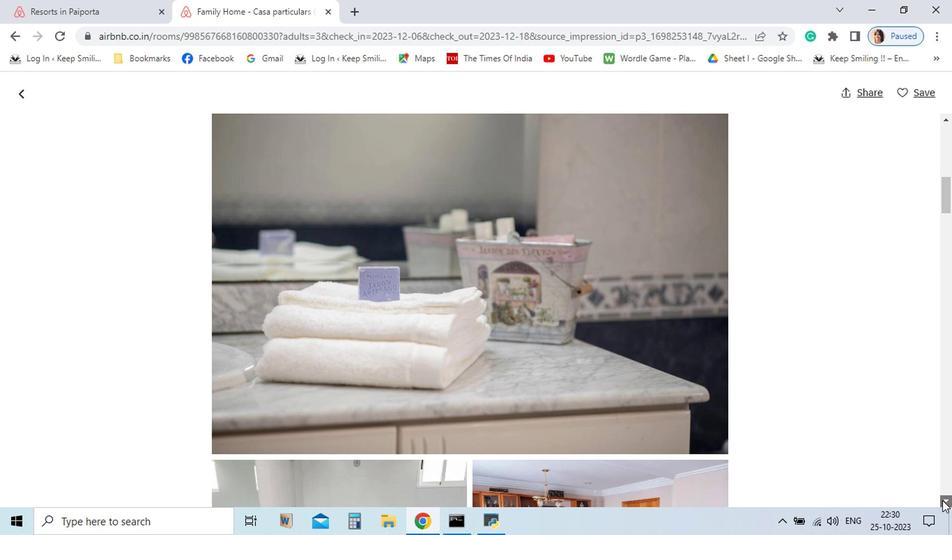 
Action: Mouse pressed left at (943, 504)
Screenshot: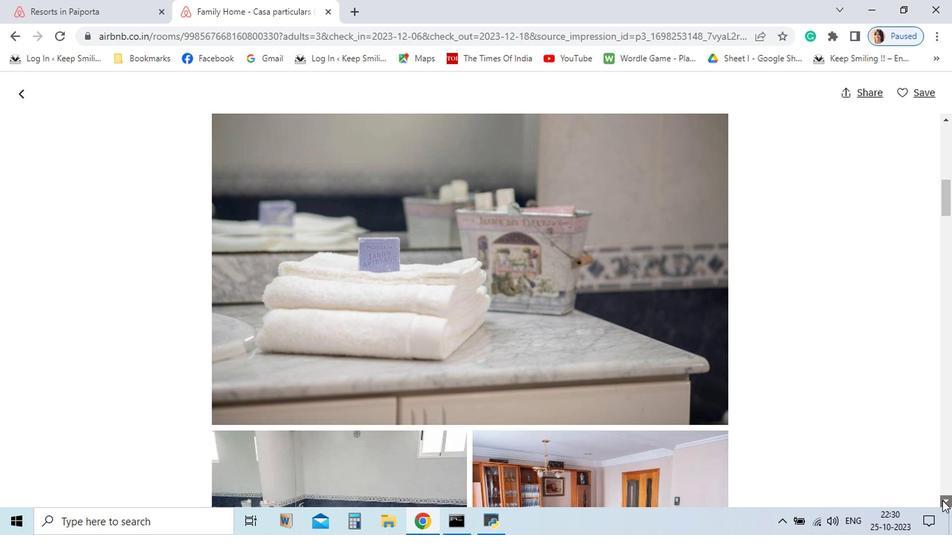 
Action: Mouse pressed left at (943, 504)
Screenshot: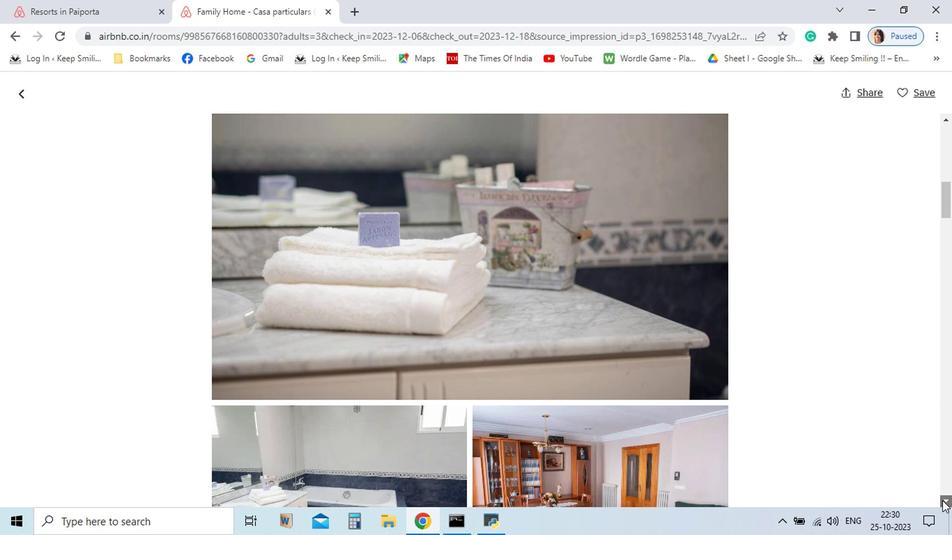 
Action: Mouse pressed left at (943, 504)
Screenshot: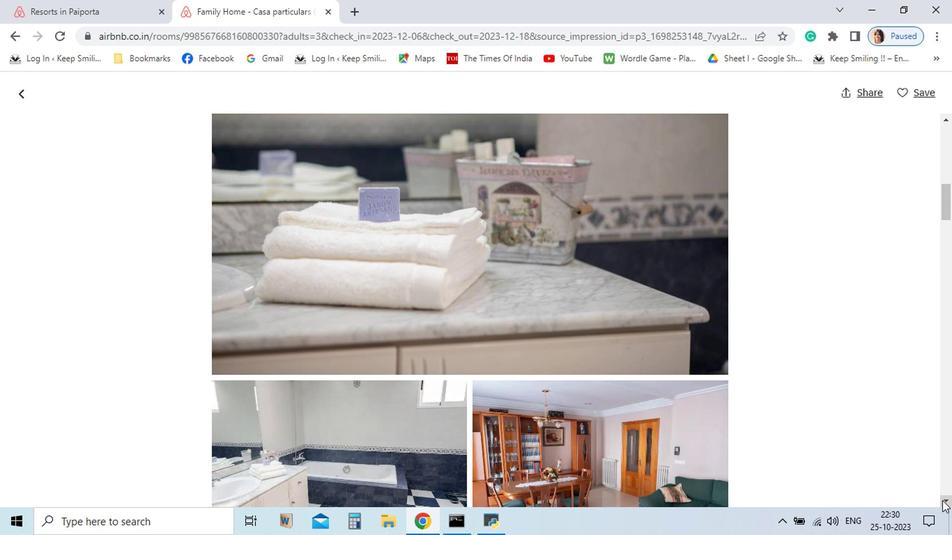 
Action: Mouse pressed left at (943, 504)
Screenshot: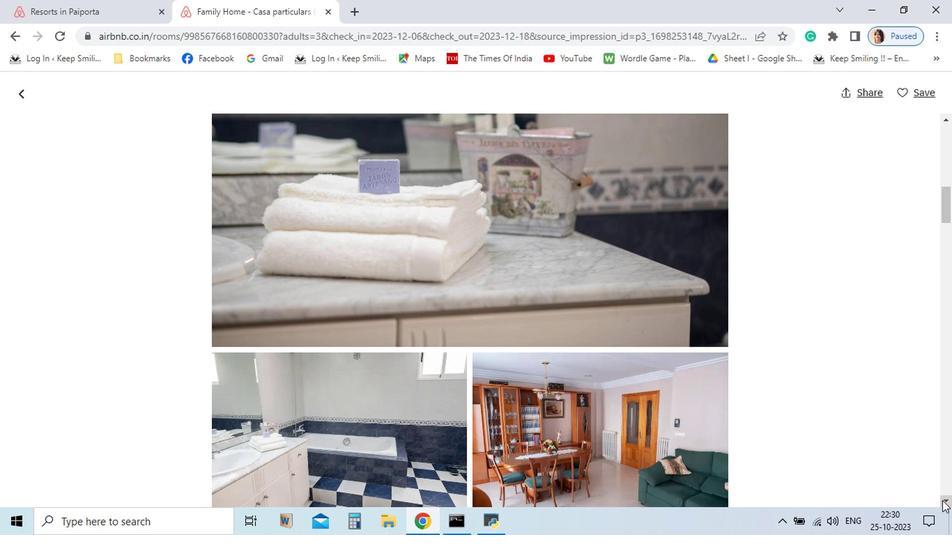
Action: Mouse pressed left at (943, 504)
Screenshot: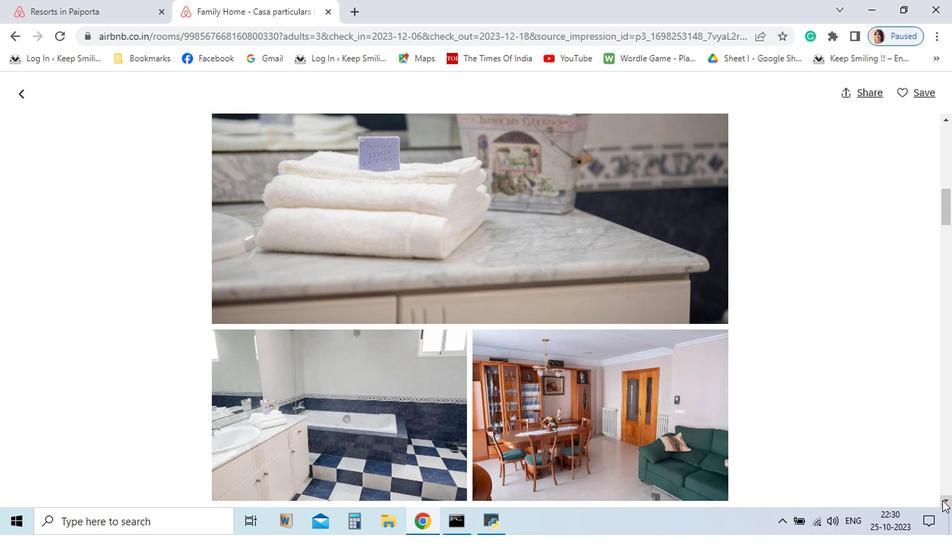 
Action: Mouse pressed left at (943, 504)
Screenshot: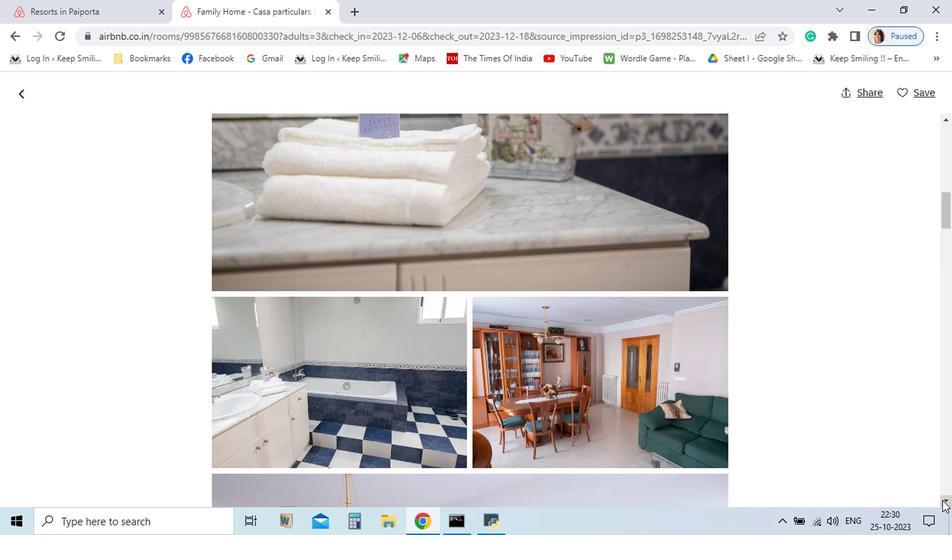 
Action: Mouse pressed left at (943, 504)
Screenshot: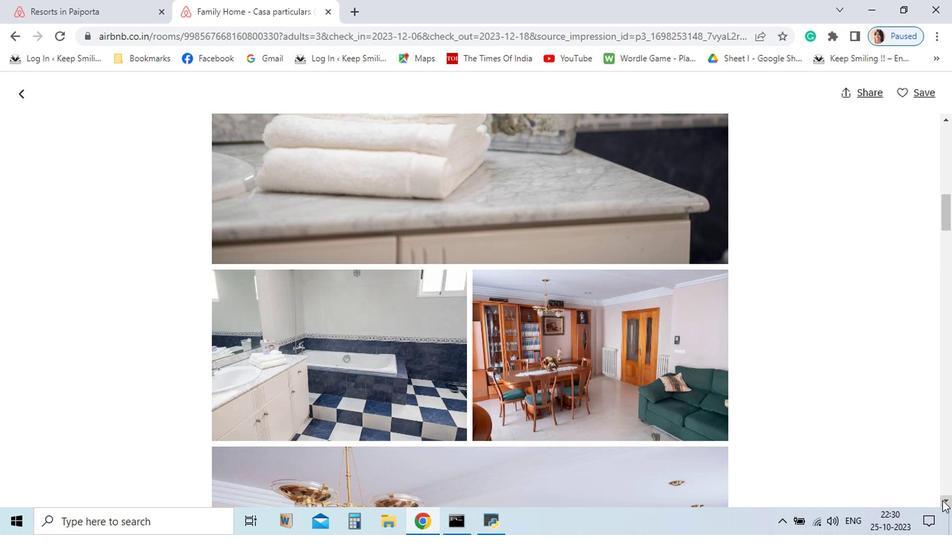 
Action: Mouse pressed left at (943, 504)
Screenshot: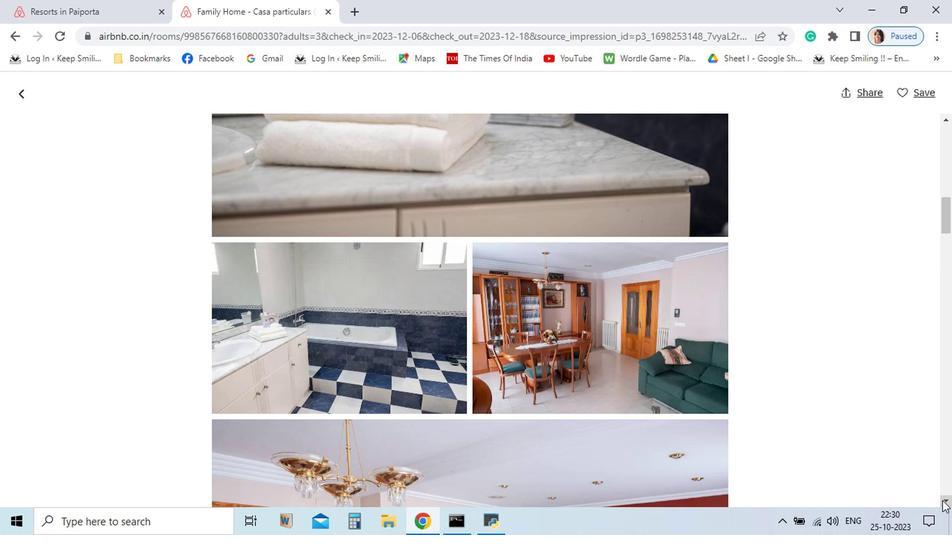 
Action: Mouse pressed left at (943, 504)
Screenshot: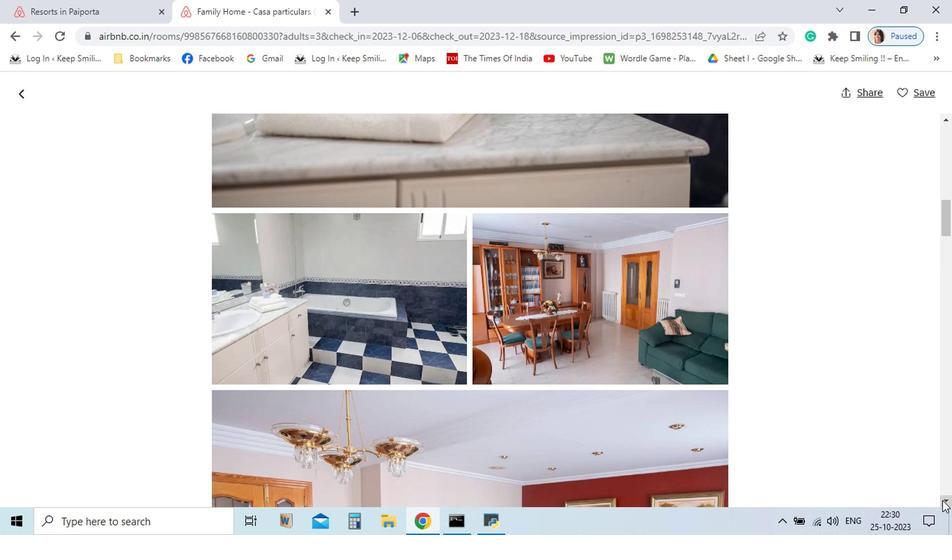 
Action: Mouse pressed left at (943, 504)
Screenshot: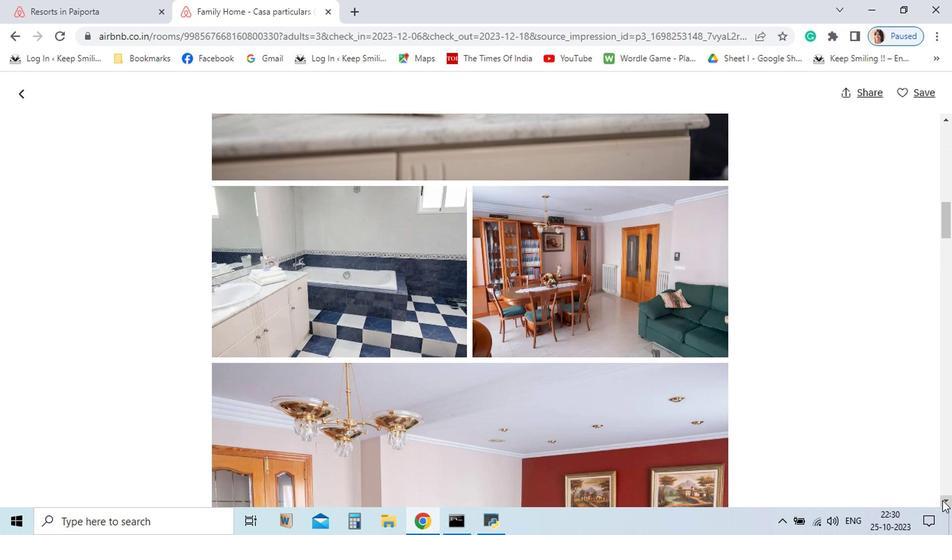
Action: Mouse pressed left at (943, 504)
Screenshot: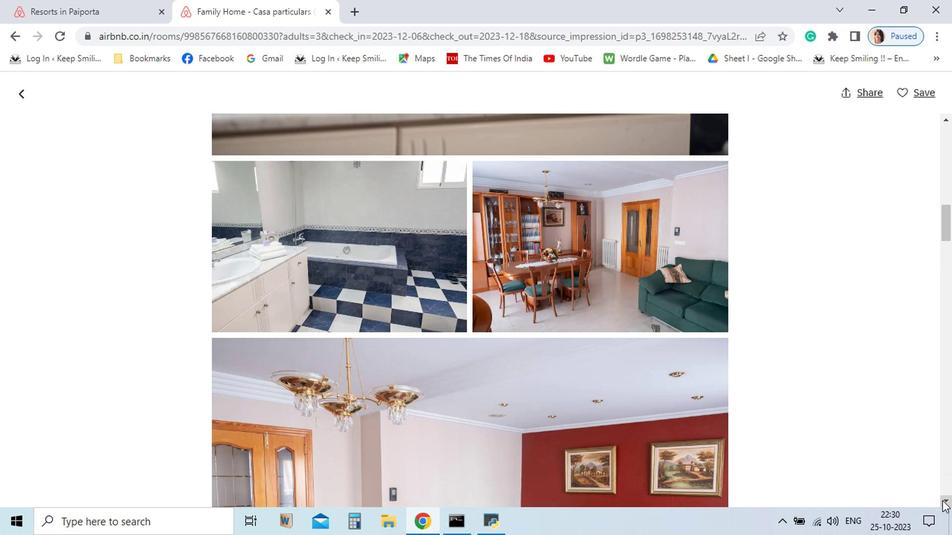 
Action: Mouse pressed left at (943, 504)
Screenshot: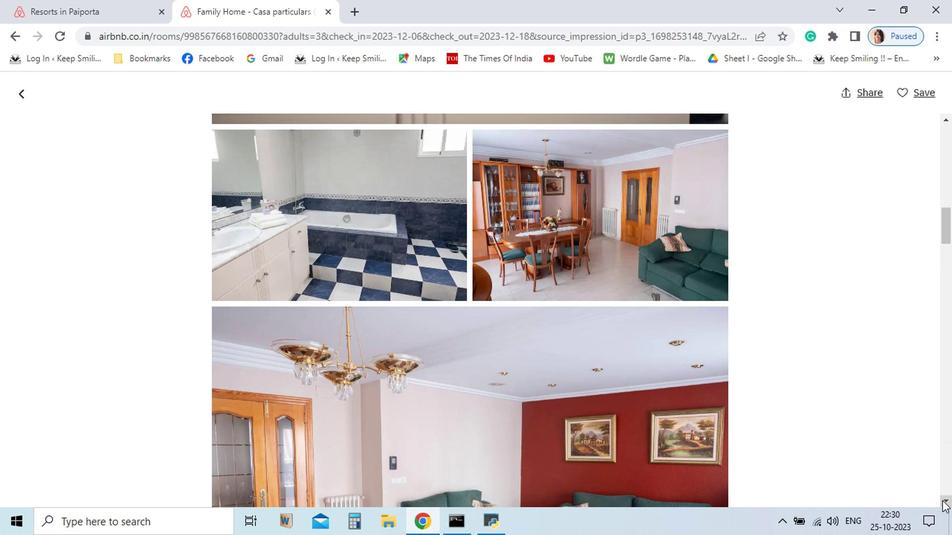 
Action: Mouse pressed left at (943, 504)
Screenshot: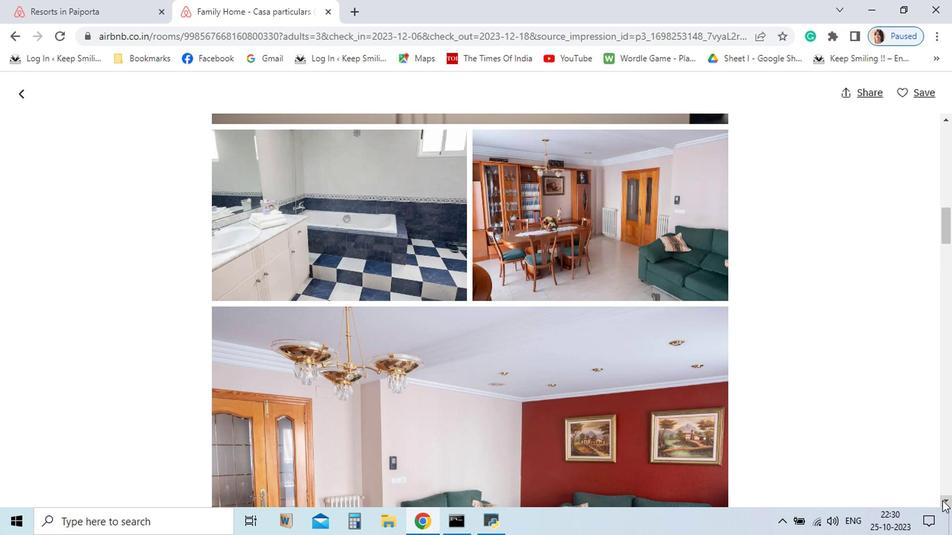
Action: Mouse moved to (942, 503)
Screenshot: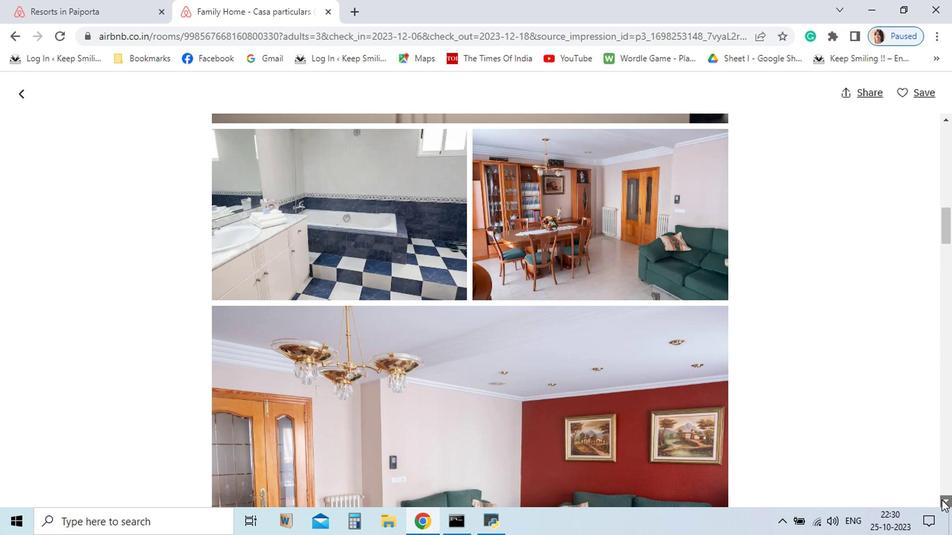 
Action: Mouse pressed left at (942, 503)
Screenshot: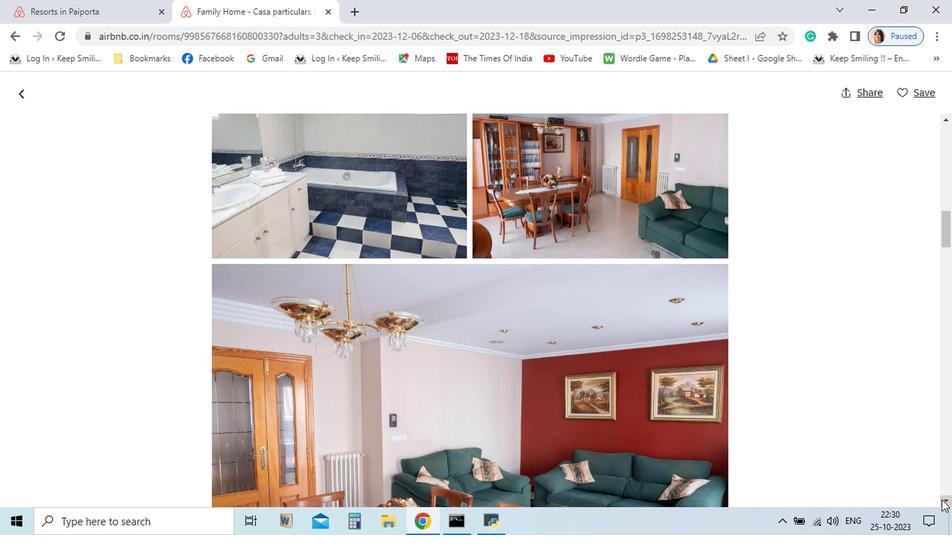 
Action: Mouse pressed left at (942, 503)
Screenshot: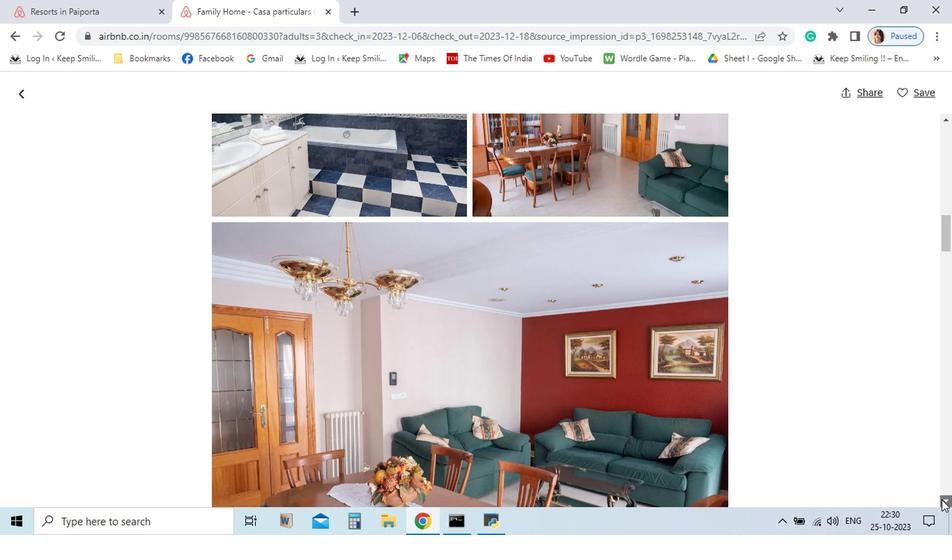 
Action: Mouse pressed left at (942, 503)
Screenshot: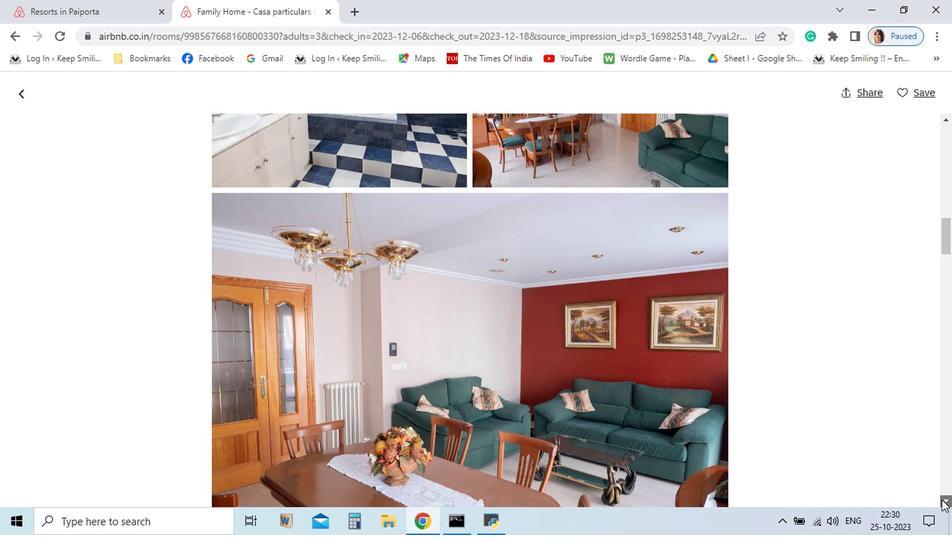 
Action: Mouse pressed left at (942, 503)
Screenshot: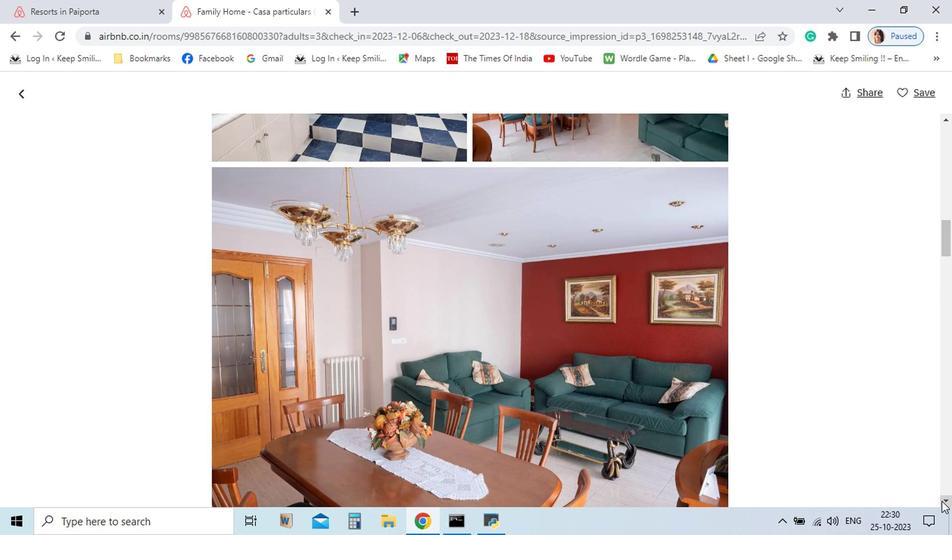 
Action: Mouse moved to (942, 503)
Screenshot: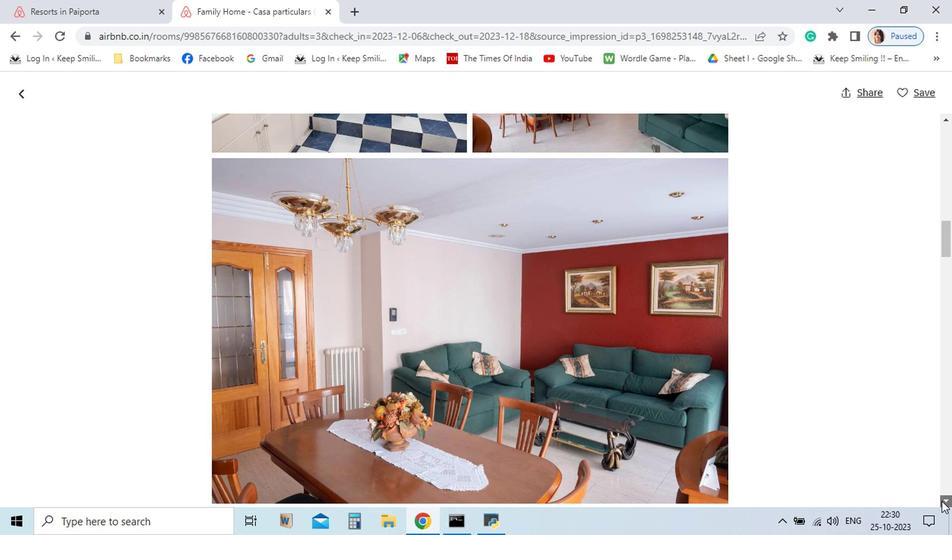 
Action: Mouse pressed left at (942, 503)
Screenshot: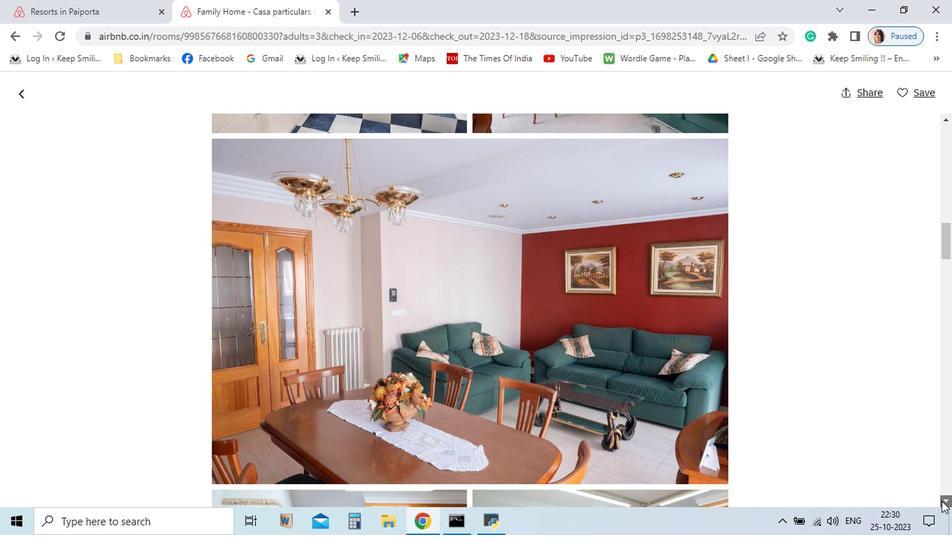 
Action: Mouse moved to (942, 505)
Screenshot: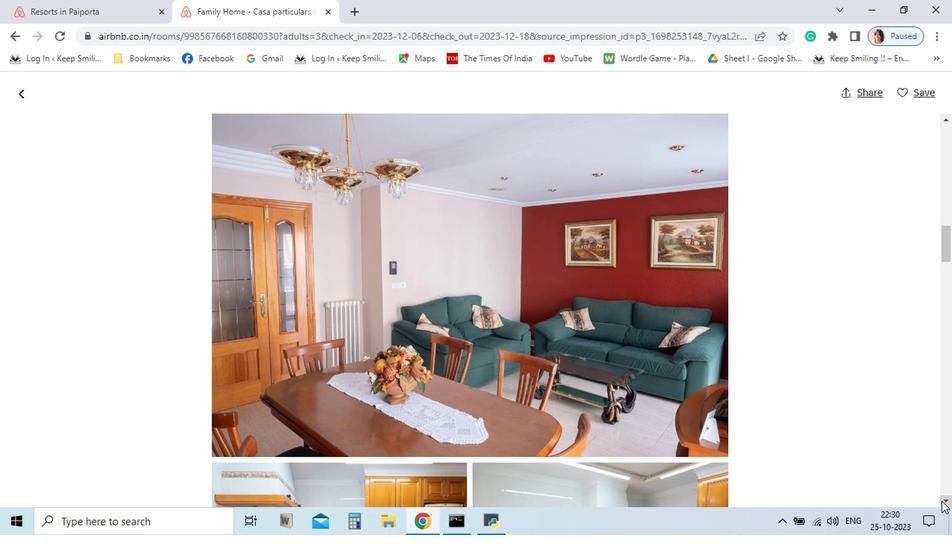 
Action: Mouse pressed left at (942, 505)
Screenshot: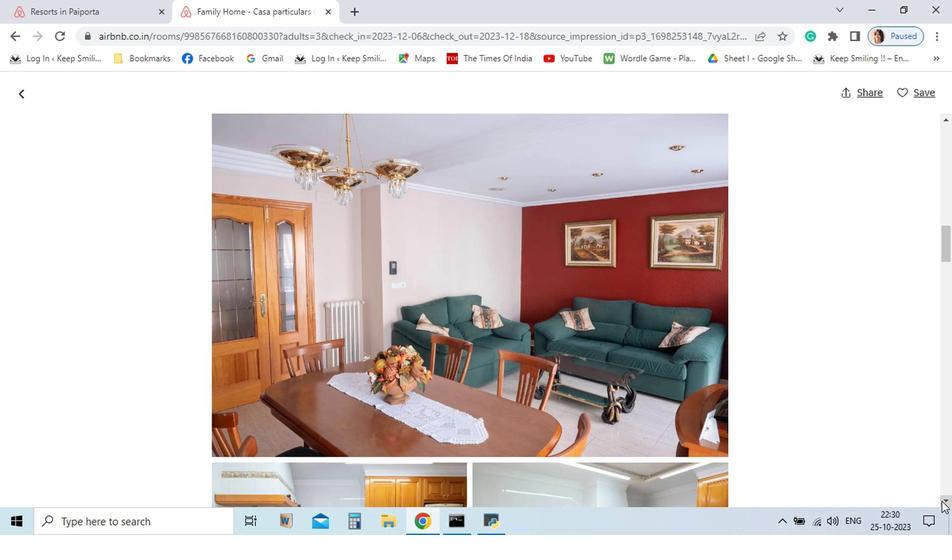 
Action: Mouse pressed left at (942, 505)
Screenshot: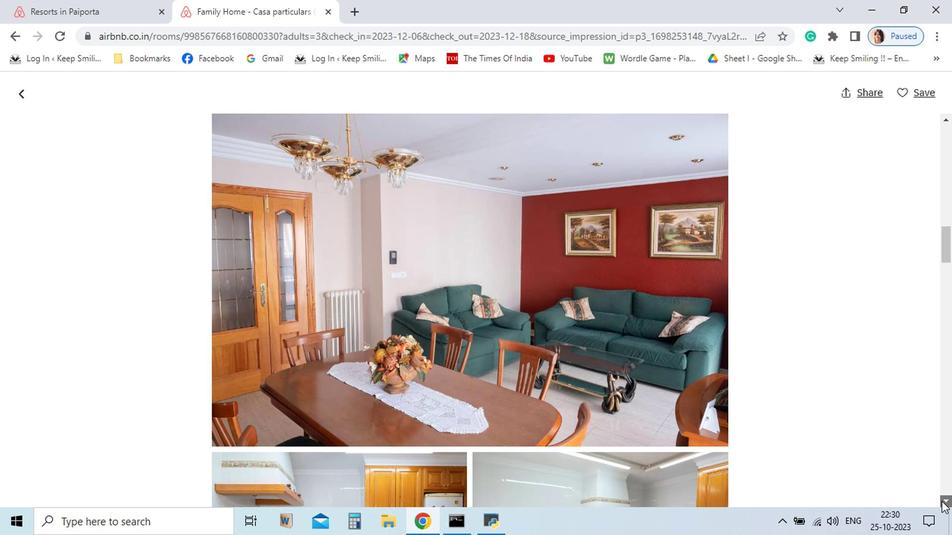 
Action: Mouse pressed left at (942, 505)
Screenshot: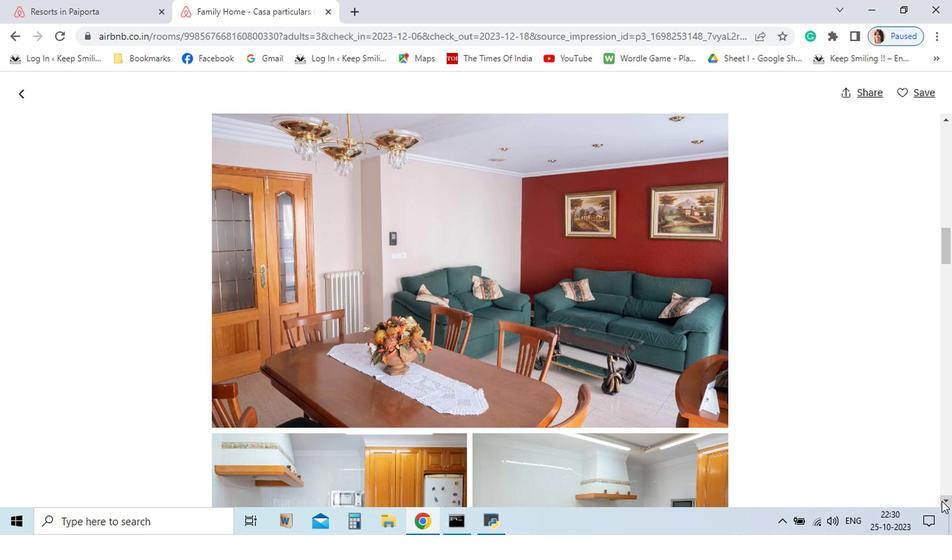 
Action: Mouse pressed left at (942, 505)
Screenshot: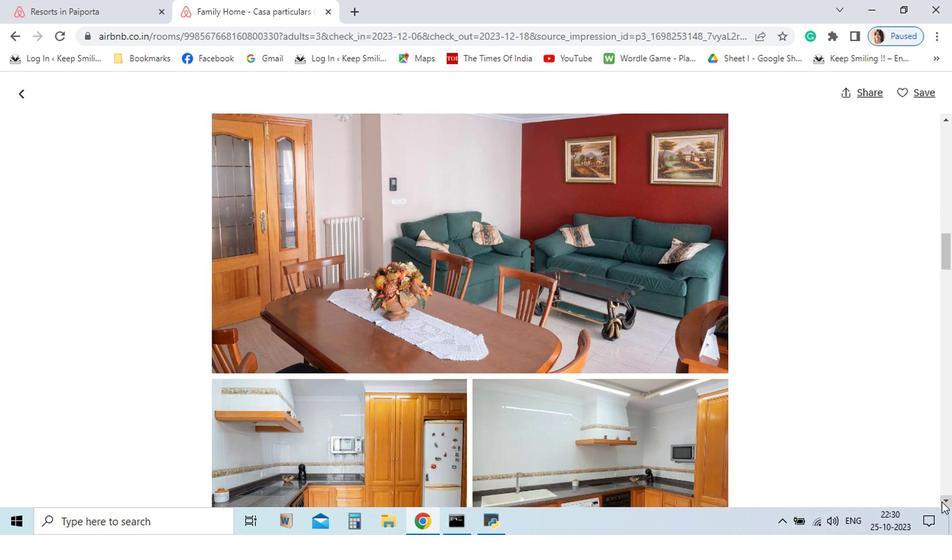 
Action: Mouse moved to (942, 506)
Screenshot: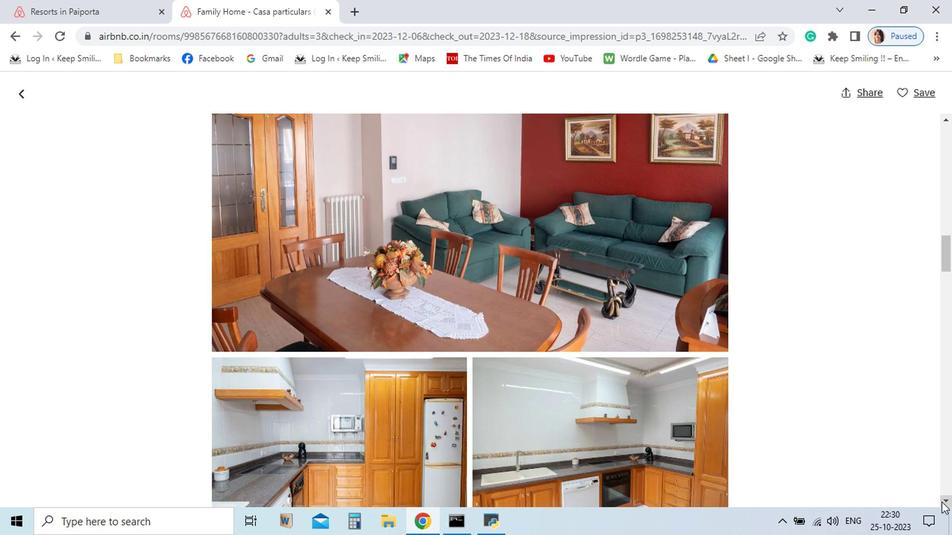 
Action: Mouse pressed left at (942, 506)
Screenshot: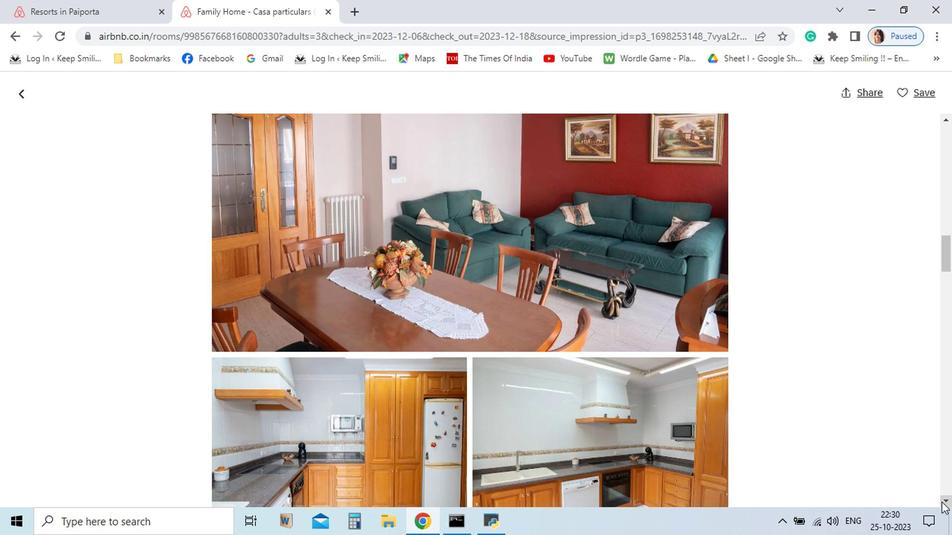
Action: Mouse pressed left at (942, 506)
Screenshot: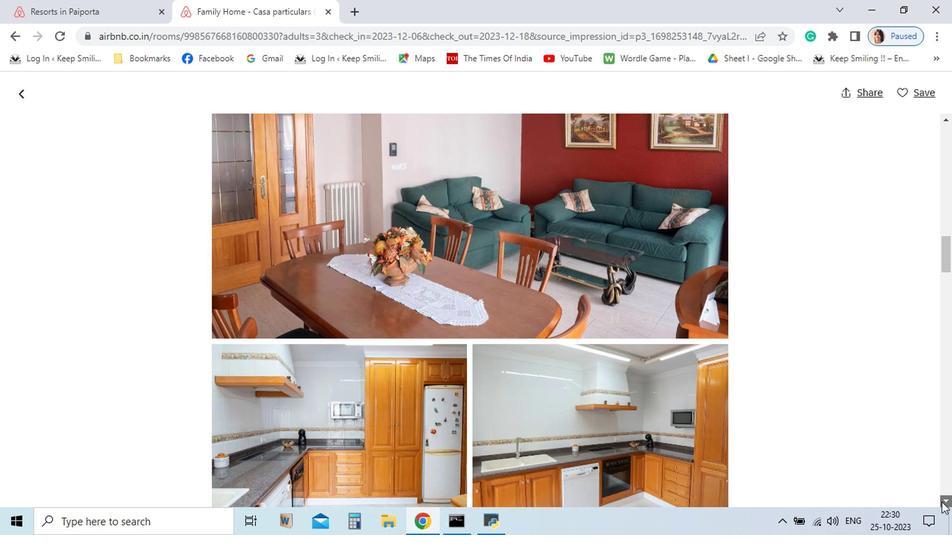 
Action: Mouse pressed left at (942, 506)
Screenshot: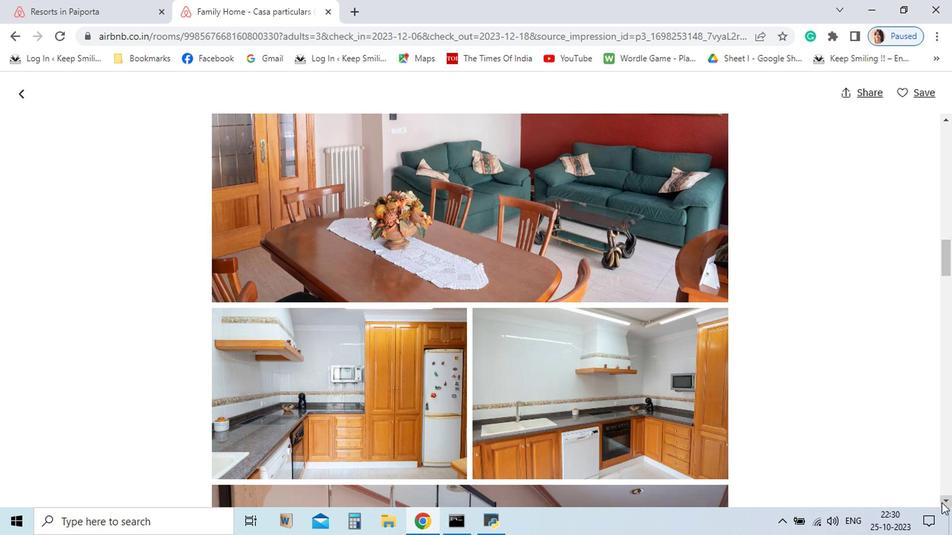 
Action: Mouse moved to (942, 506)
Screenshot: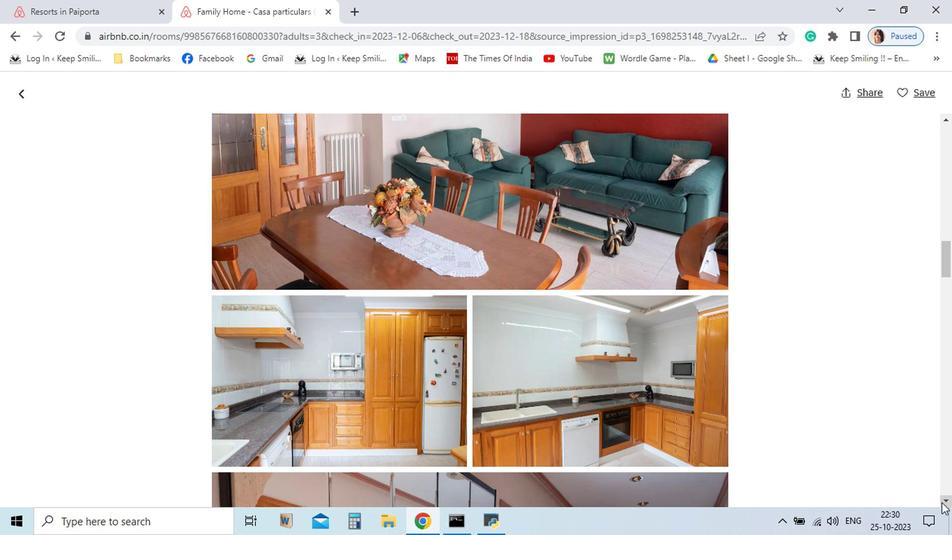 
Action: Mouse pressed left at (942, 506)
Screenshot: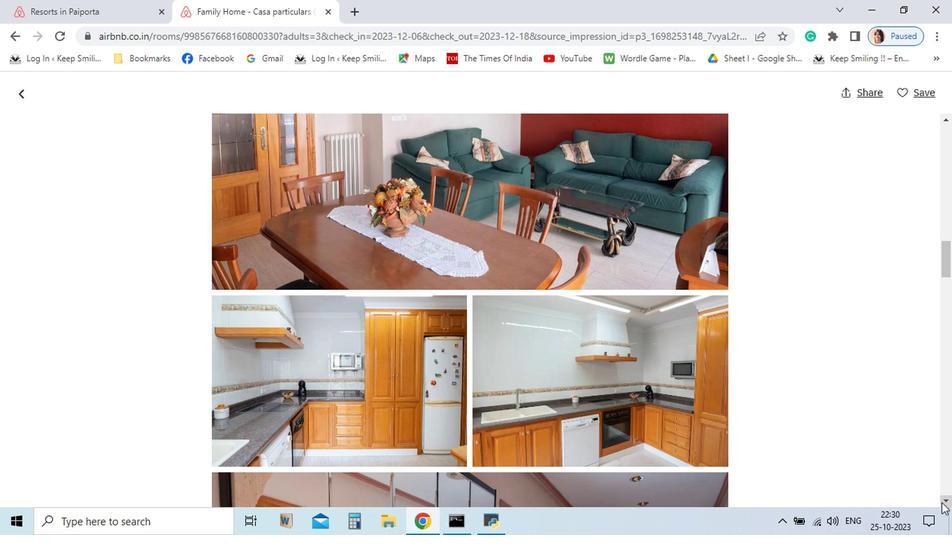 
Action: Mouse pressed left at (942, 506)
Screenshot: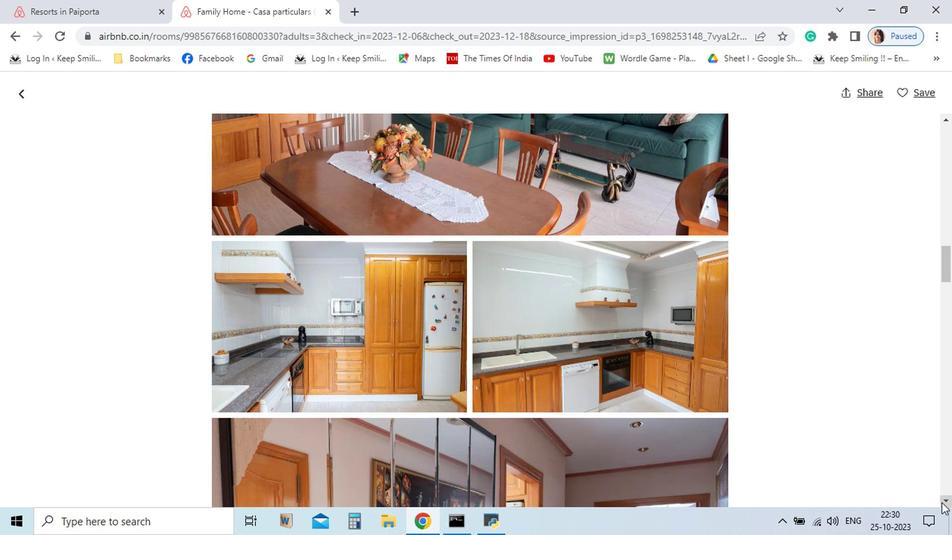 
Action: Mouse pressed left at (942, 506)
Screenshot: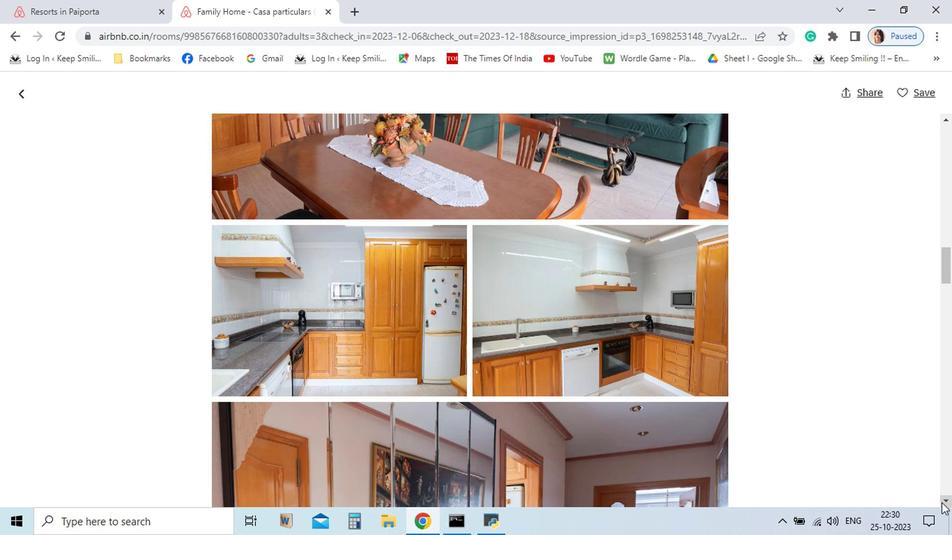 
Action: Mouse pressed left at (942, 506)
Screenshot: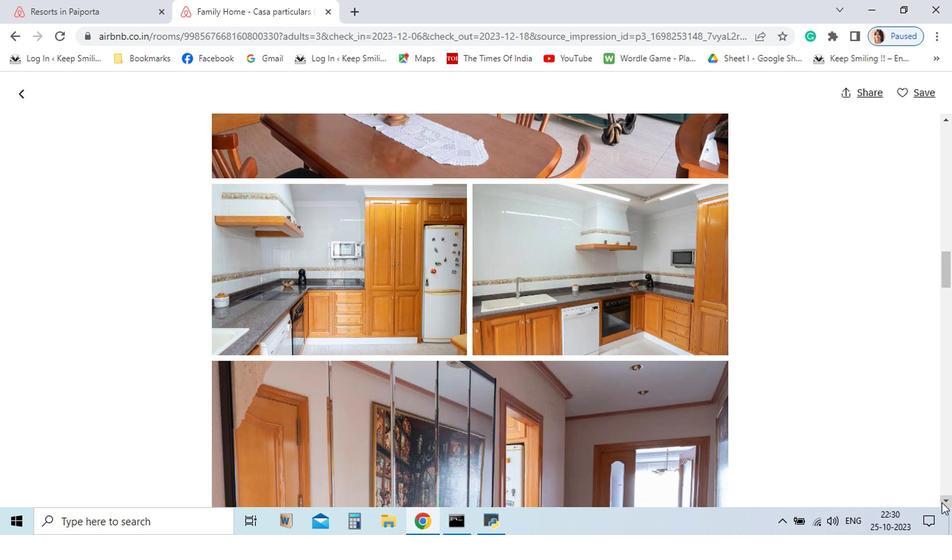 
Action: Mouse pressed left at (942, 506)
Screenshot: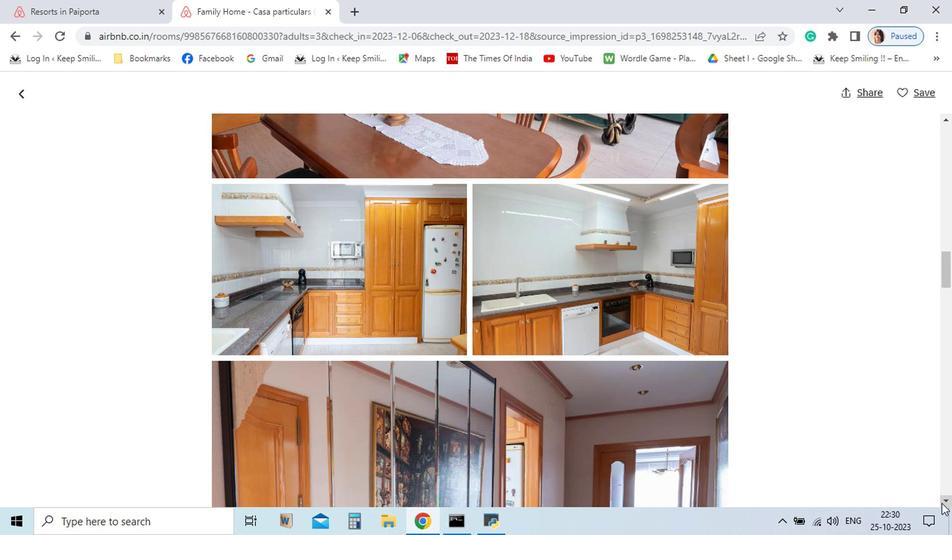 
Action: Mouse moved to (942, 507)
Screenshot: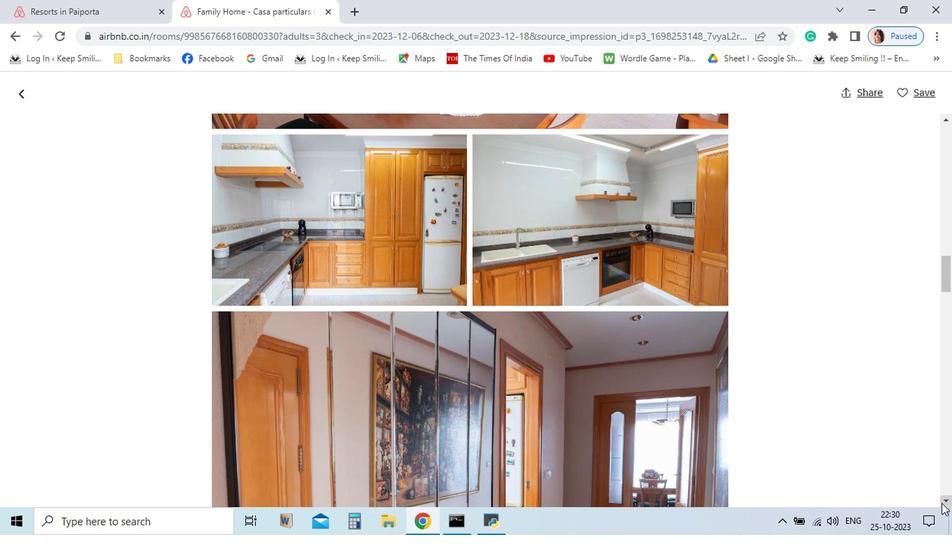 
Action: Mouse pressed left at (942, 507)
Screenshot: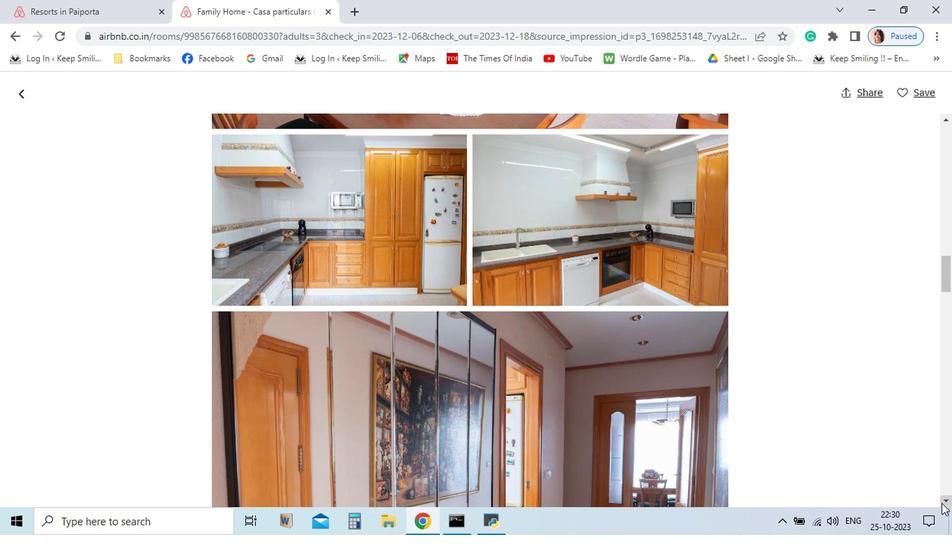 
Action: Mouse pressed left at (942, 507)
Screenshot: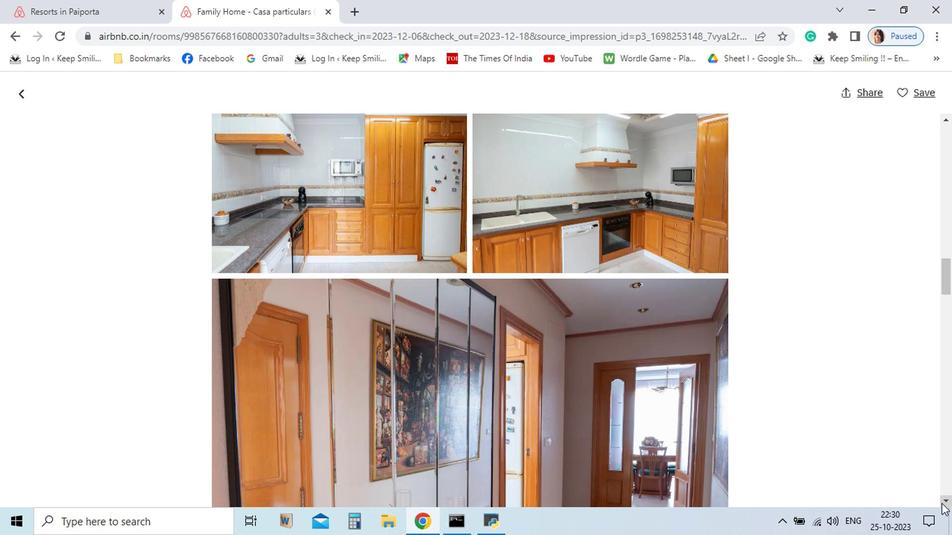 
Action: Mouse pressed left at (942, 507)
Screenshot: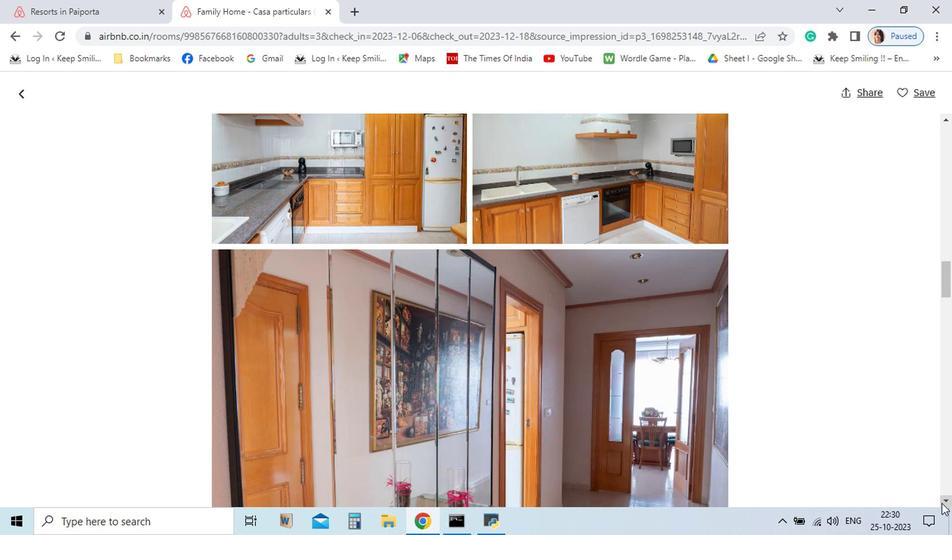 
Action: Mouse pressed left at (942, 507)
Screenshot: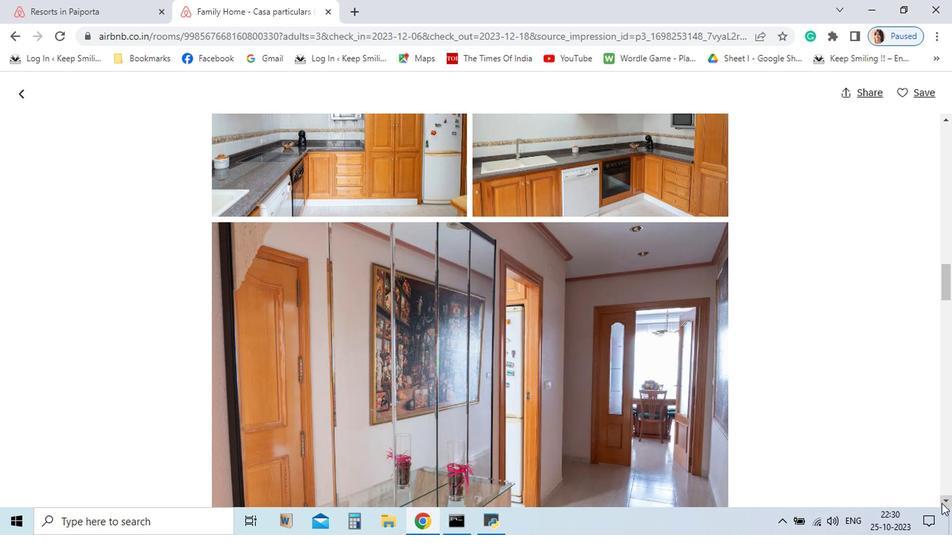 
Action: Mouse pressed left at (942, 507)
Screenshot: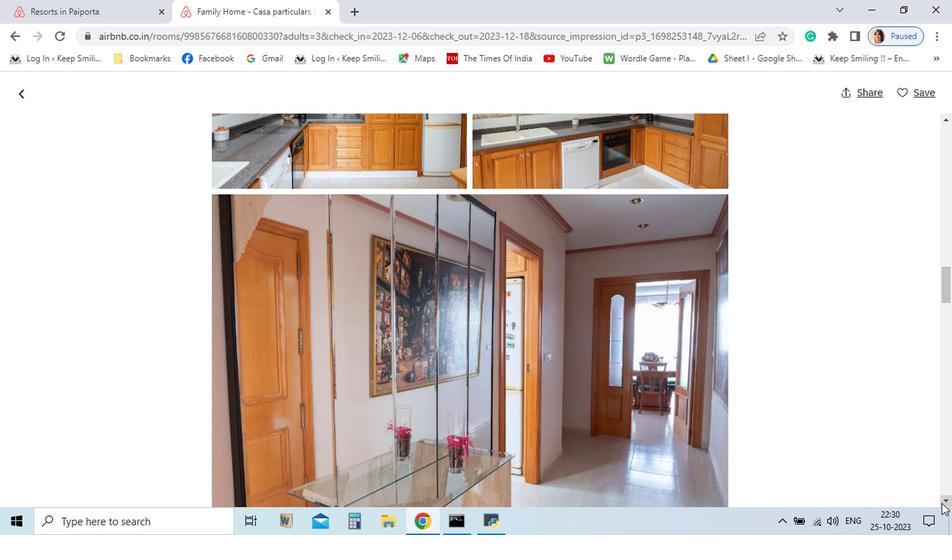 
Action: Mouse pressed left at (942, 507)
Screenshot: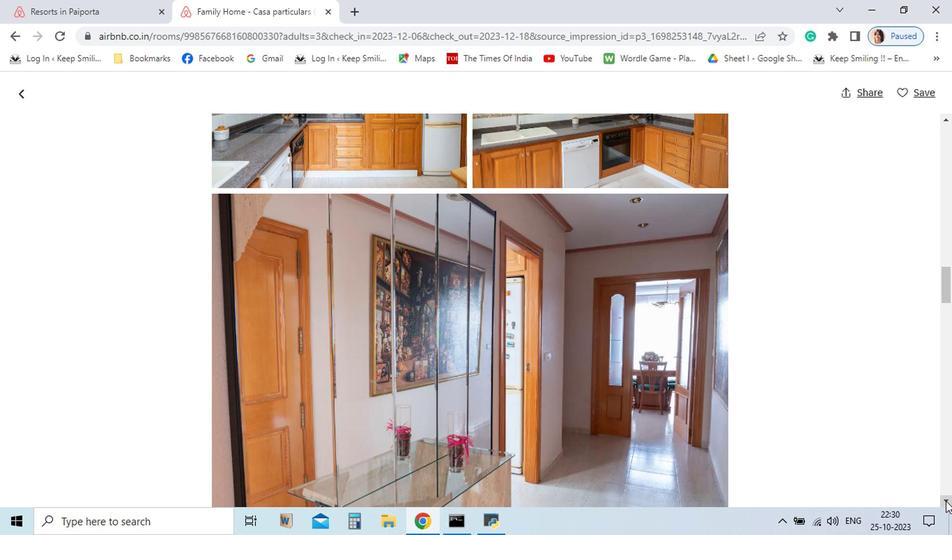 
Action: Mouse moved to (946, 505)
Screenshot: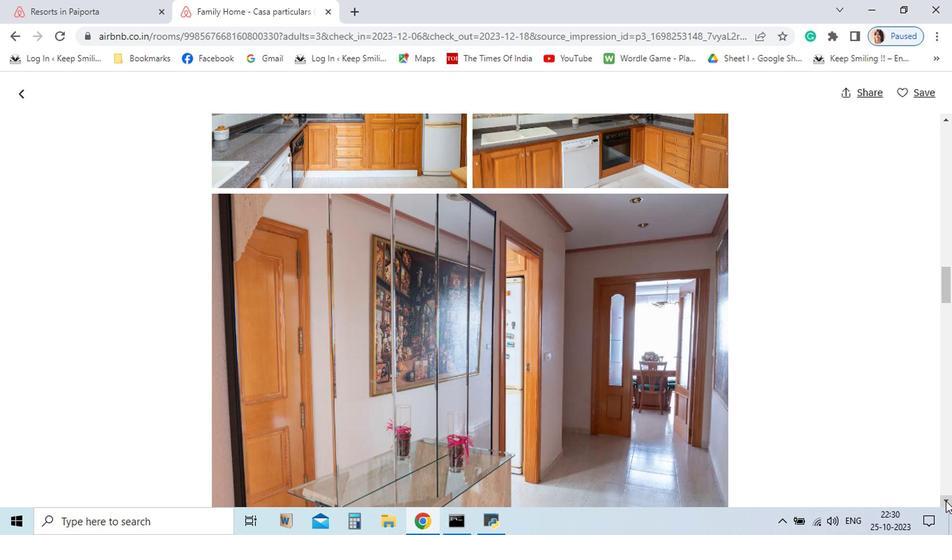 
Action: Mouse pressed left at (946, 505)
Screenshot: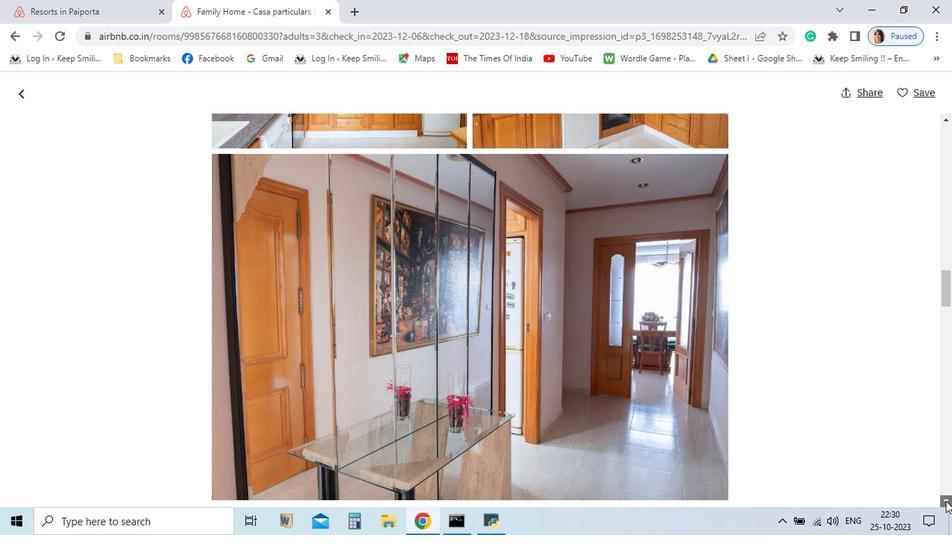 
Action: Mouse pressed left at (946, 505)
Screenshot: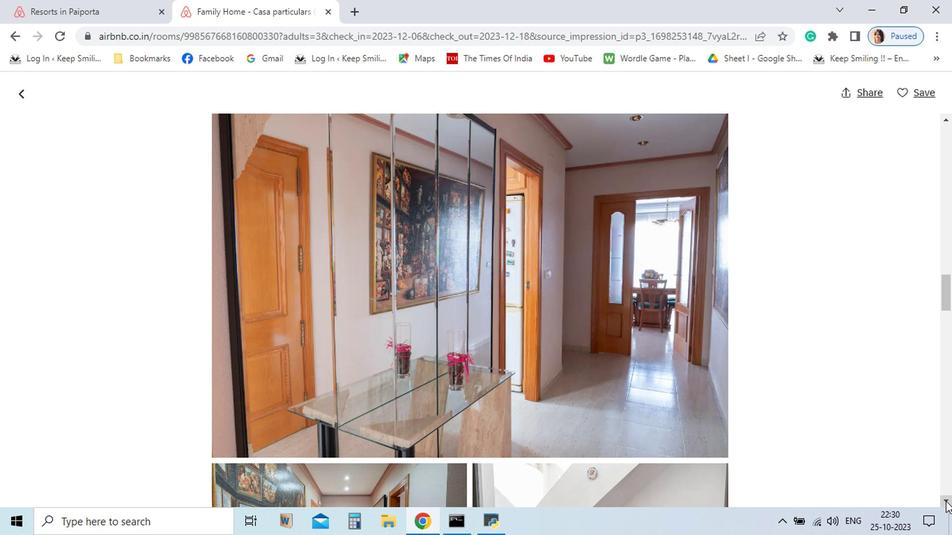 
Action: Mouse pressed left at (946, 505)
Screenshot: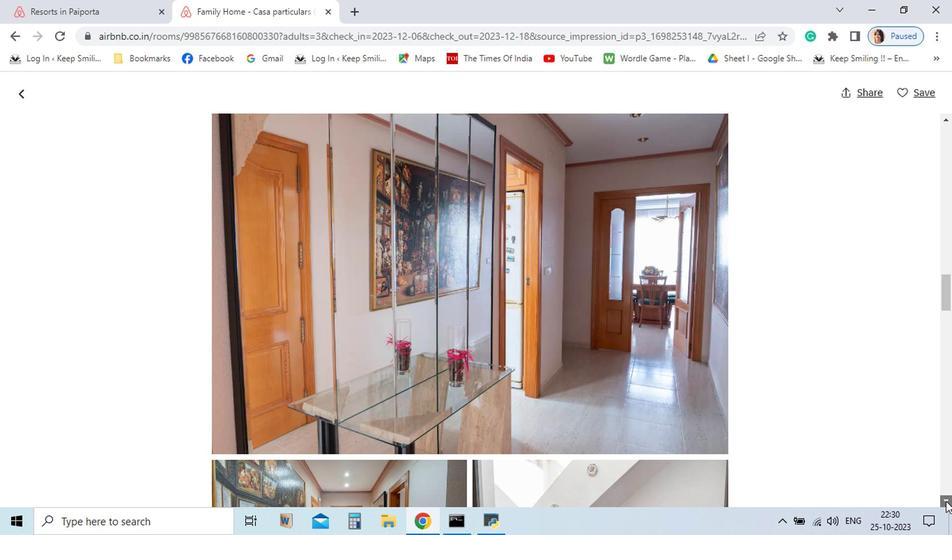 
Action: Mouse pressed left at (946, 505)
Screenshot: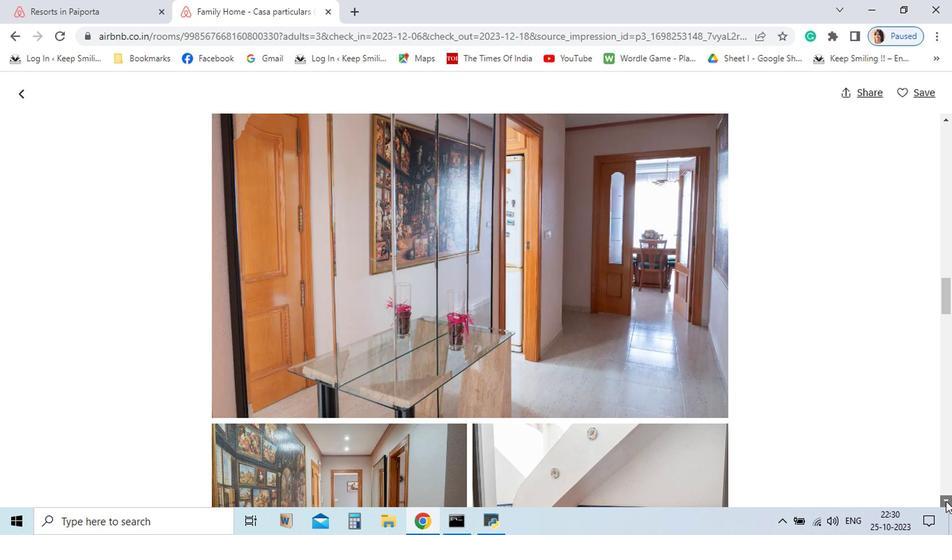 
Action: Mouse pressed left at (946, 505)
Screenshot: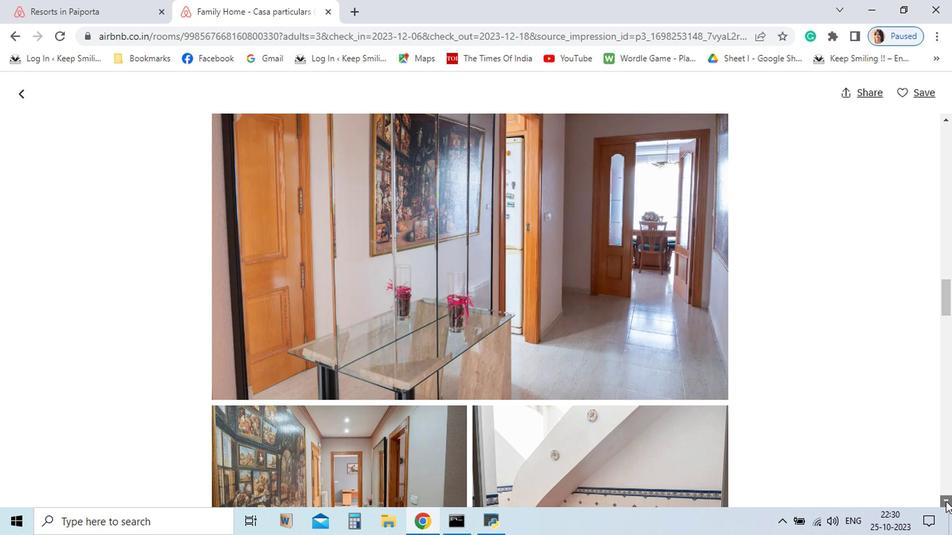 
Action: Mouse pressed left at (946, 505)
Screenshot: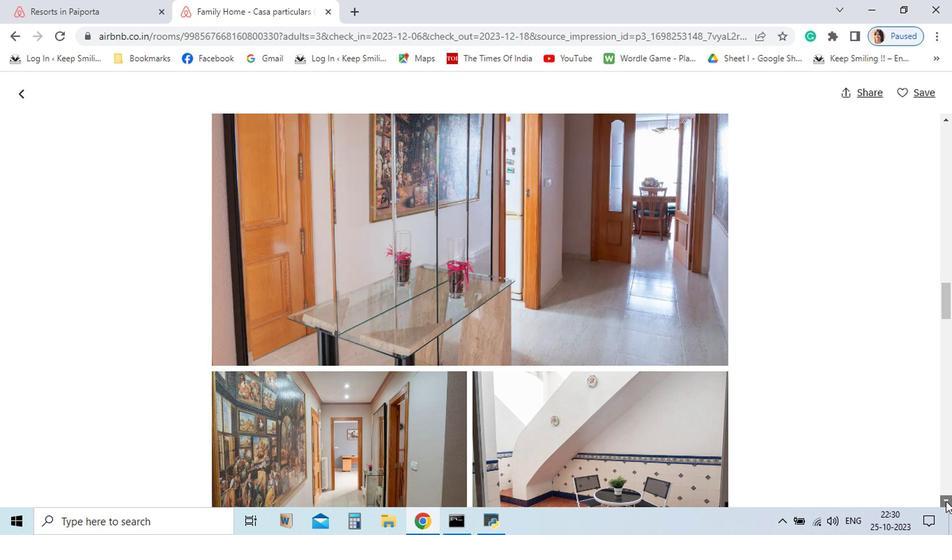 
Action: Mouse pressed left at (946, 505)
Screenshot: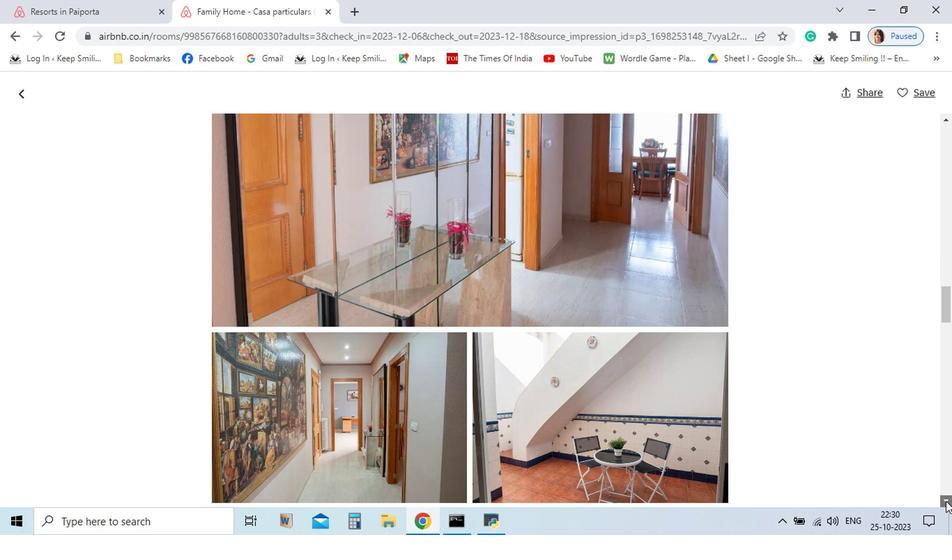 
Action: Mouse pressed left at (946, 505)
Screenshot: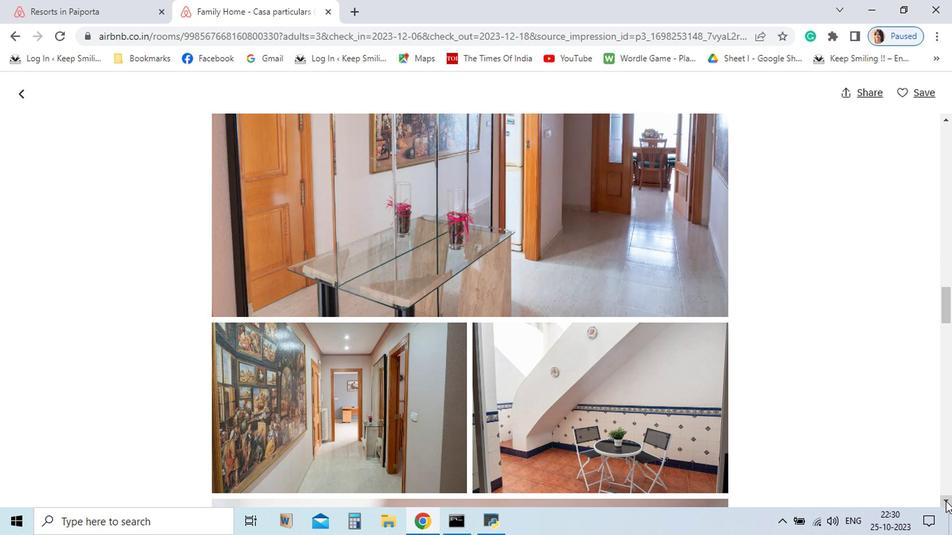 
Action: Mouse pressed left at (946, 505)
Screenshot: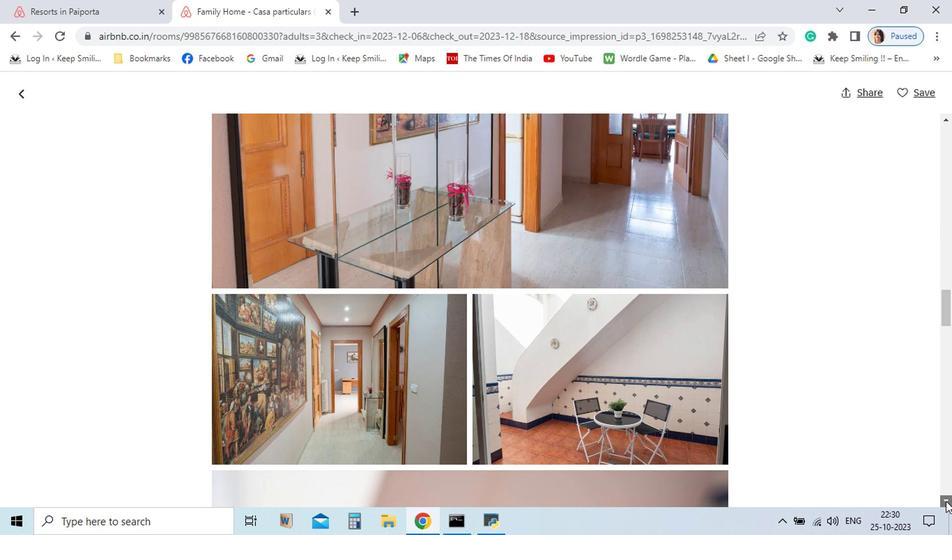 
Action: Mouse pressed left at (946, 505)
Screenshot: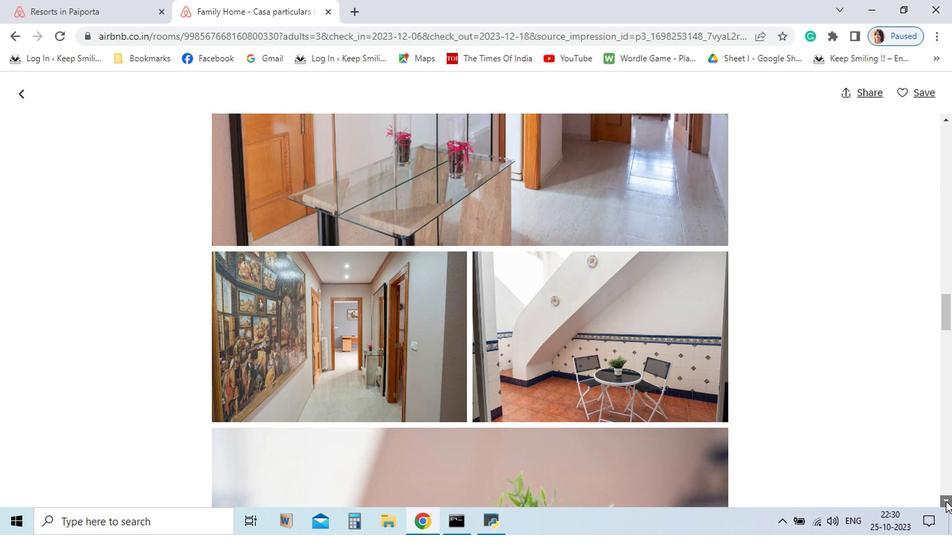 
Action: Mouse pressed left at (946, 505)
Screenshot: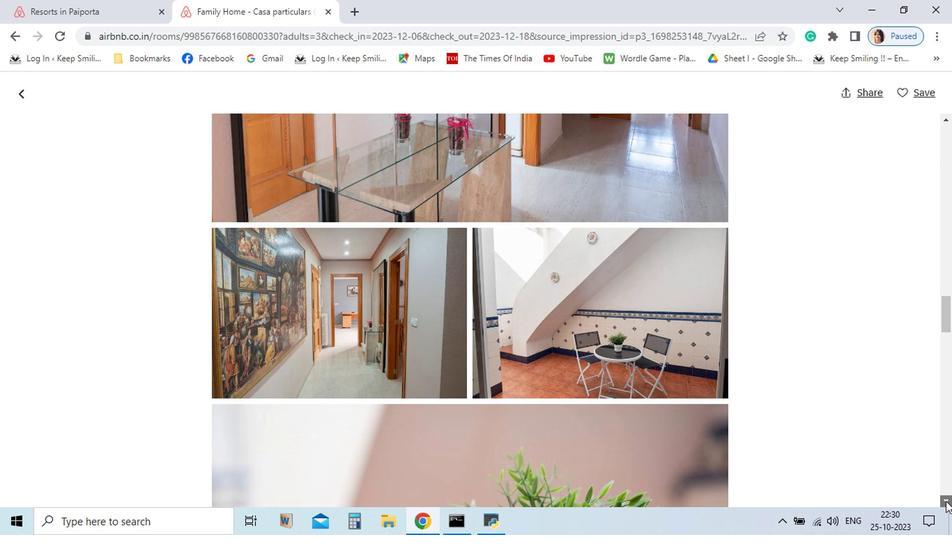 
Action: Mouse pressed left at (946, 505)
Screenshot: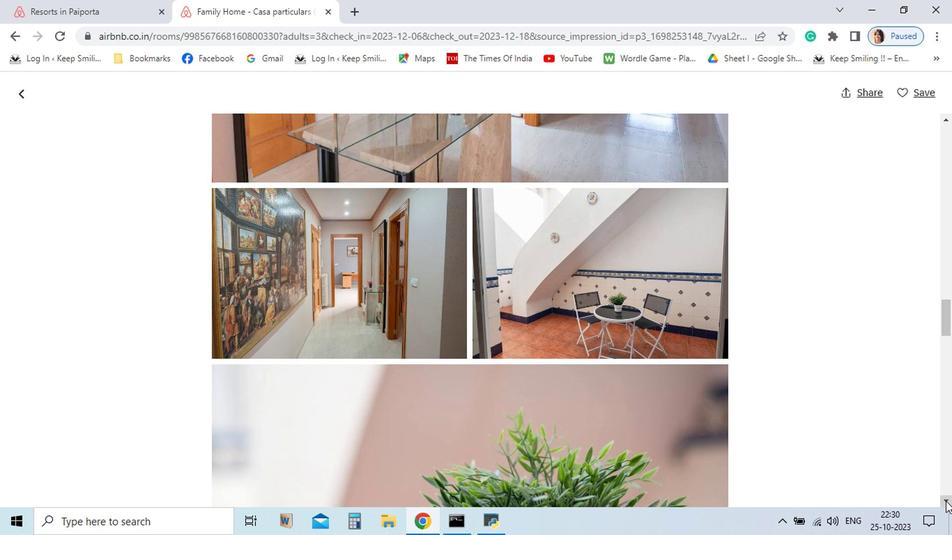 
Action: Mouse pressed left at (946, 505)
Screenshot: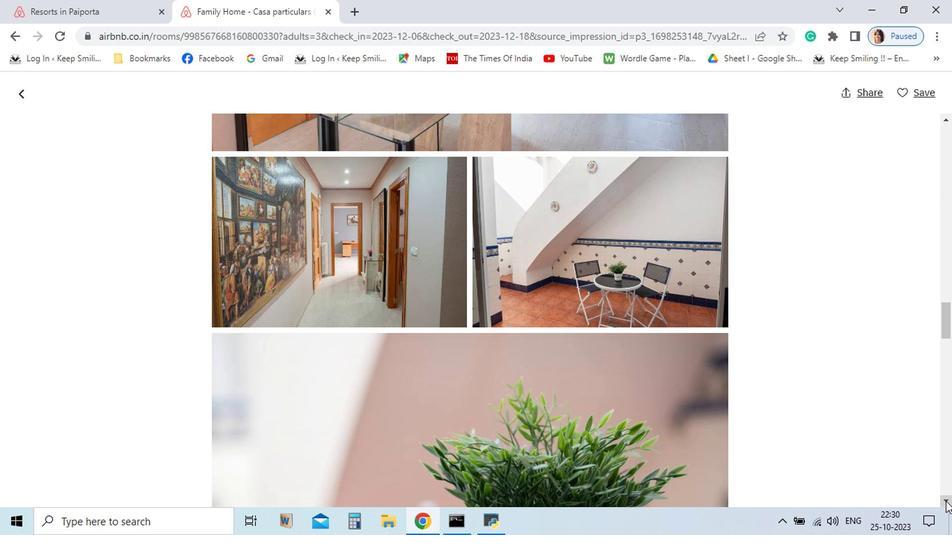 
Action: Mouse pressed left at (946, 505)
Screenshot: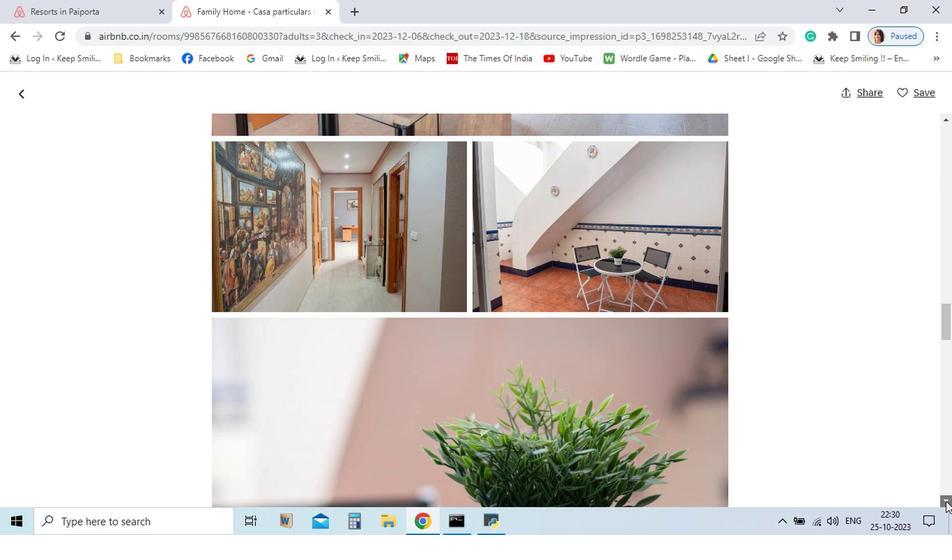 
Action: Mouse pressed left at (946, 505)
Screenshot: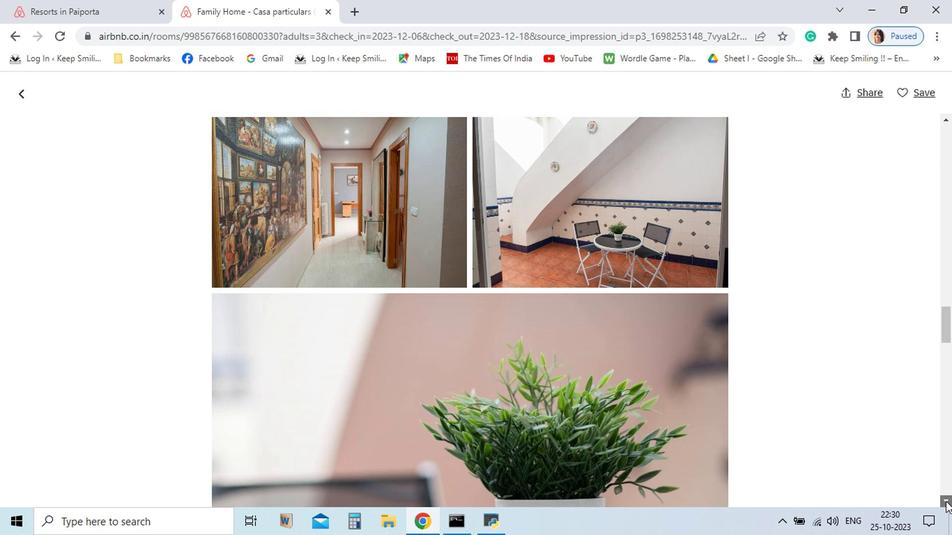 
Action: Mouse pressed left at (946, 505)
Screenshot: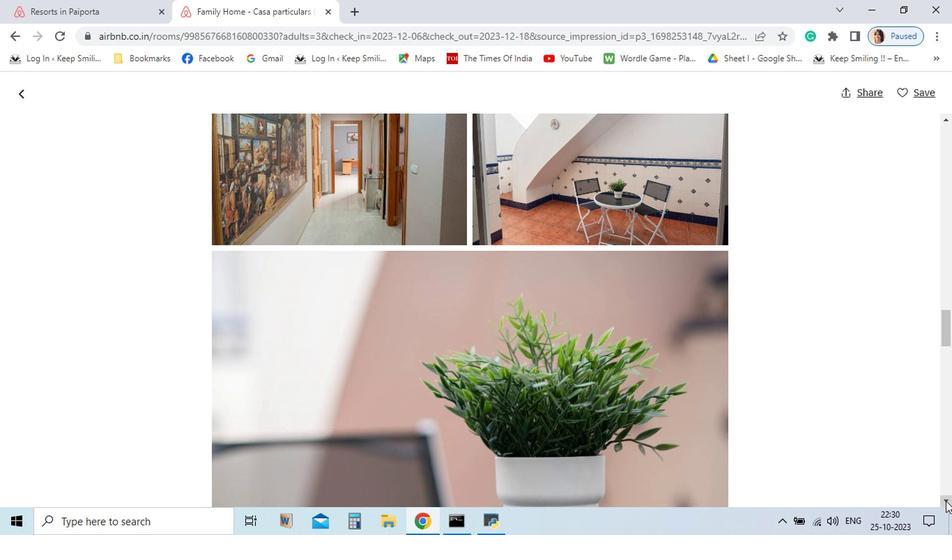 
Action: Mouse pressed left at (946, 505)
Screenshot: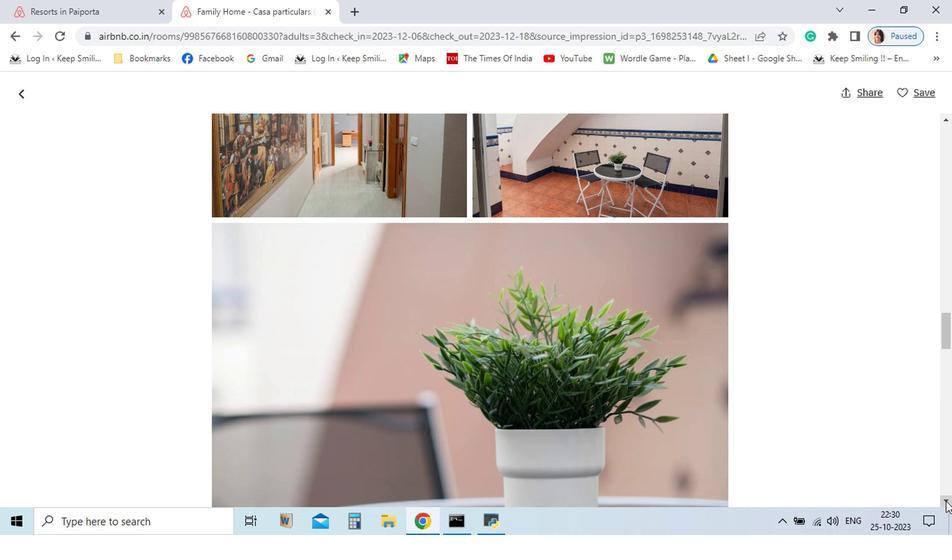 
Action: Mouse pressed left at (946, 505)
Screenshot: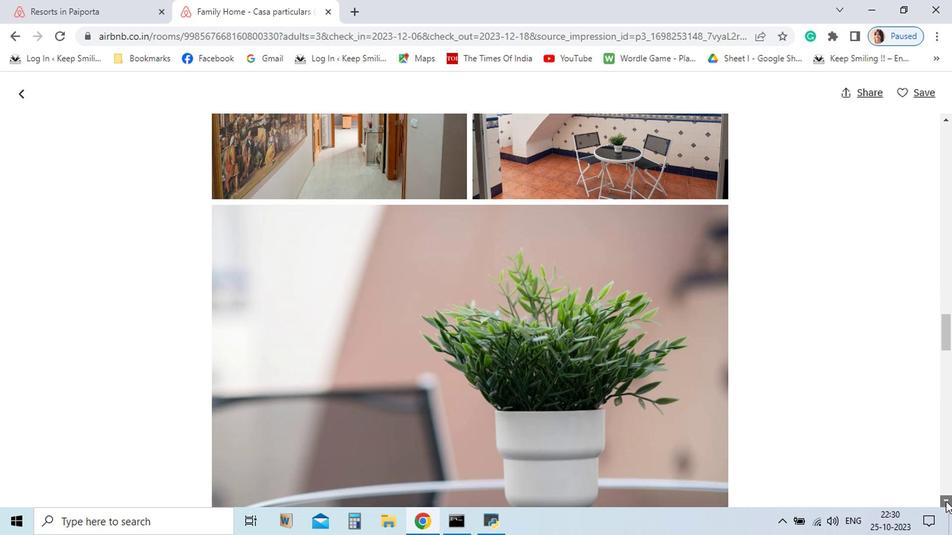 
Action: Mouse pressed left at (946, 505)
Screenshot: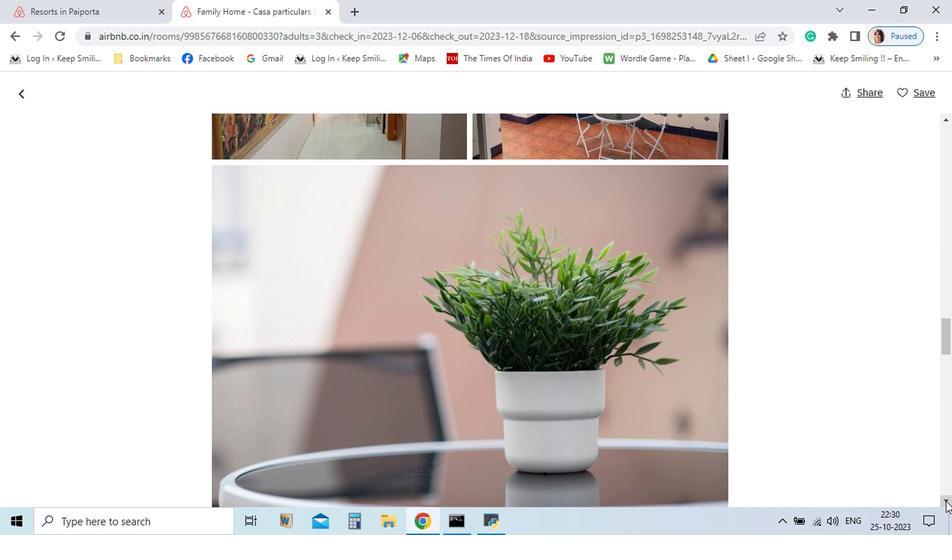 
Action: Mouse pressed left at (946, 505)
Screenshot: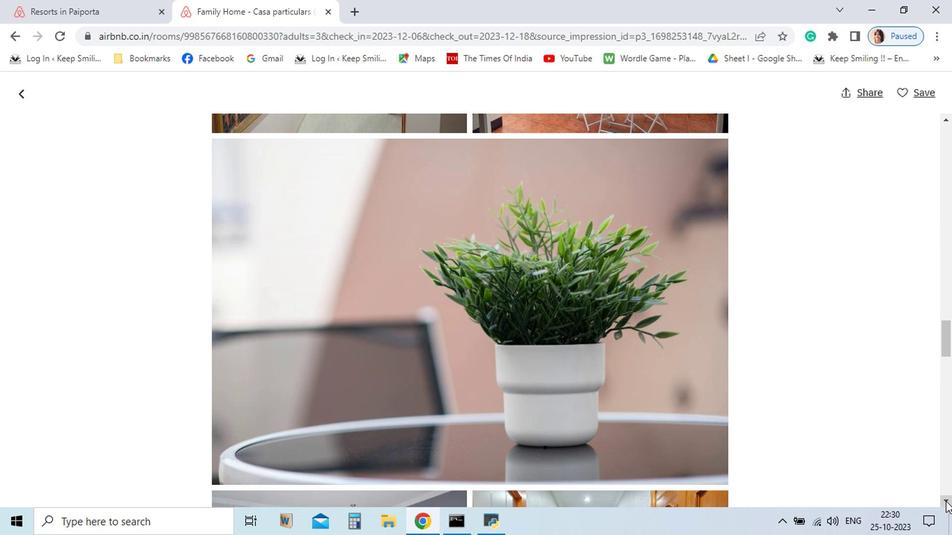 
Action: Mouse pressed left at (946, 505)
Screenshot: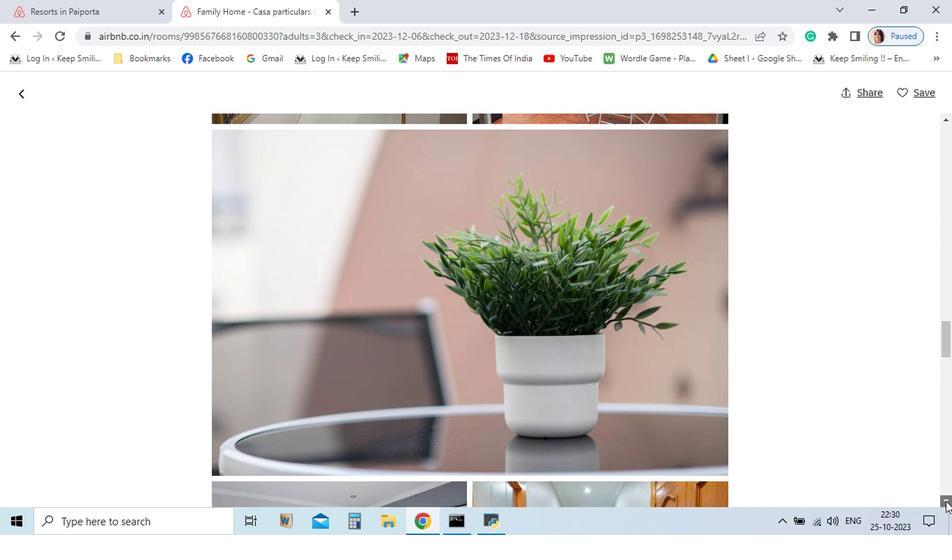 
Action: Mouse pressed left at (946, 505)
Screenshot: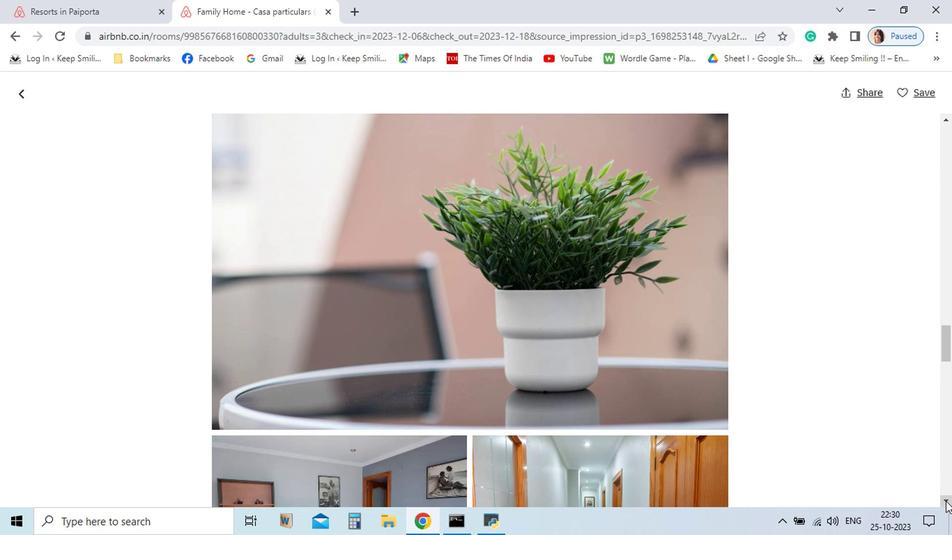 
Action: Mouse pressed left at (946, 505)
Screenshot: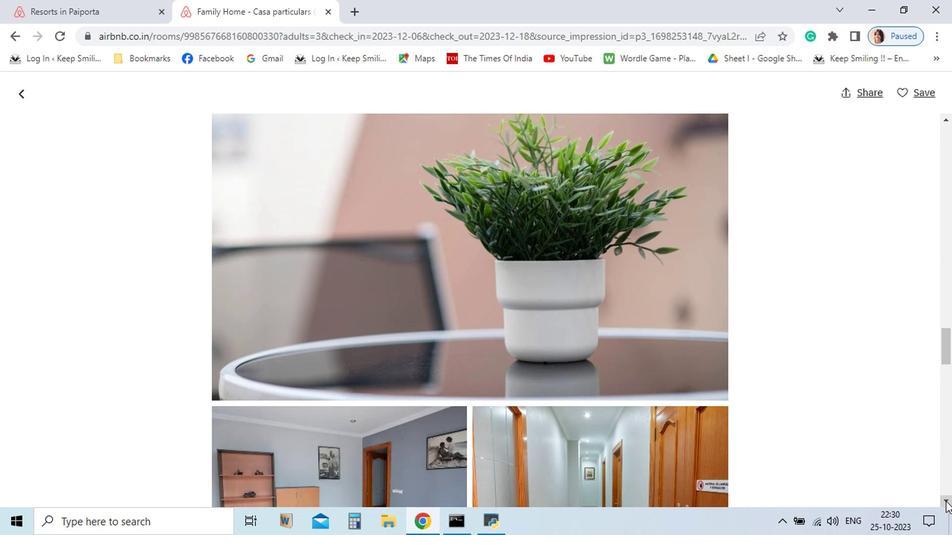 
Action: Mouse pressed left at (946, 505)
Screenshot: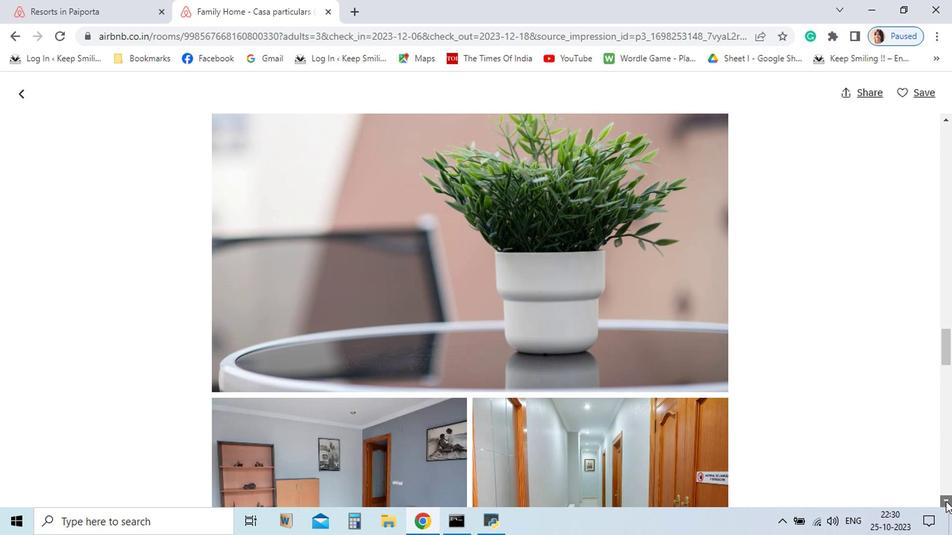 
Action: Mouse pressed left at (946, 505)
Screenshot: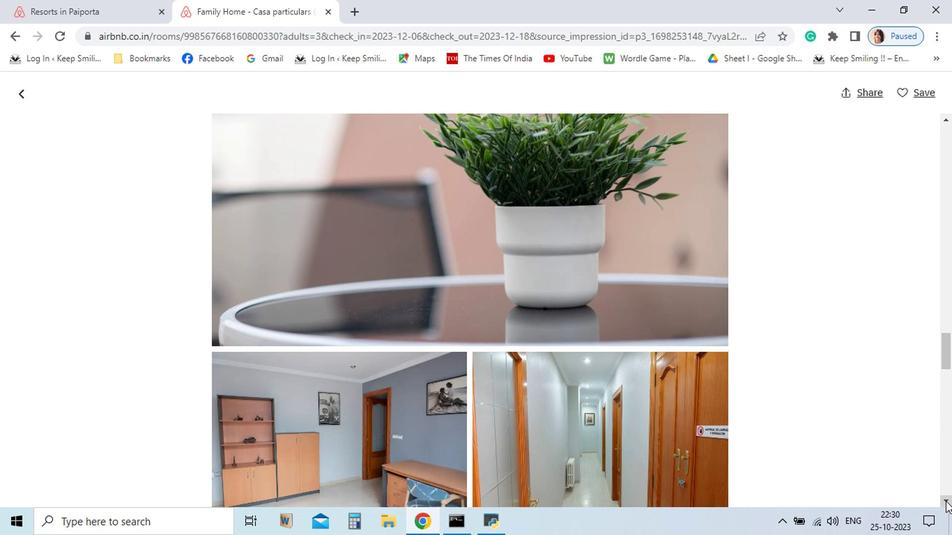 
Action: Mouse pressed left at (946, 505)
Screenshot: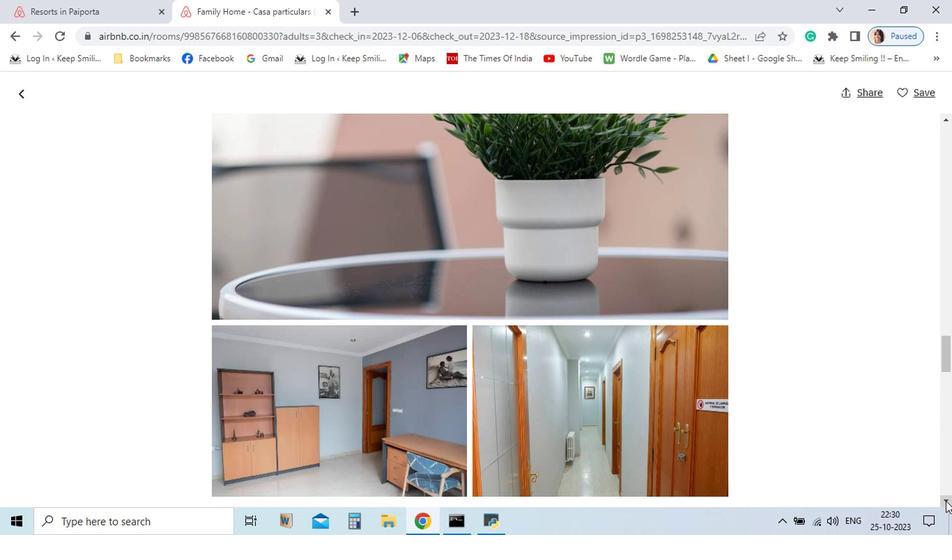 
Action: Mouse pressed left at (946, 505)
Screenshot: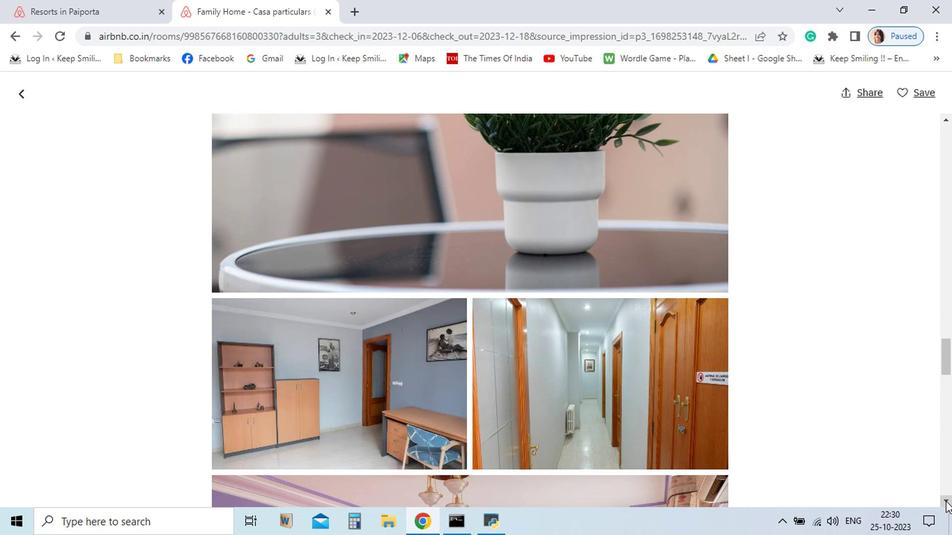 
Action: Mouse pressed left at (946, 505)
Screenshot: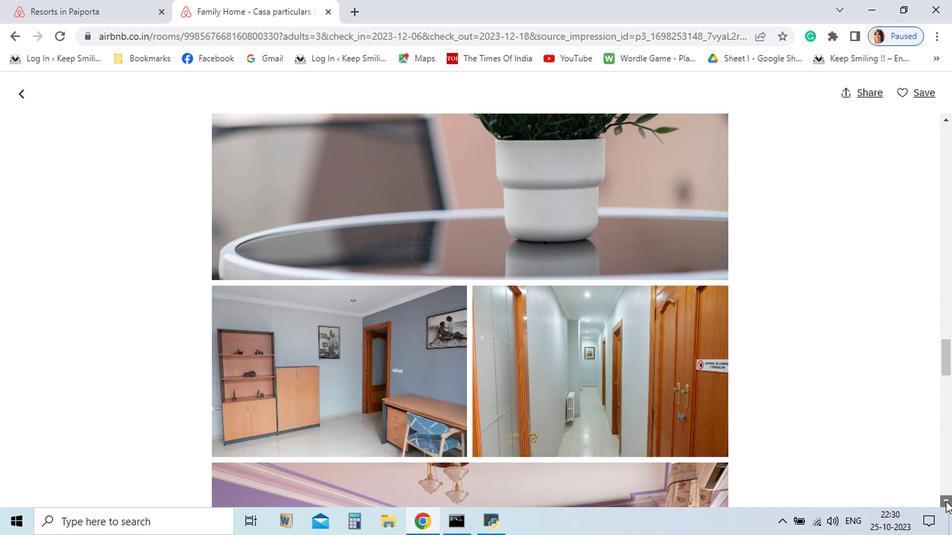 
Action: Mouse pressed left at (946, 505)
Screenshot: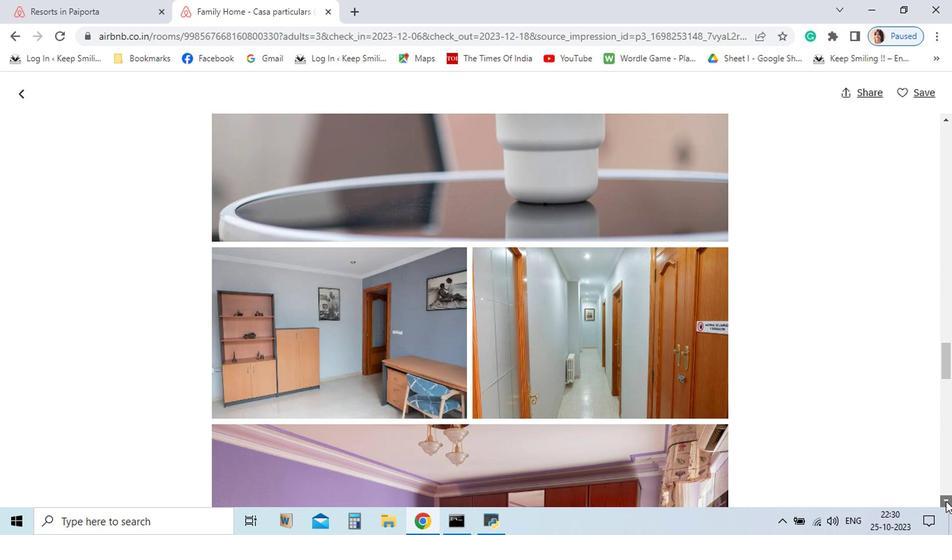 
Action: Mouse pressed left at (946, 505)
Screenshot: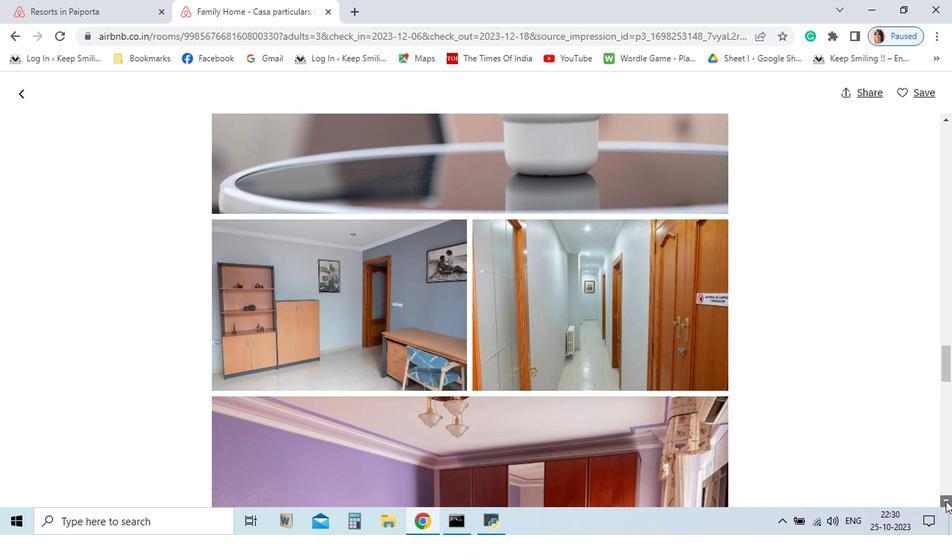 
Action: Mouse pressed left at (946, 505)
Screenshot: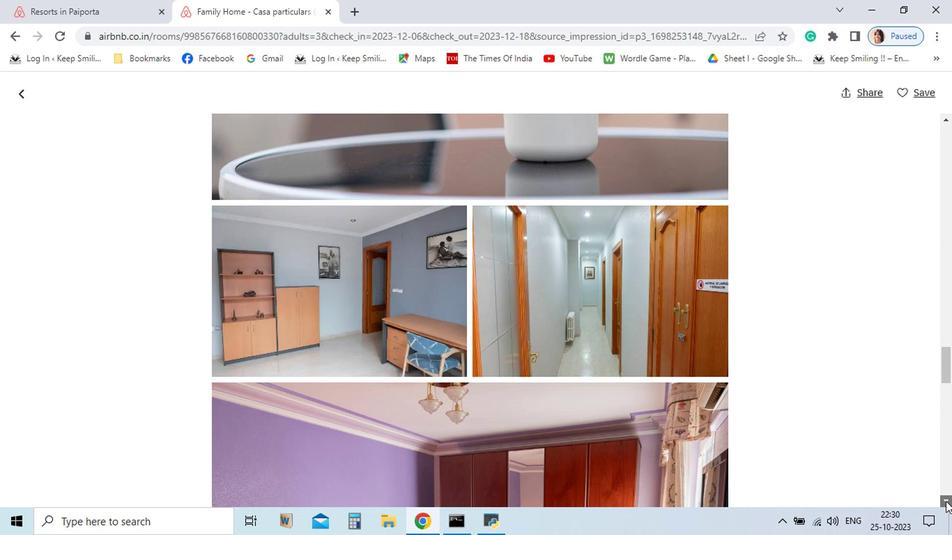 
Action: Mouse pressed left at (946, 505)
Screenshot: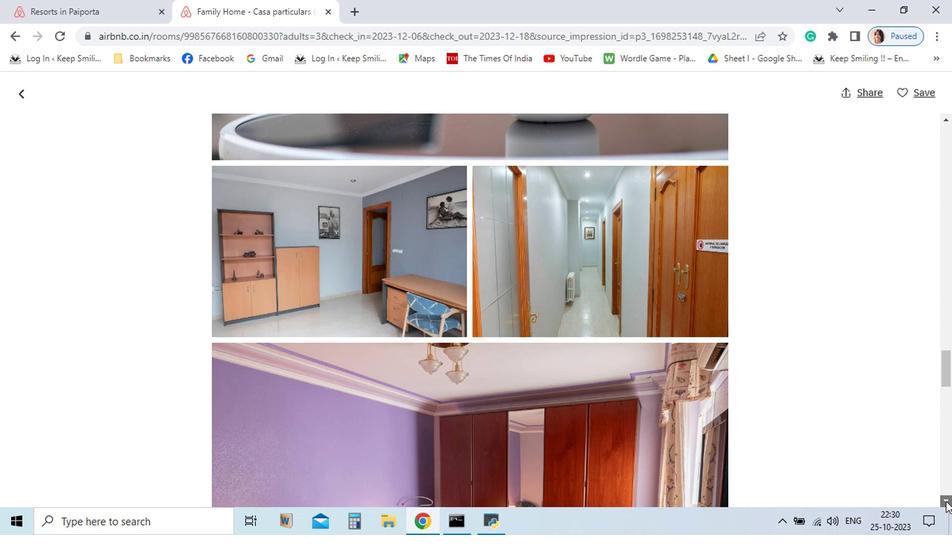 
Action: Mouse pressed left at (946, 505)
Screenshot: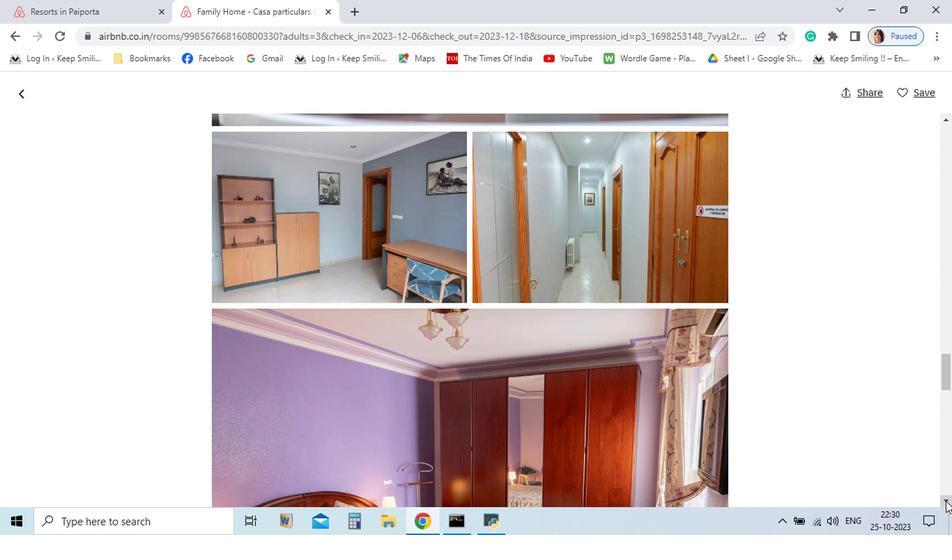 
Action: Mouse pressed left at (946, 505)
Screenshot: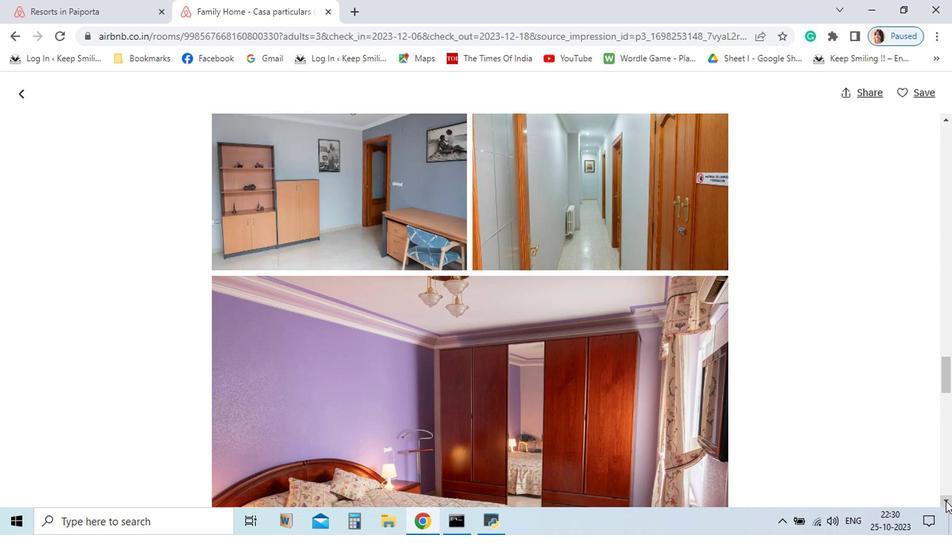 
Action: Mouse pressed left at (946, 505)
Screenshot: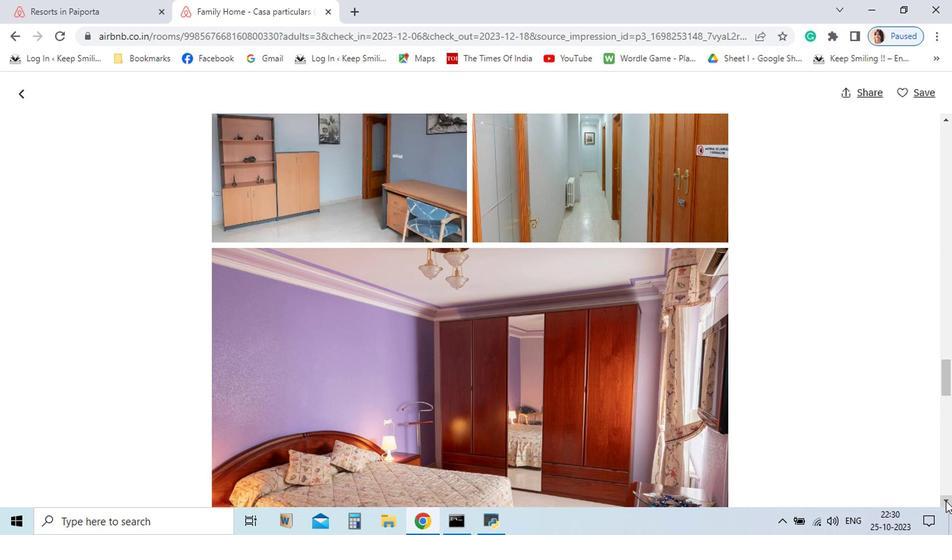 
Action: Mouse pressed left at (946, 505)
Screenshot: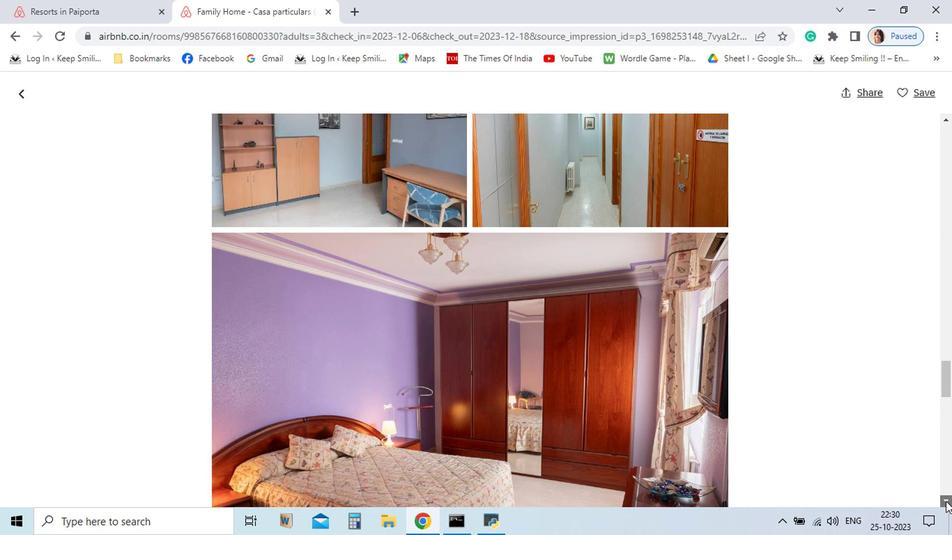 
Action: Mouse pressed left at (946, 505)
Screenshot: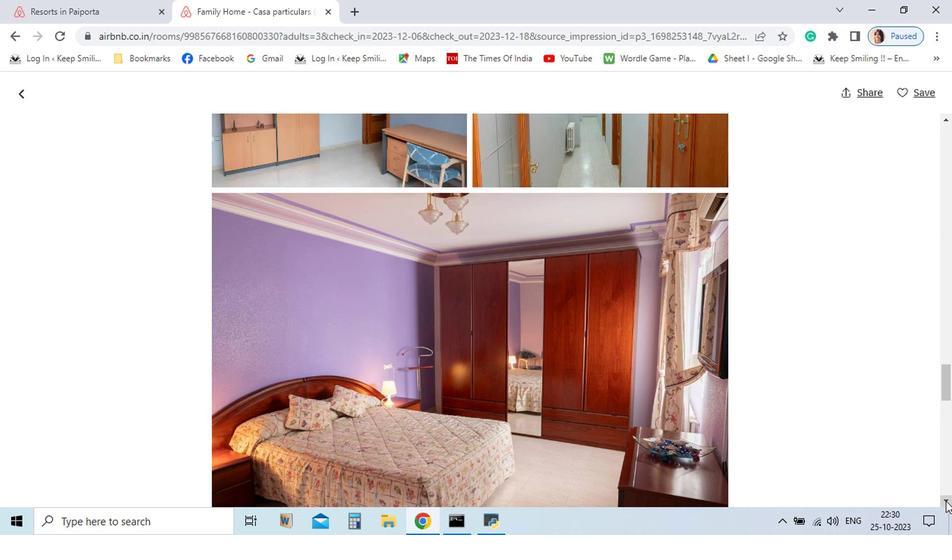 
Action: Mouse pressed left at (946, 505)
Screenshot: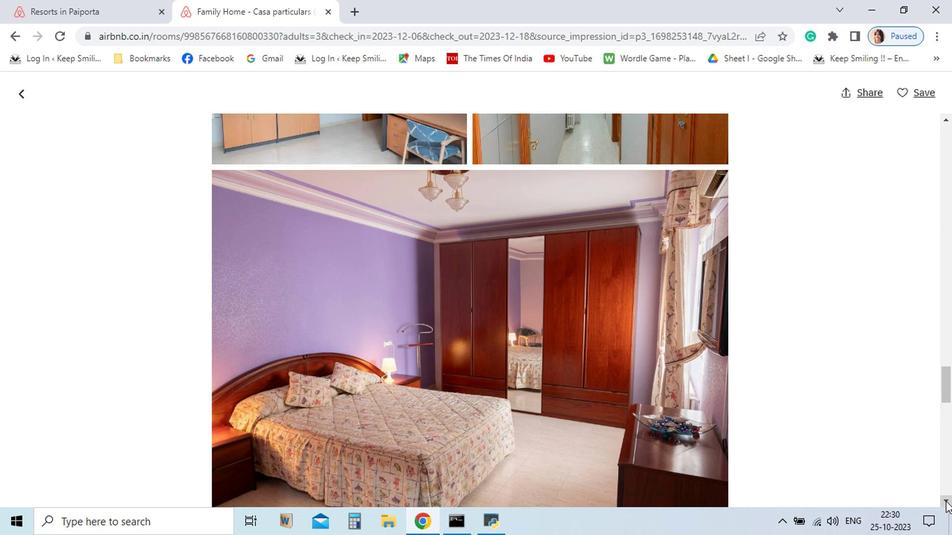 
Action: Mouse pressed left at (946, 505)
Screenshot: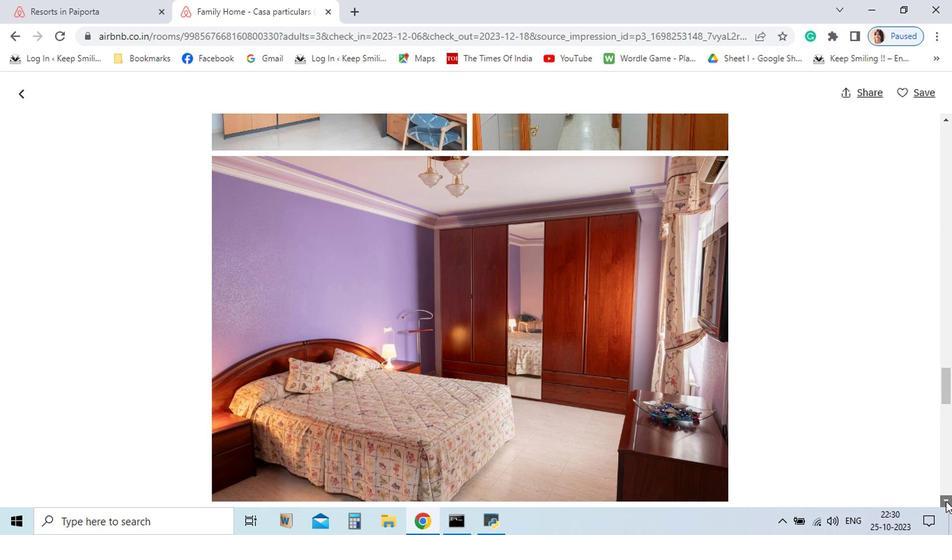 
Action: Mouse pressed left at (946, 505)
Screenshot: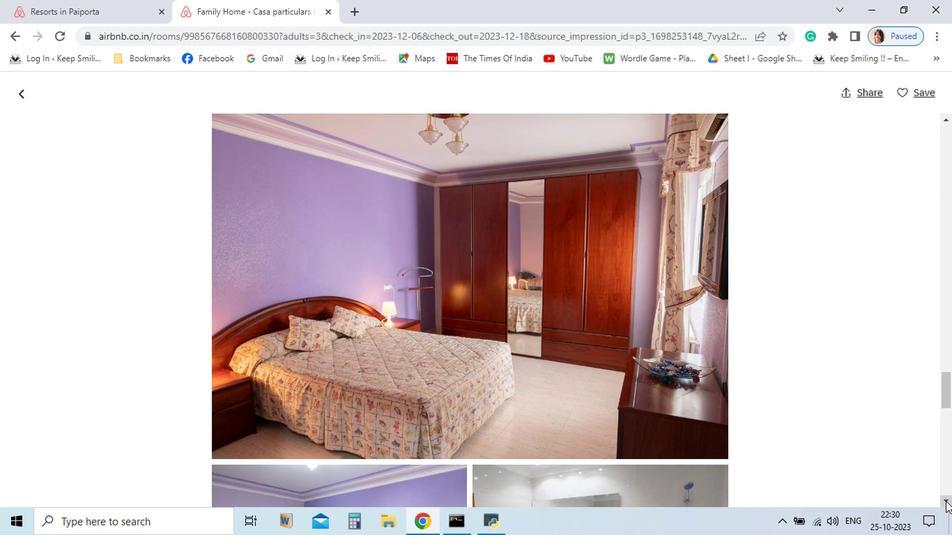 
Action: Mouse pressed left at (946, 505)
Screenshot: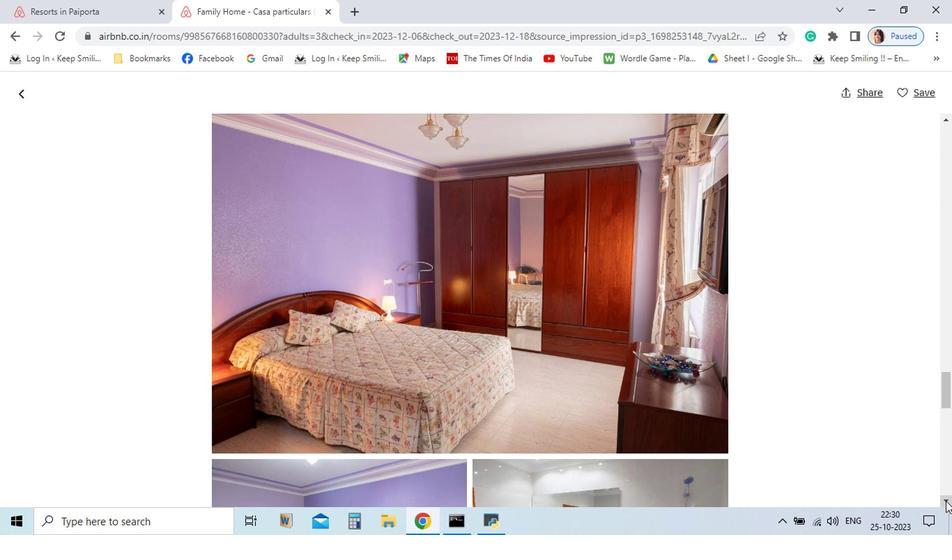 
Action: Mouse pressed left at (946, 505)
Screenshot: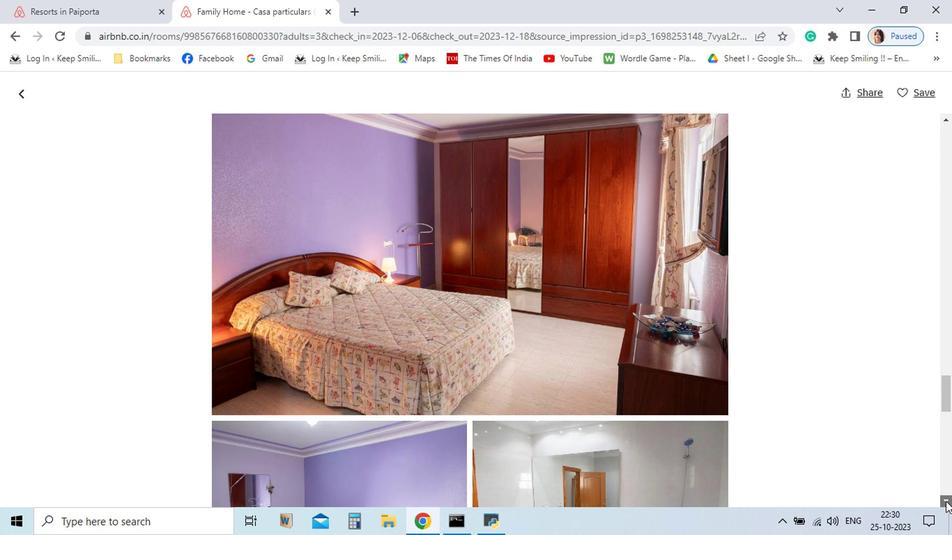 
Action: Mouse pressed left at (946, 505)
Screenshot: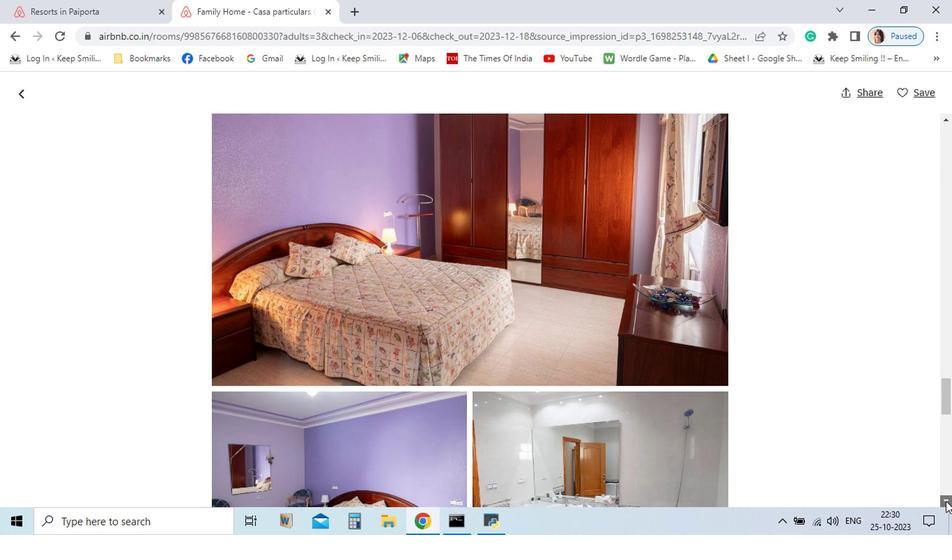 
Action: Mouse pressed left at (946, 505)
Screenshot: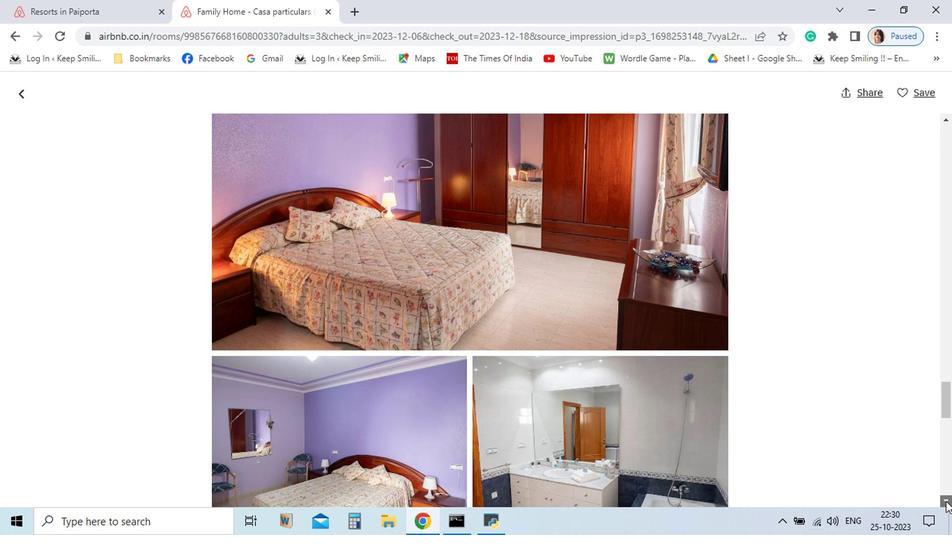 
Action: Mouse pressed left at (946, 505)
Screenshot: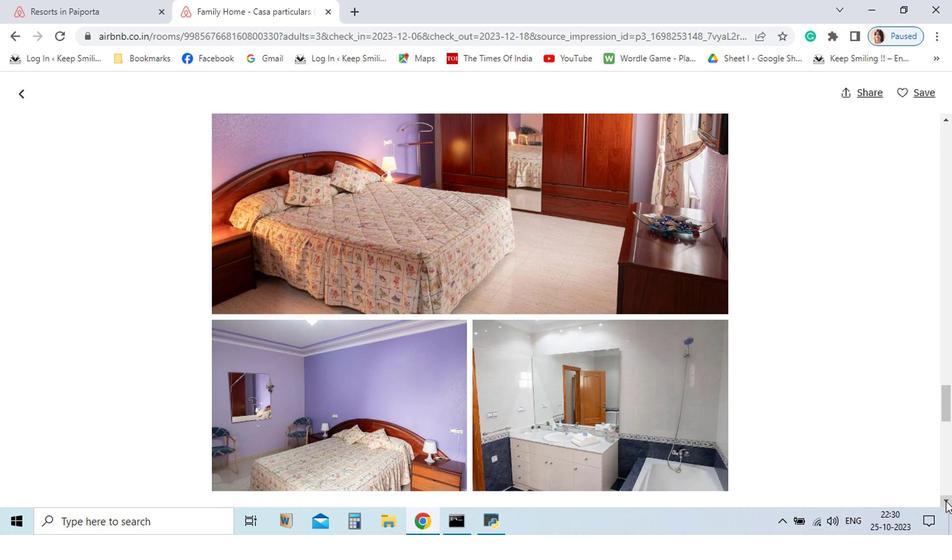 
Action: Mouse pressed left at (946, 505)
Screenshot: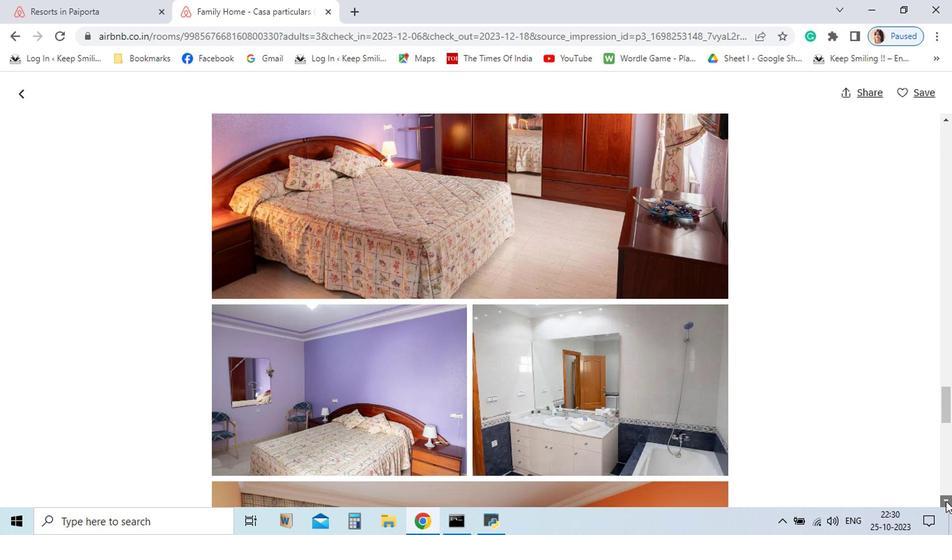 
Action: Mouse pressed left at (946, 505)
Screenshot: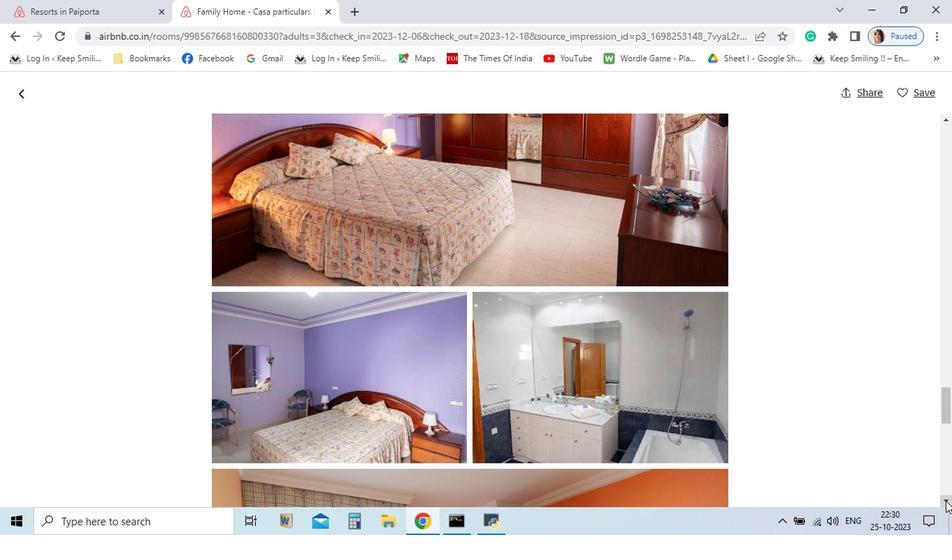 
Action: Mouse pressed left at (946, 505)
Screenshot: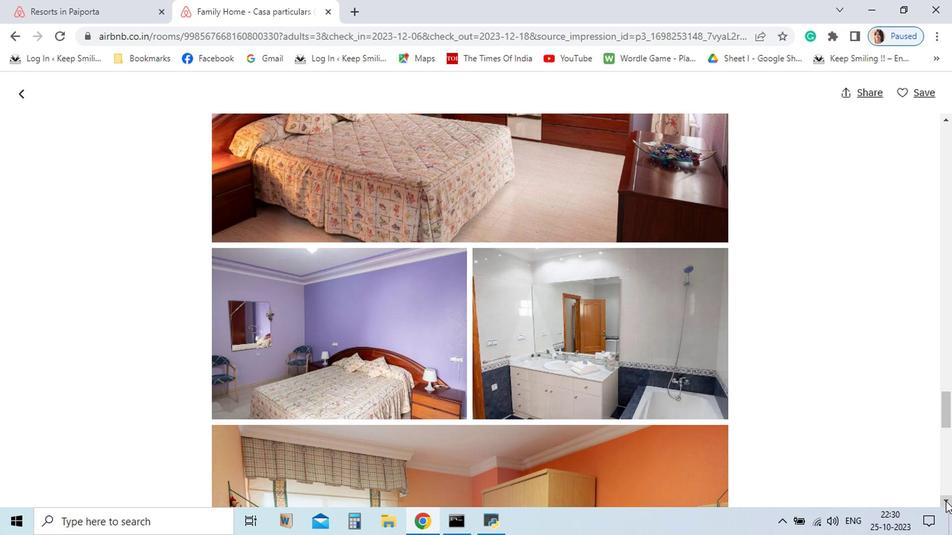 
Action: Mouse pressed left at (946, 505)
Screenshot: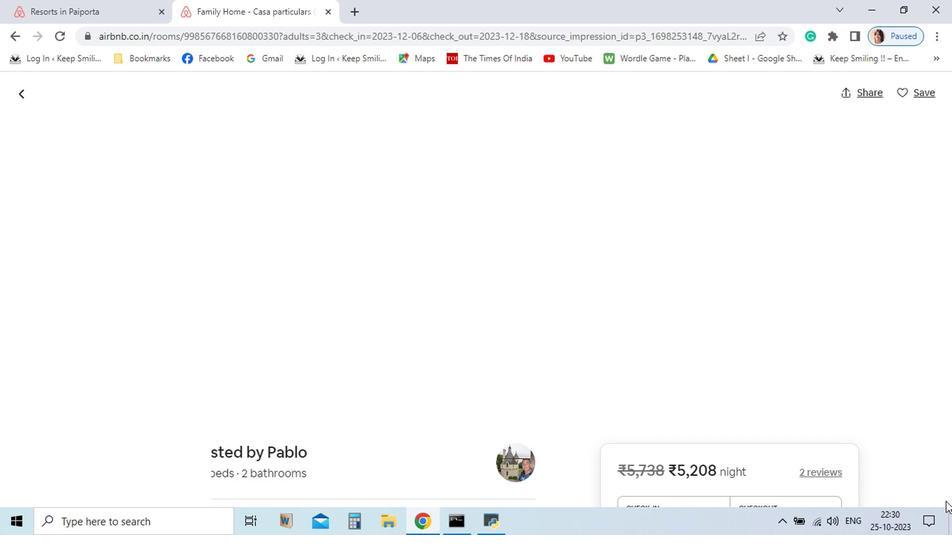 
Action: Mouse pressed left at (946, 505)
Screenshot: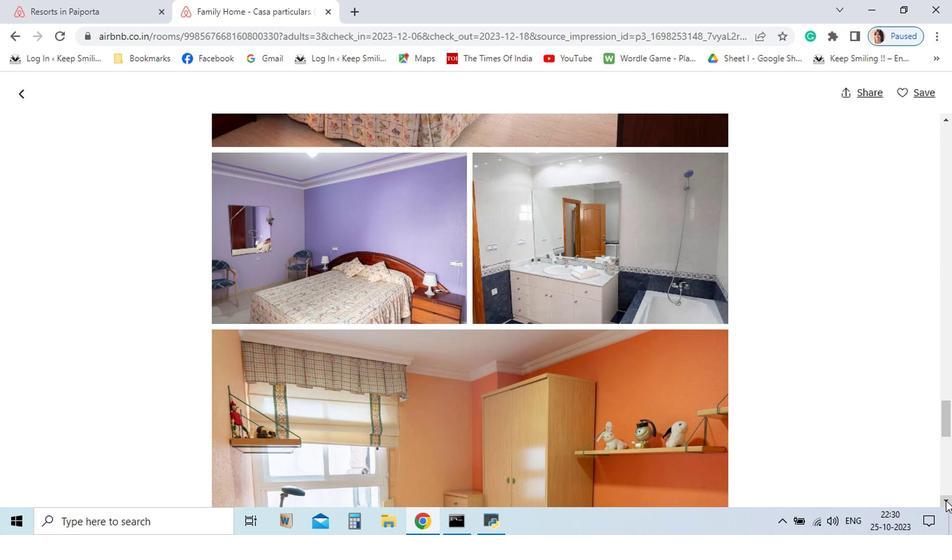 
Action: Mouse moved to (945, 505)
Screenshot: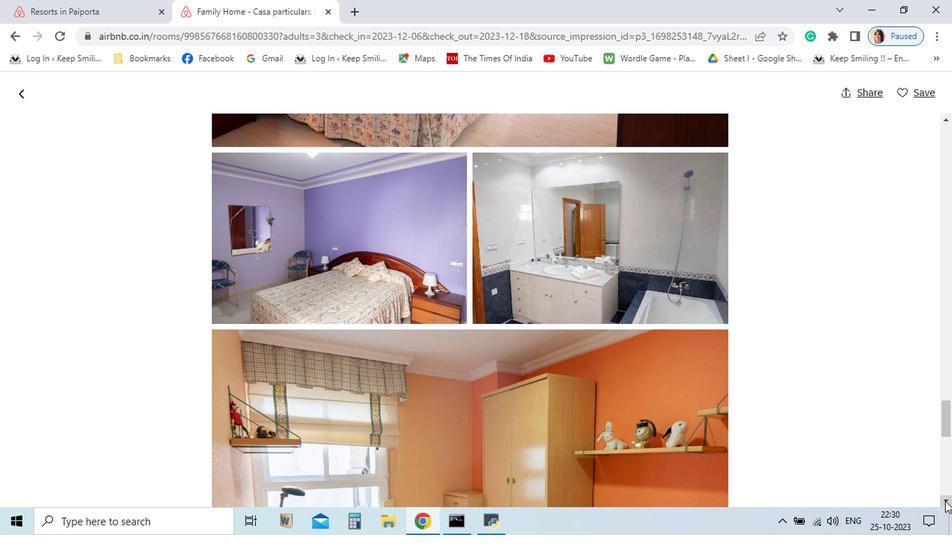 
Action: Mouse pressed left at (945, 505)
Screenshot: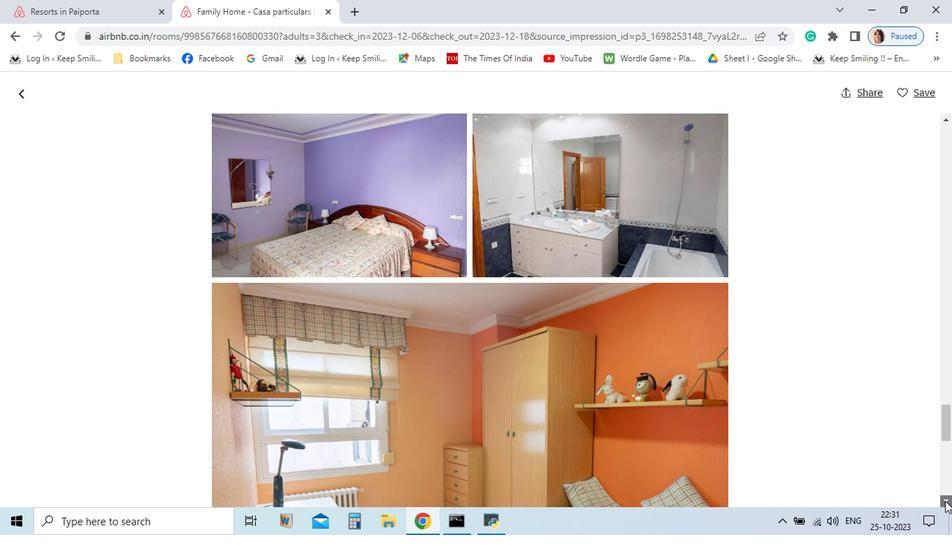 
Action: Mouse pressed left at (945, 505)
Screenshot: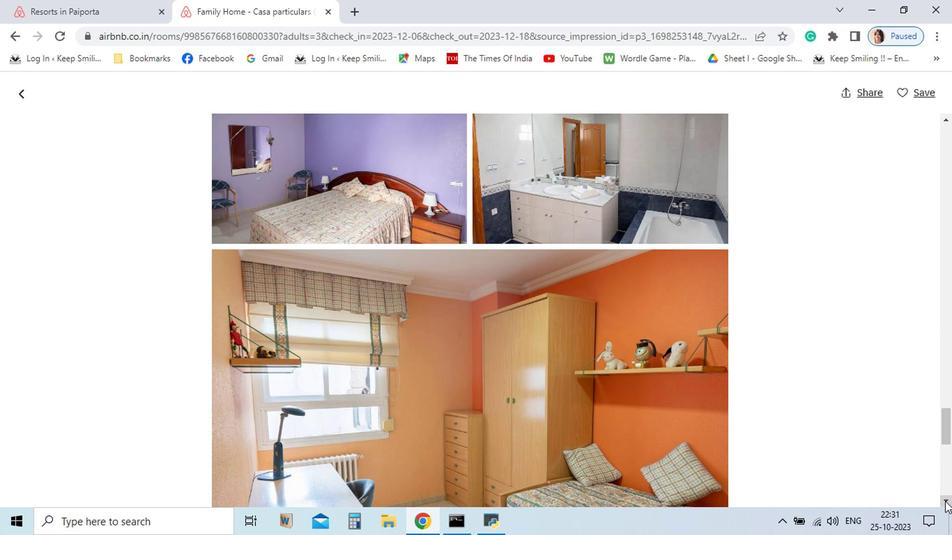 
Action: Mouse pressed left at (945, 505)
Screenshot: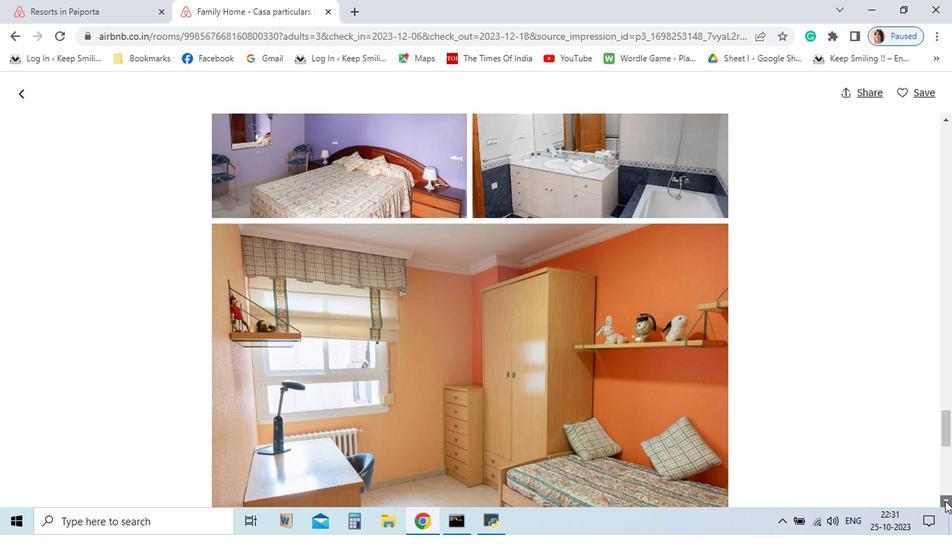 
Action: Mouse pressed left at (945, 505)
Screenshot: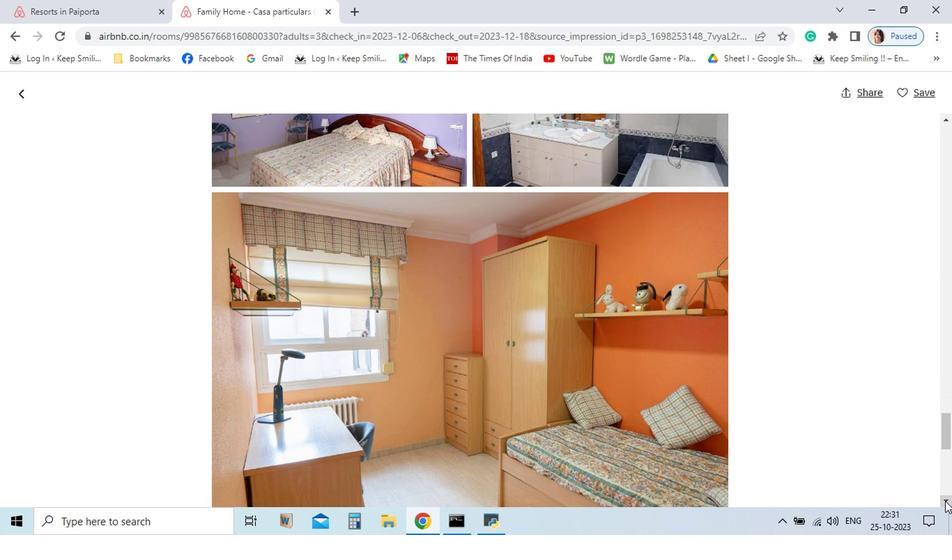 
Action: Mouse pressed left at (945, 505)
Screenshot: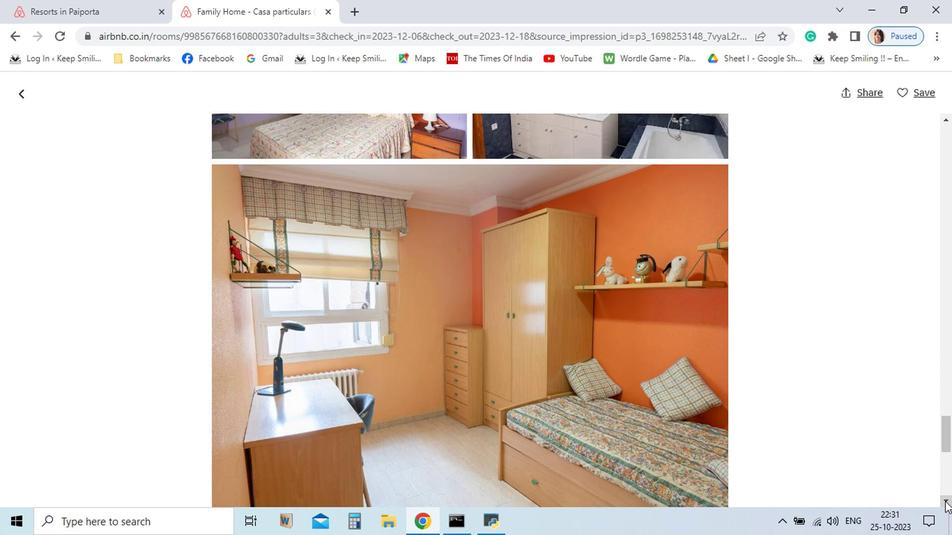 
Action: Mouse pressed left at (945, 505)
Screenshot: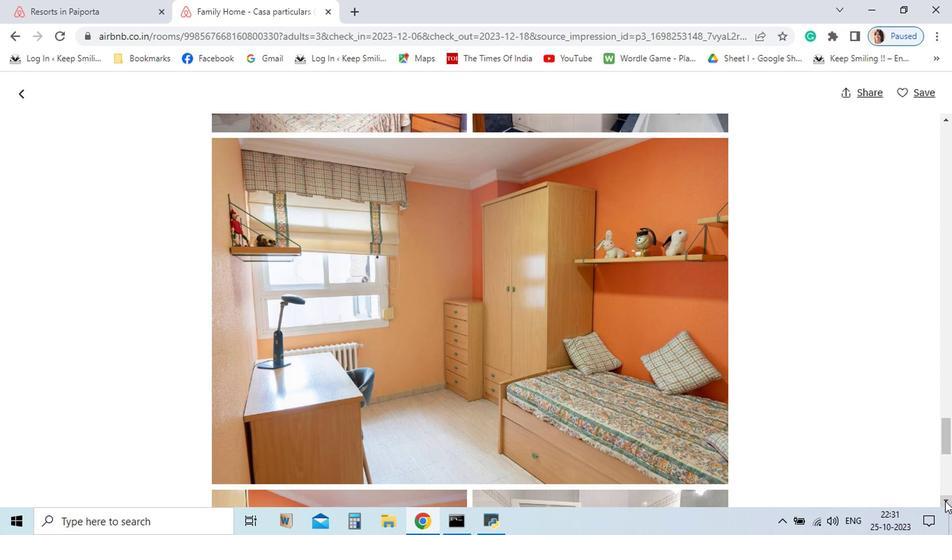 
Action: Mouse pressed left at (945, 505)
Screenshot: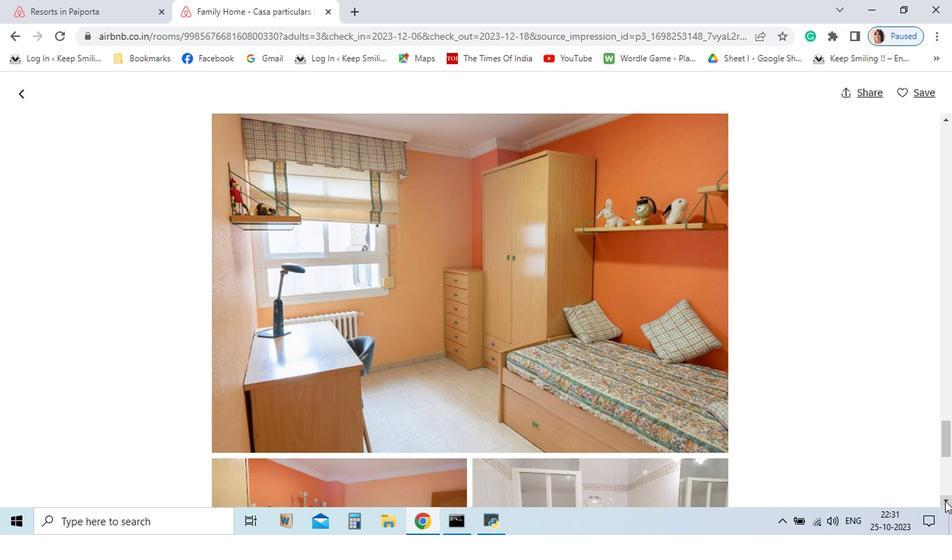 
Action: Mouse pressed left at (945, 505)
Screenshot: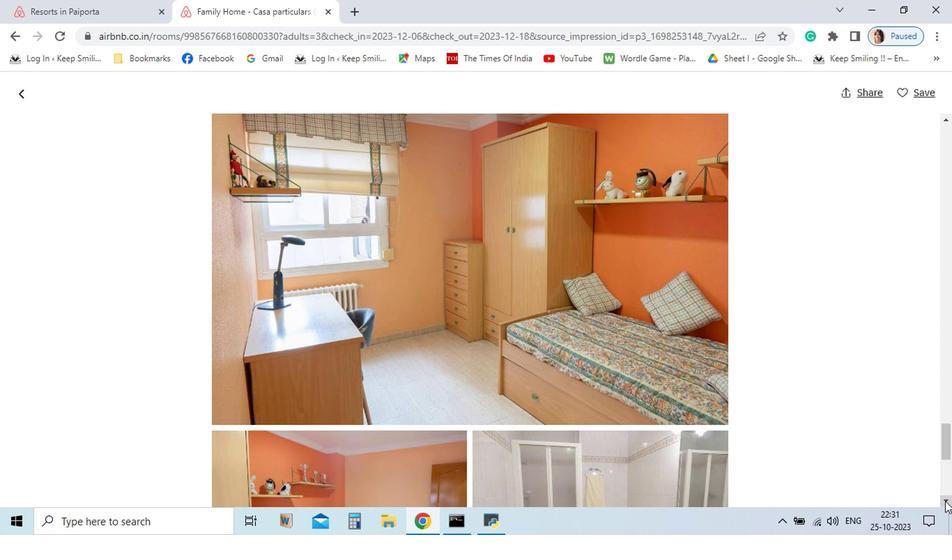 
Action: Mouse pressed left at (945, 505)
Screenshot: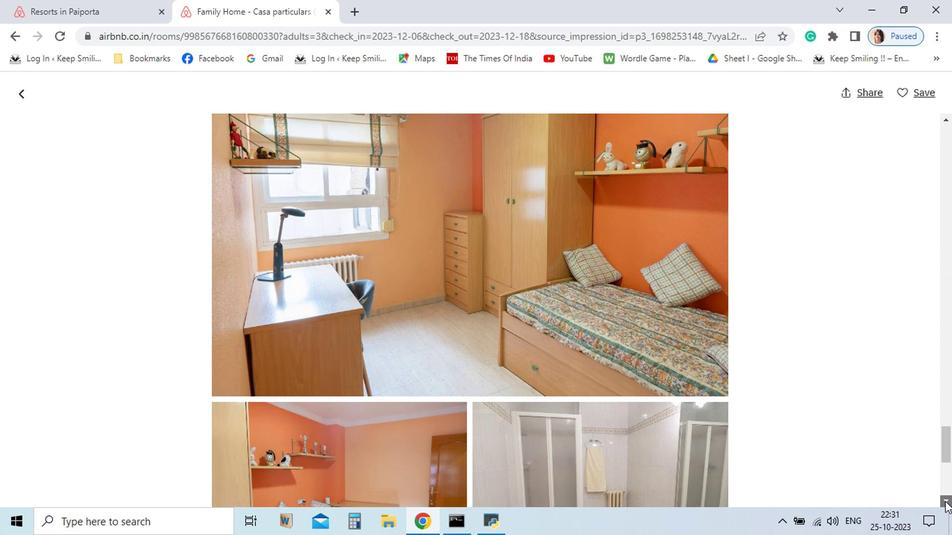 
Action: Mouse pressed left at (945, 505)
Screenshot: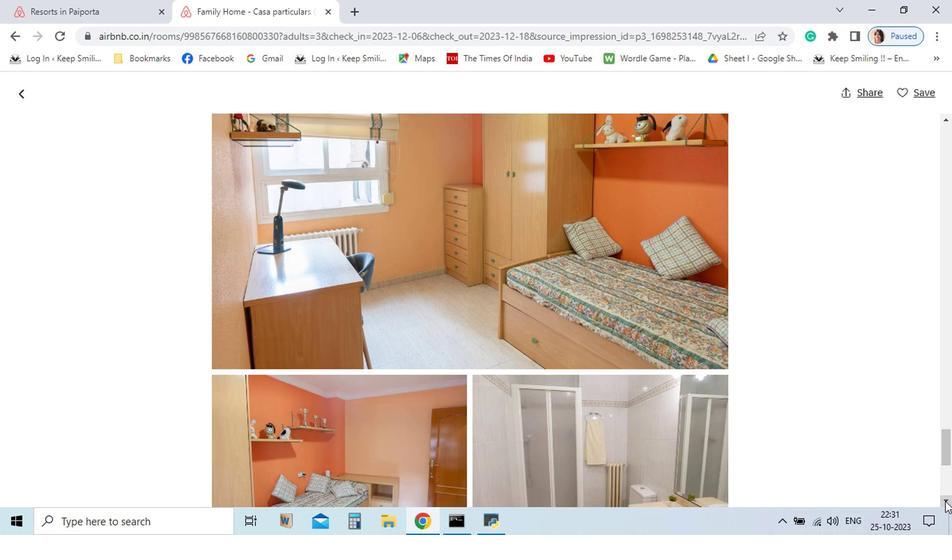 
Action: Mouse pressed left at (945, 505)
Screenshot: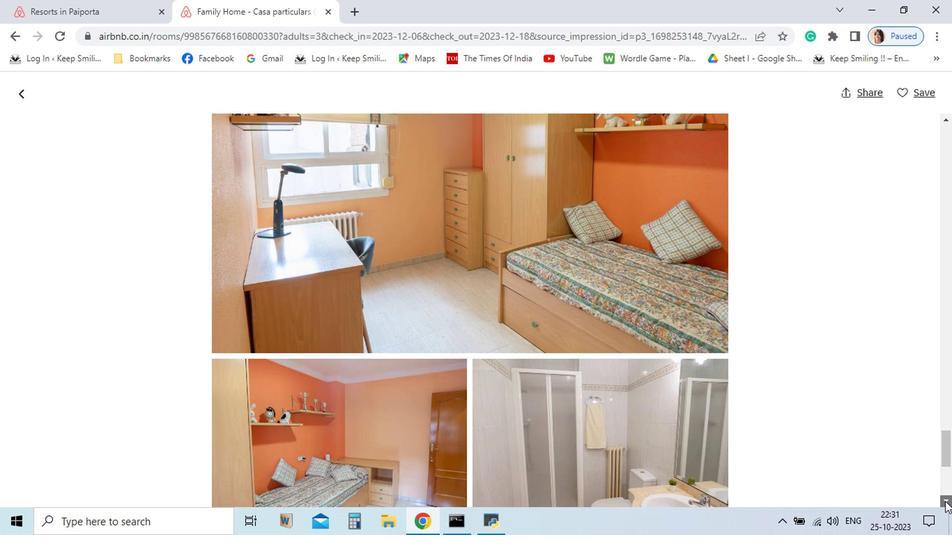 
Action: Mouse pressed left at (945, 505)
Screenshot: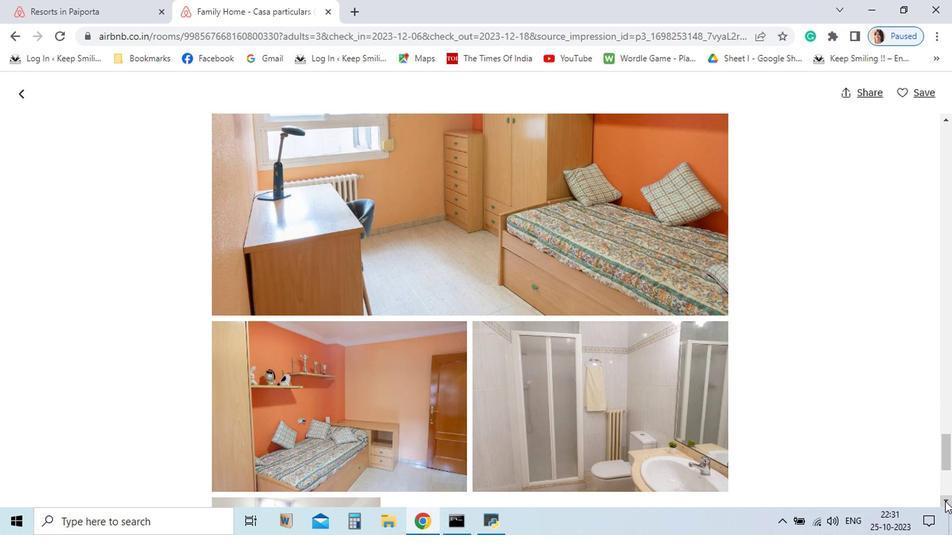 
Action: Mouse pressed left at (945, 505)
Screenshot: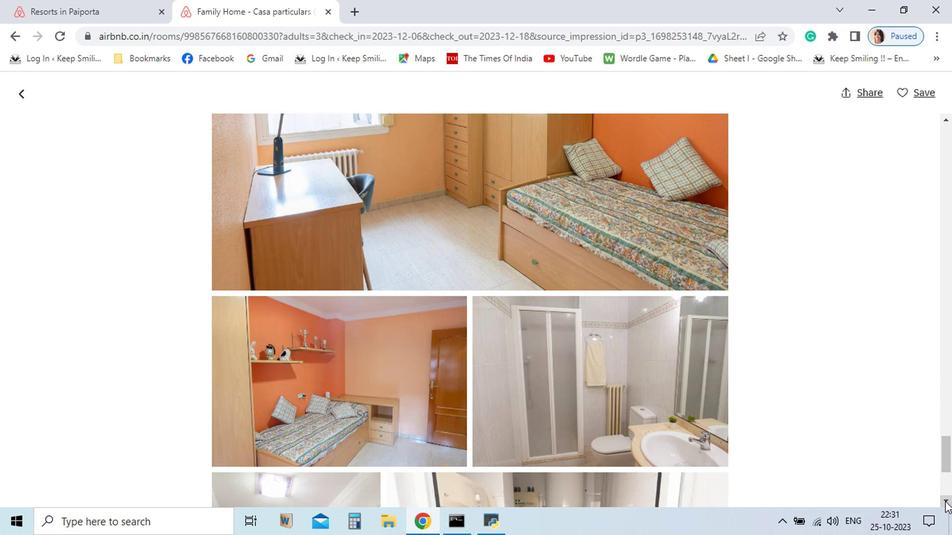 
Action: Mouse pressed left at (945, 505)
Screenshot: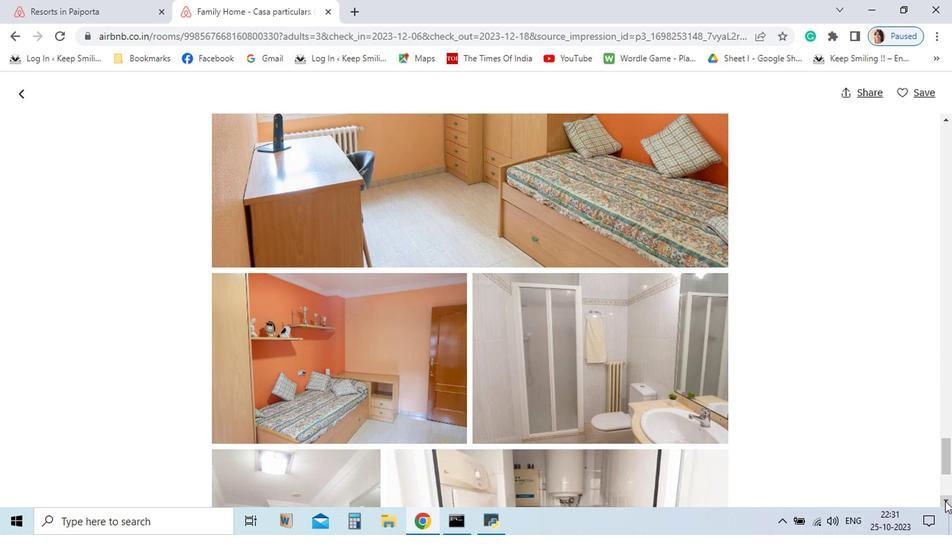 
Action: Mouse pressed left at (945, 505)
Screenshot: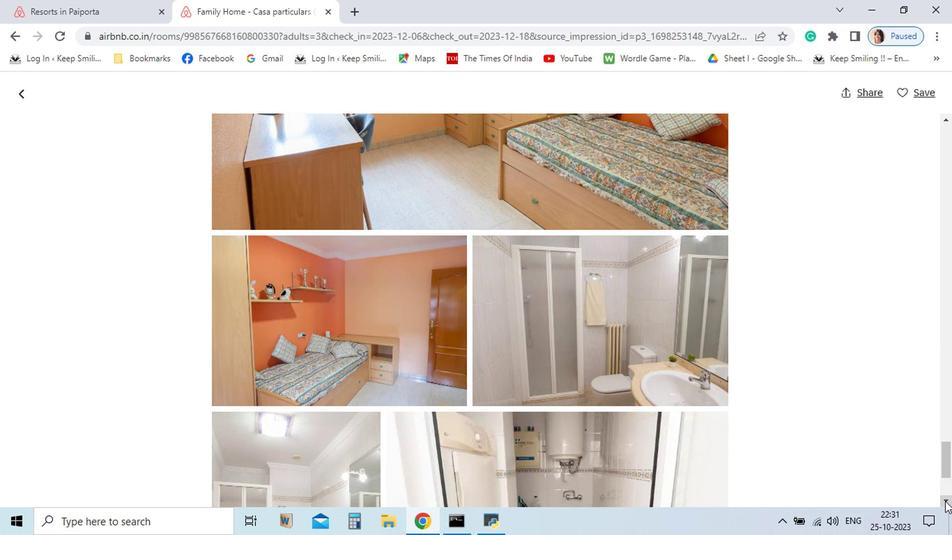 
Action: Mouse pressed left at (945, 505)
Screenshot: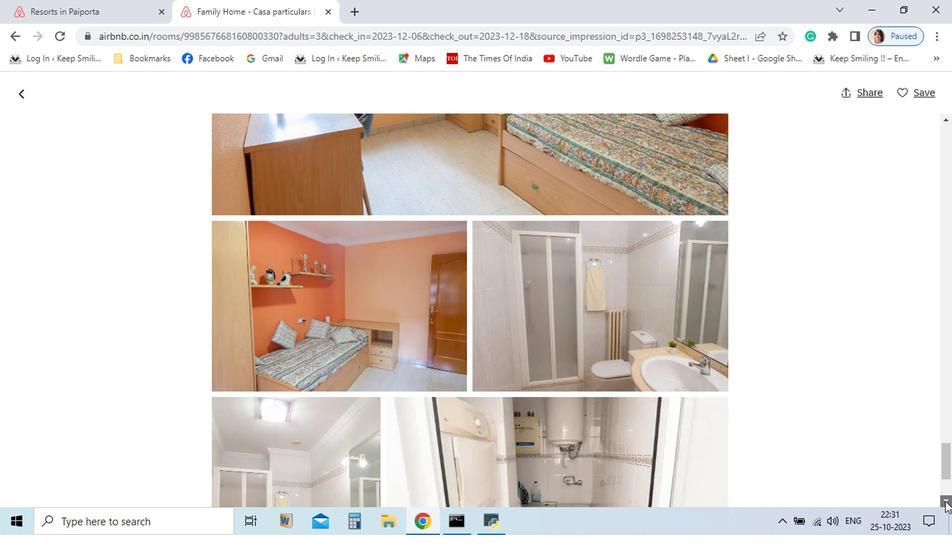 
Action: Mouse pressed left at (945, 505)
Screenshot: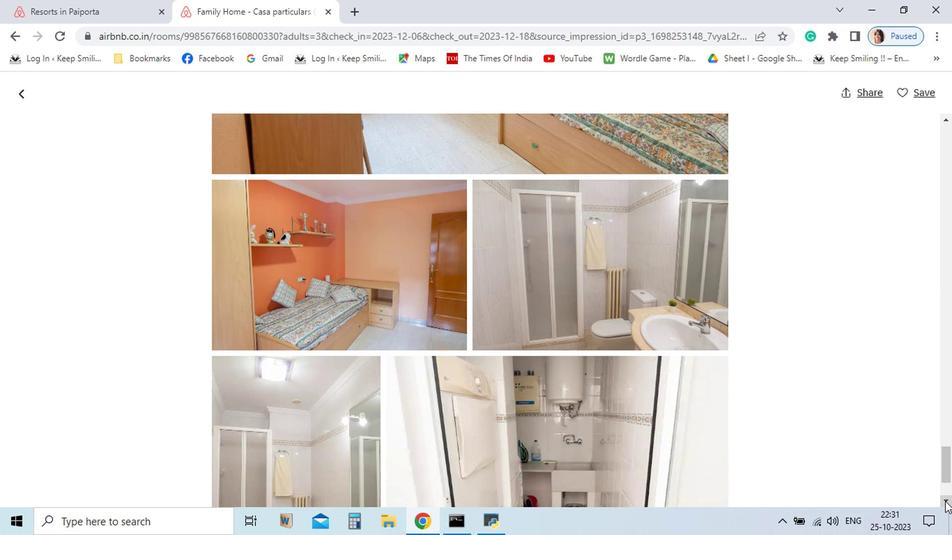 
Action: Mouse pressed left at (945, 505)
Screenshot: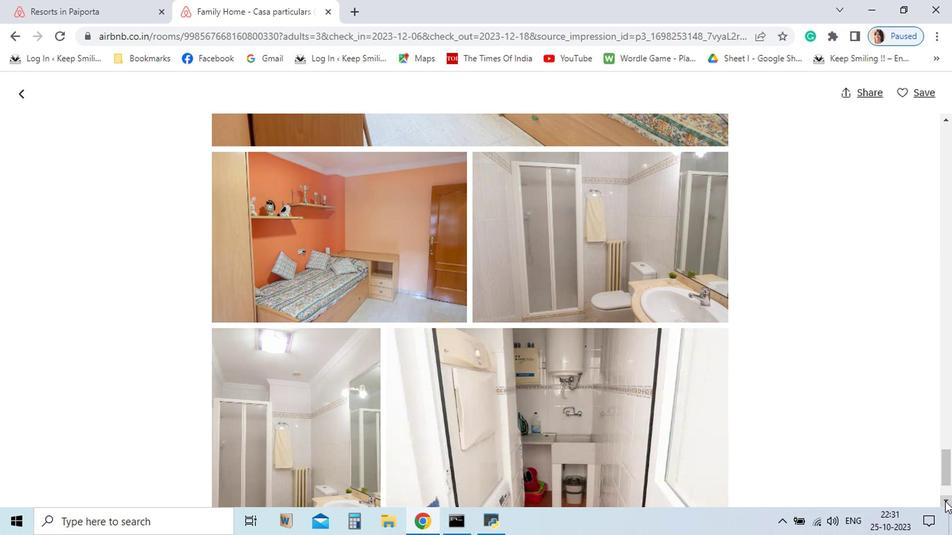 
Action: Mouse pressed left at (945, 505)
Screenshot: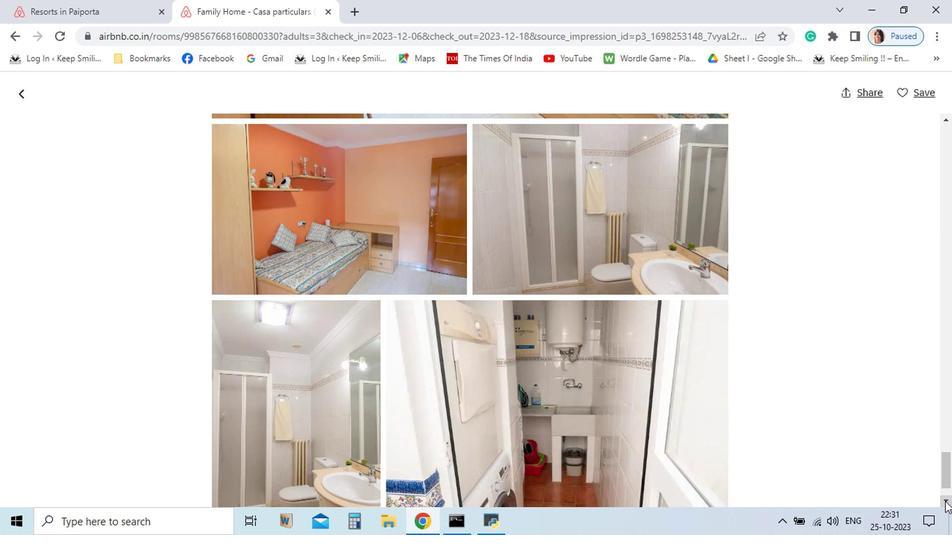 
Action: Mouse pressed left at (945, 505)
Screenshot: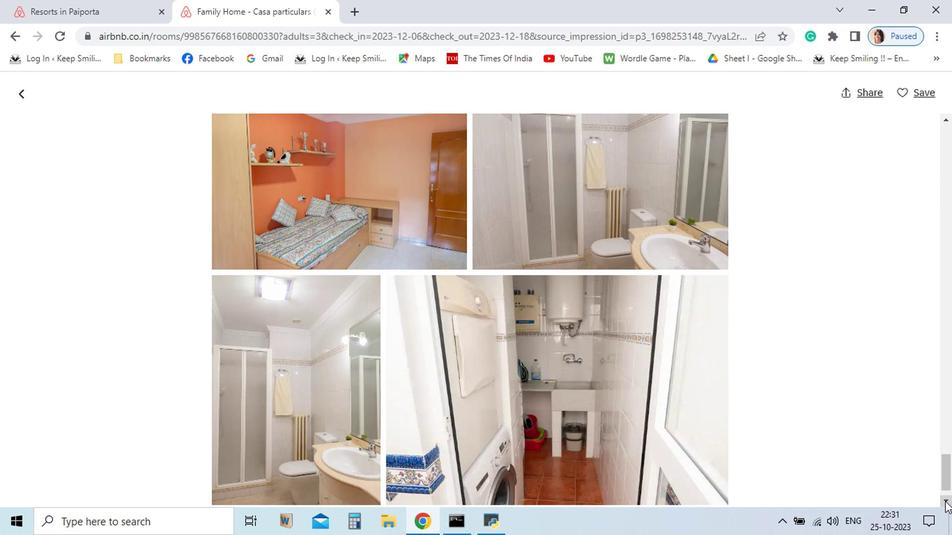 
Action: Mouse pressed left at (945, 505)
Screenshot: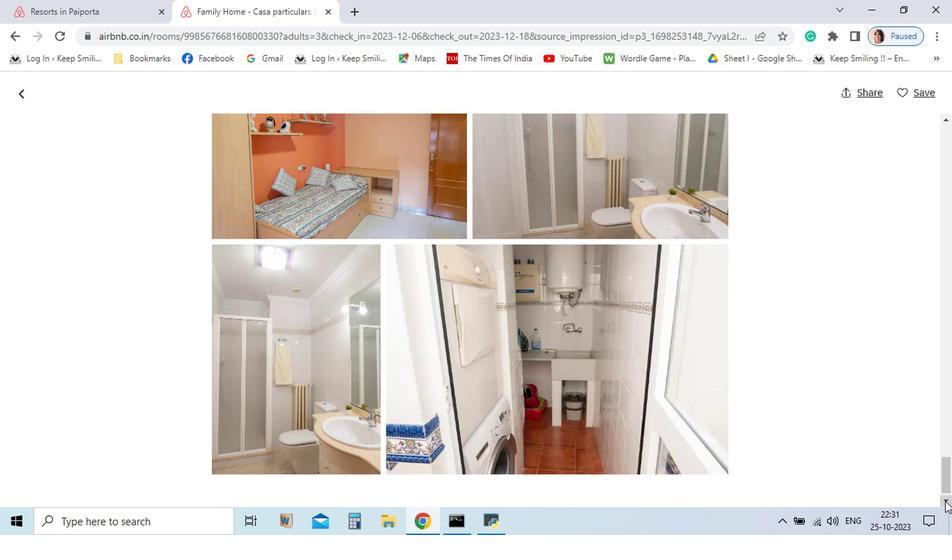 
Action: Mouse pressed left at (945, 505)
Screenshot: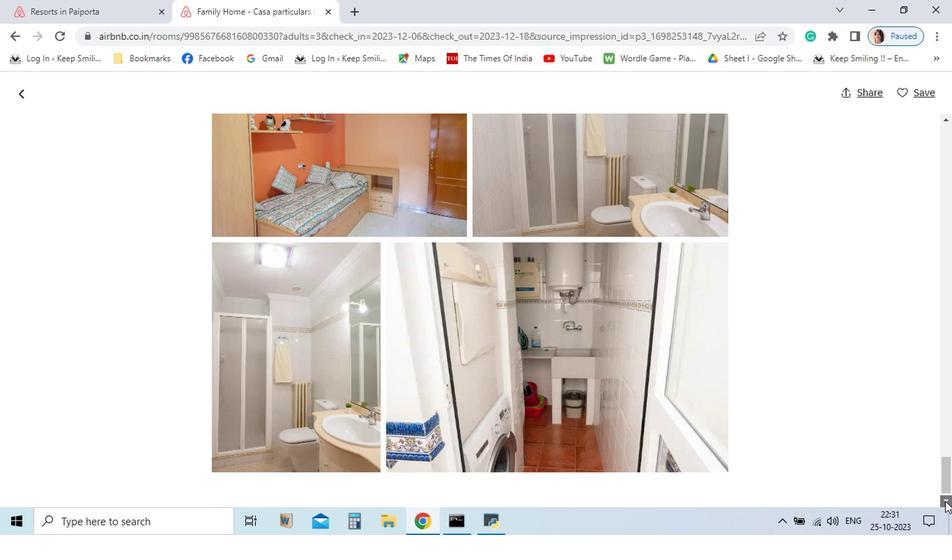 
Action: Mouse pressed left at (945, 505)
Screenshot: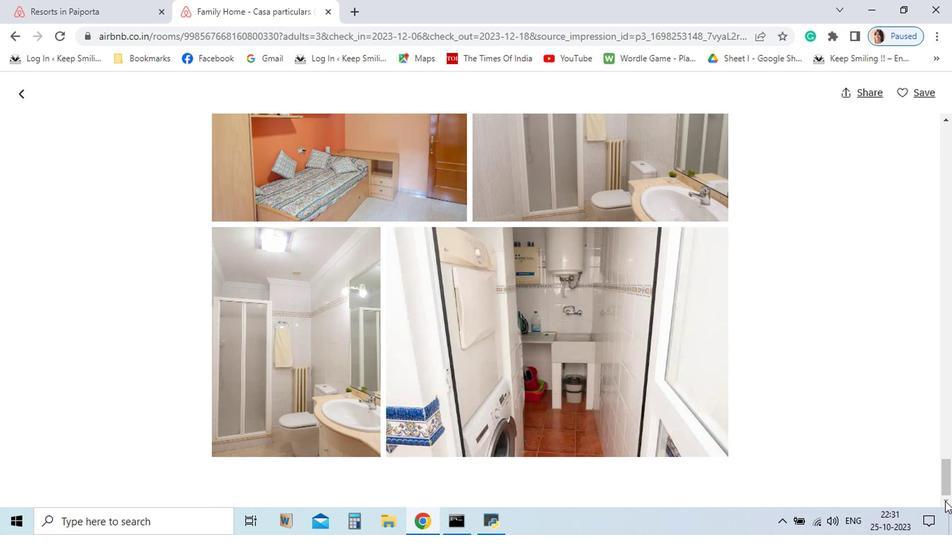
Action: Mouse moved to (12, 90)
